 Task: Find connections with filter location Gagny with filter topic #Jobopeningwith filter profile language Spanish with filter current company SpeedHire with filter school Mar Baselios College of Engineering and Technology (Autonomous) | Thiruvananthapuram | Kerala with filter industry Community Services with filter service category SupportTechnical Writing with filter keywords title CNA
Action: Mouse moved to (584, 91)
Screenshot: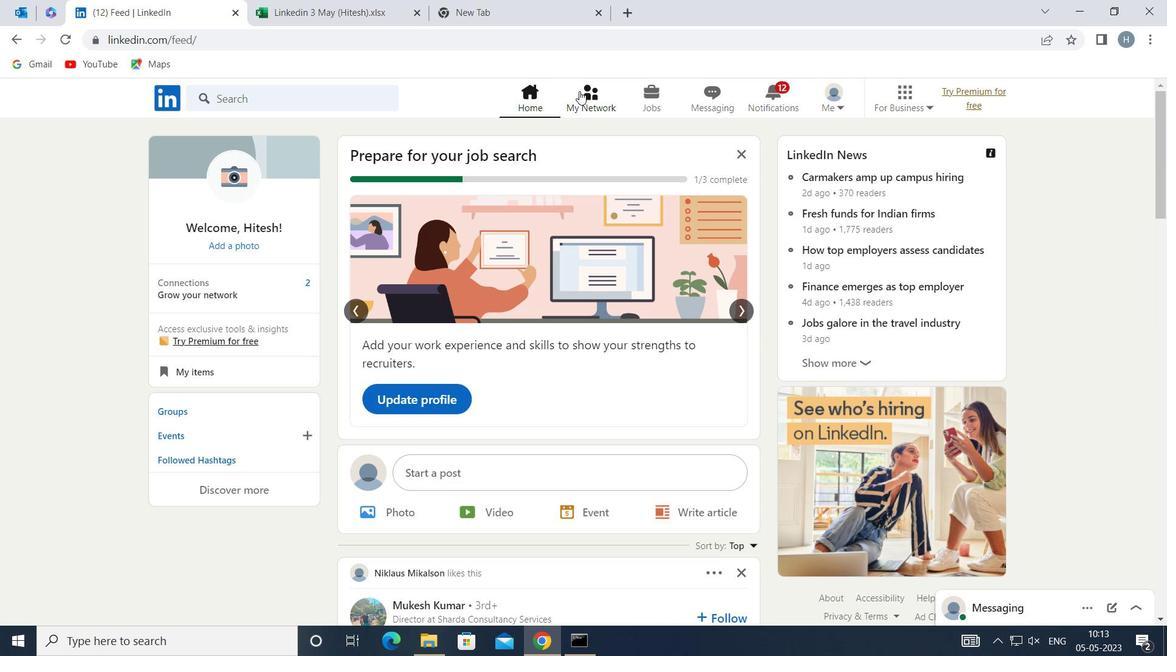 
Action: Mouse pressed left at (584, 91)
Screenshot: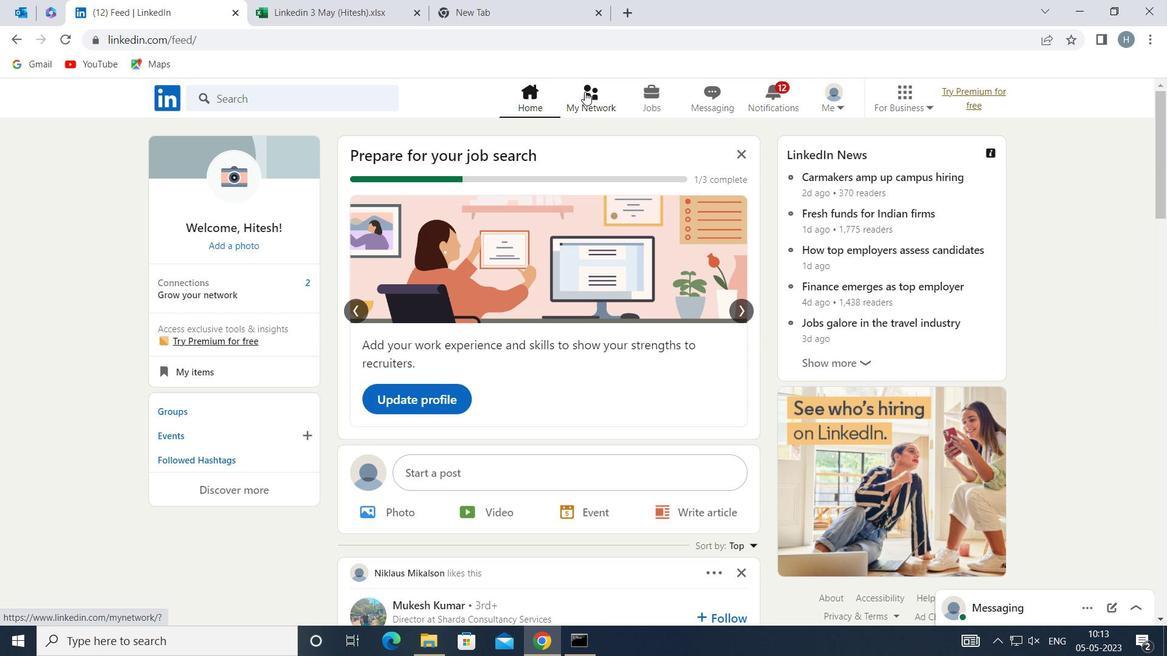 
Action: Mouse moved to (337, 186)
Screenshot: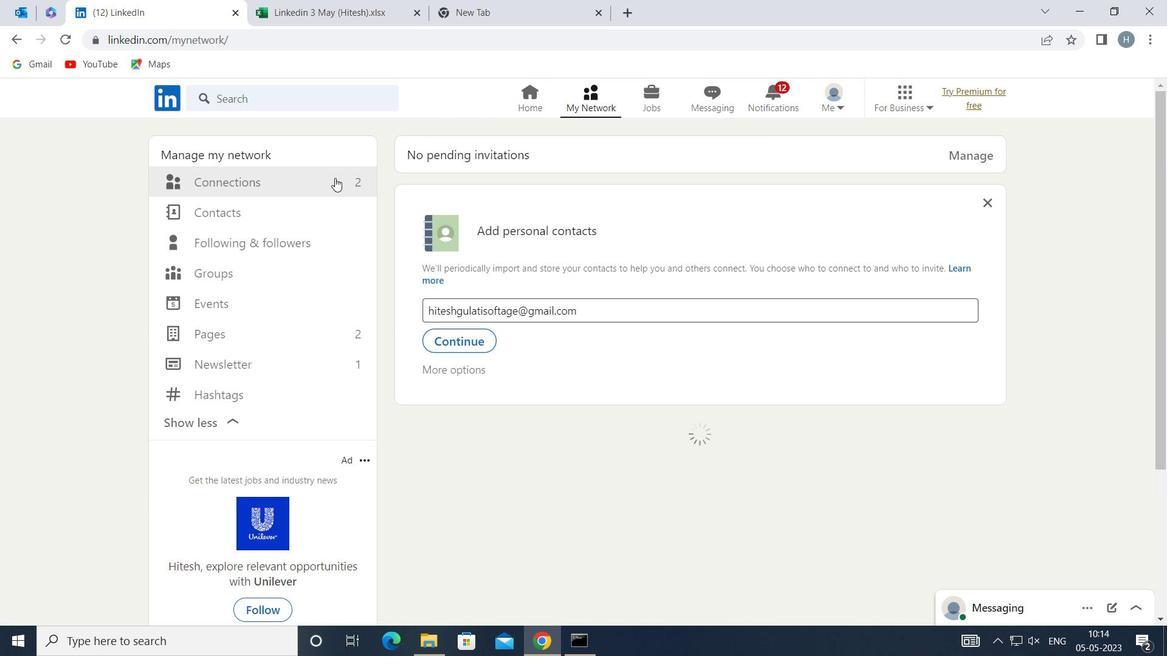 
Action: Mouse pressed left at (337, 186)
Screenshot: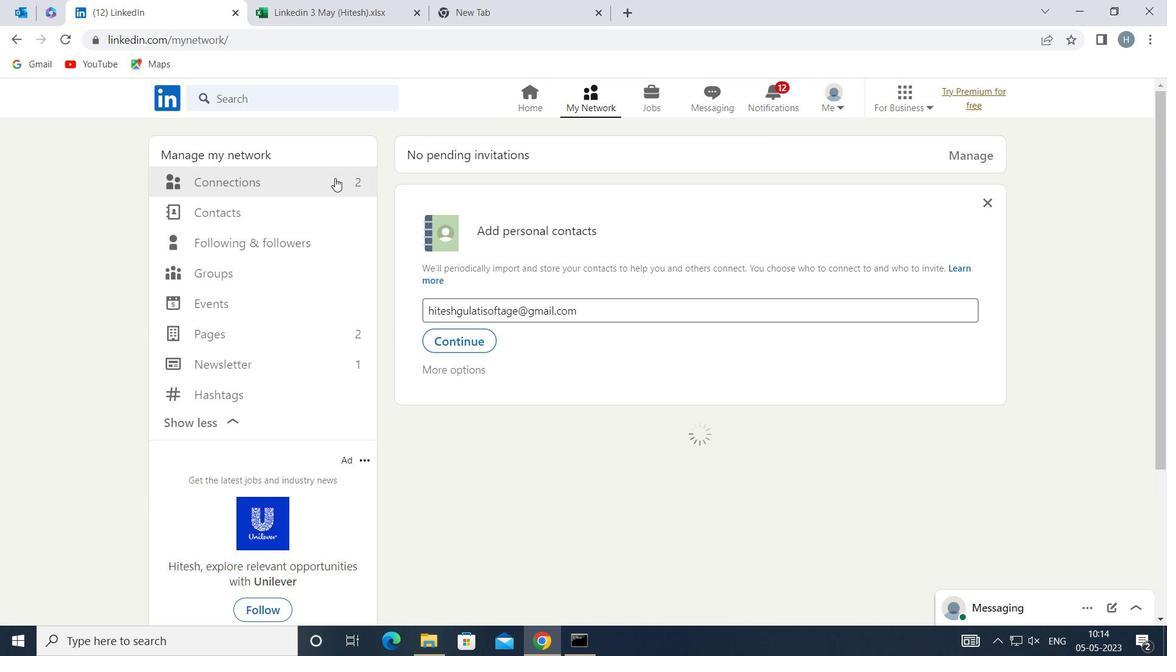 
Action: Mouse moved to (705, 182)
Screenshot: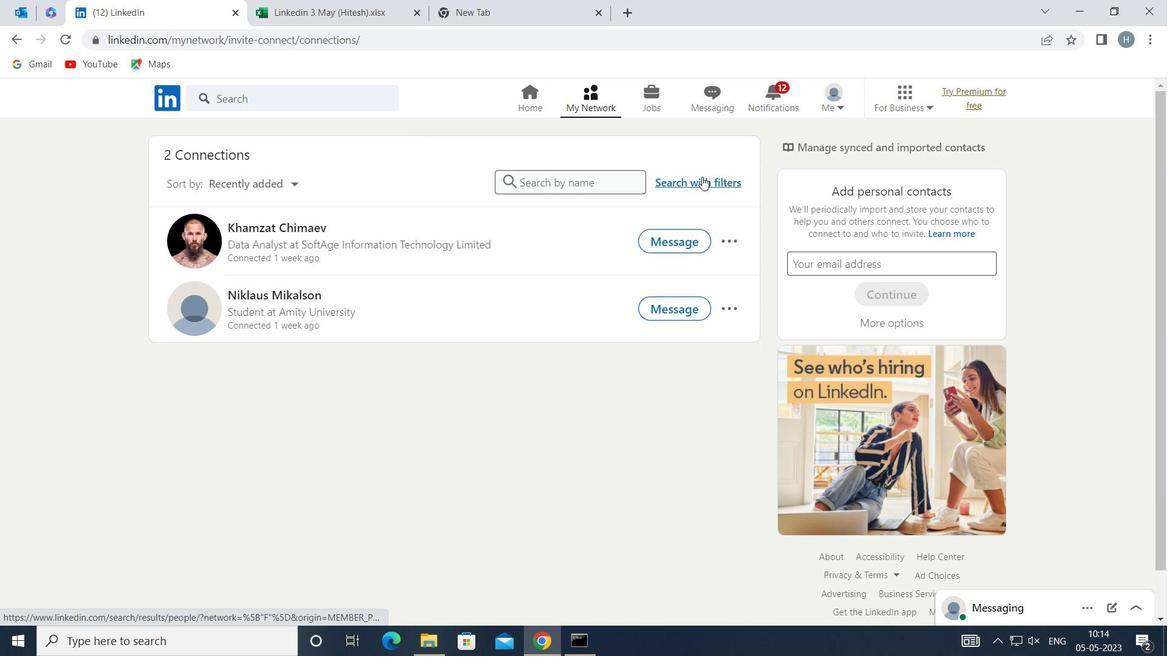 
Action: Mouse pressed left at (705, 182)
Screenshot: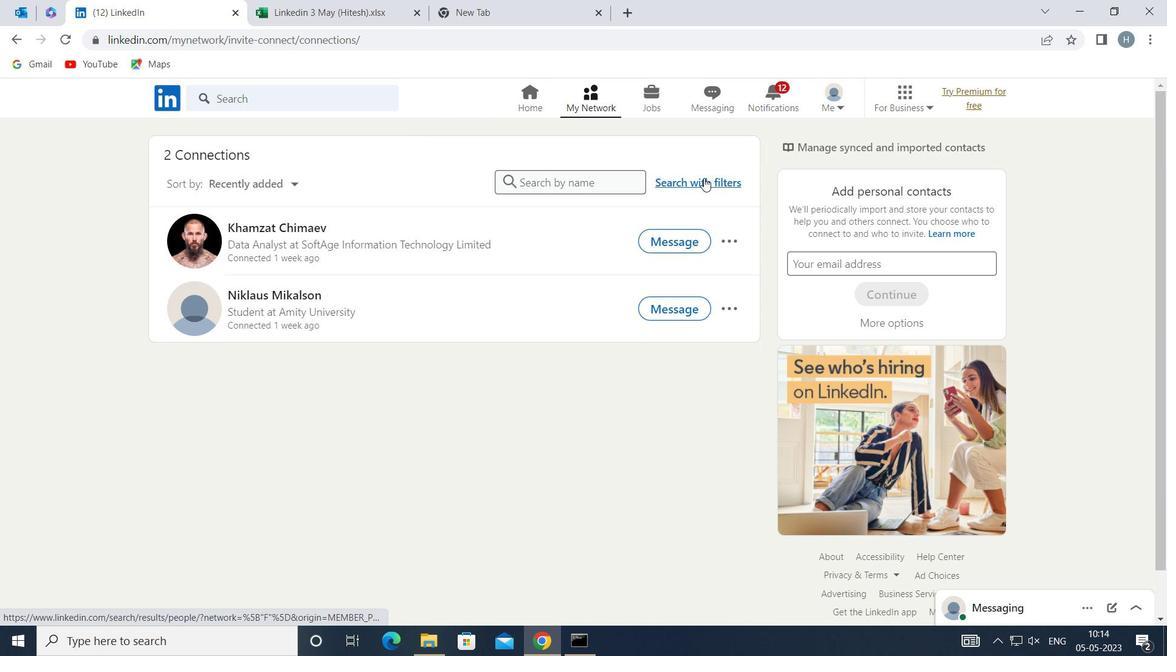 
Action: Mouse moved to (640, 139)
Screenshot: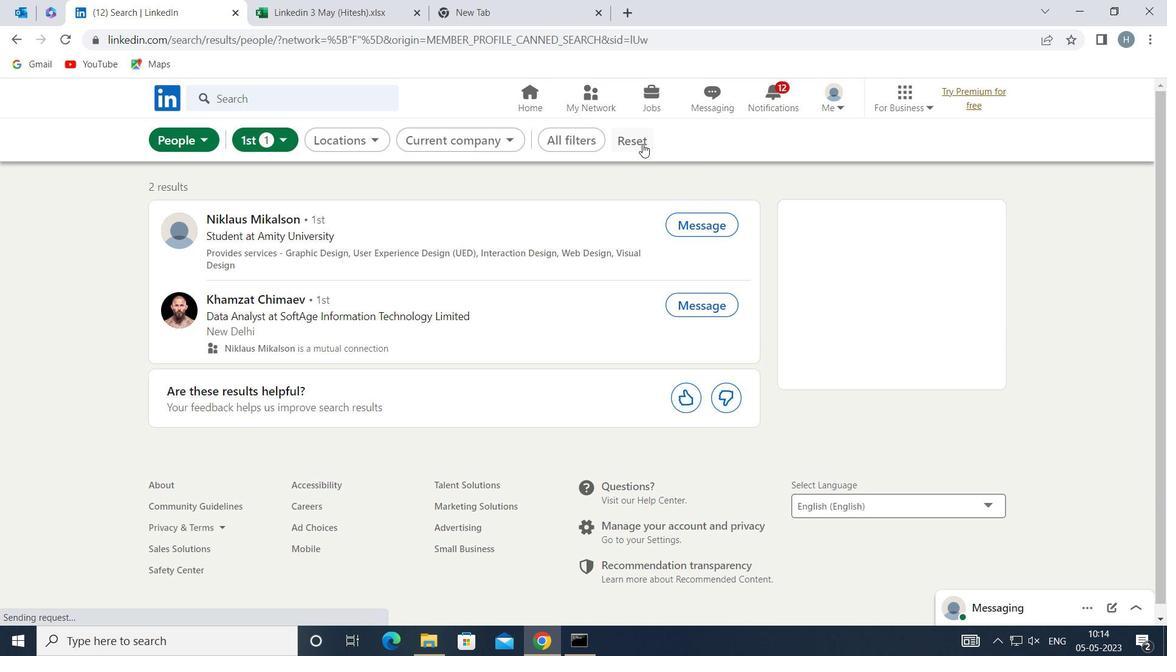 
Action: Mouse pressed left at (640, 139)
Screenshot: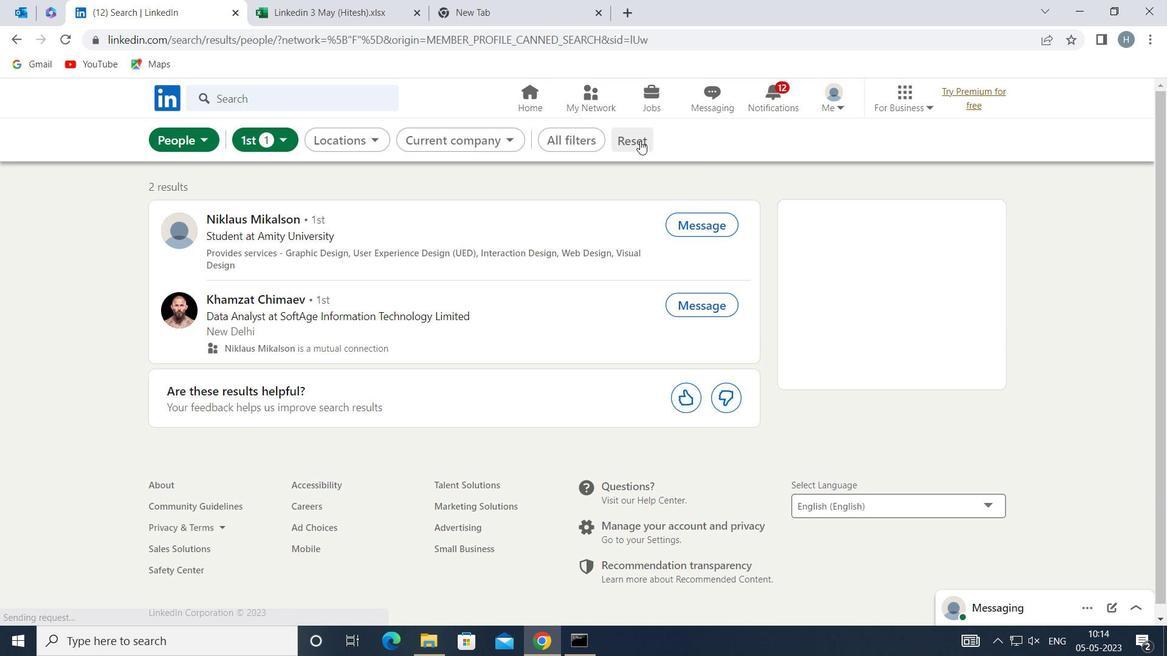 
Action: Mouse moved to (614, 139)
Screenshot: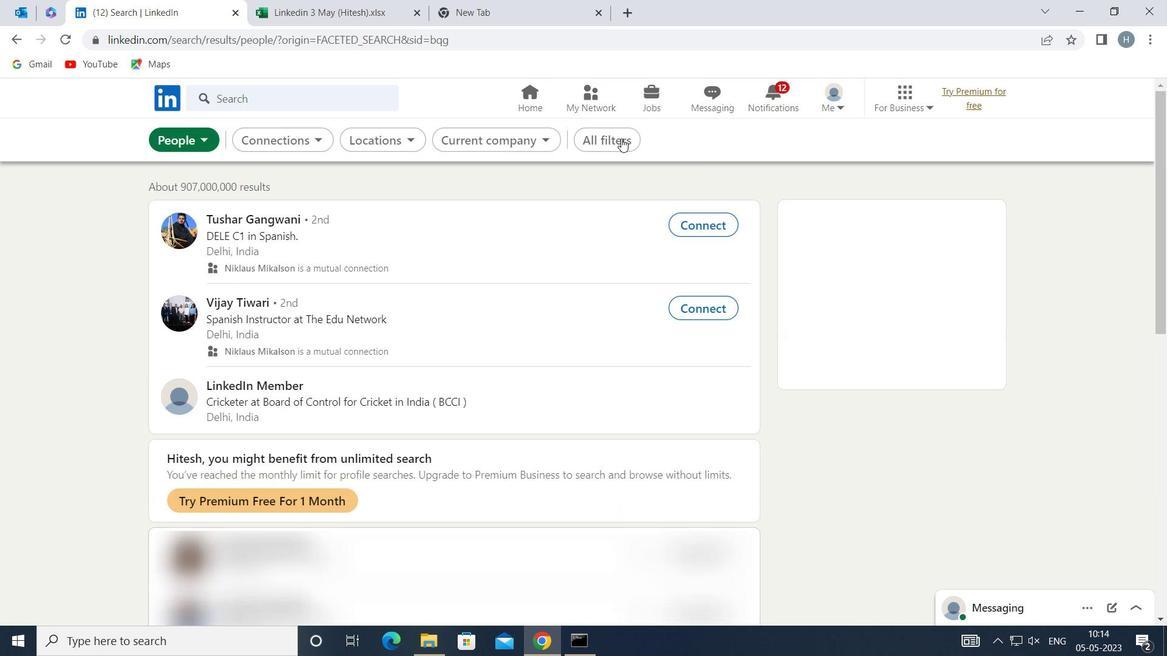 
Action: Mouse pressed left at (614, 139)
Screenshot: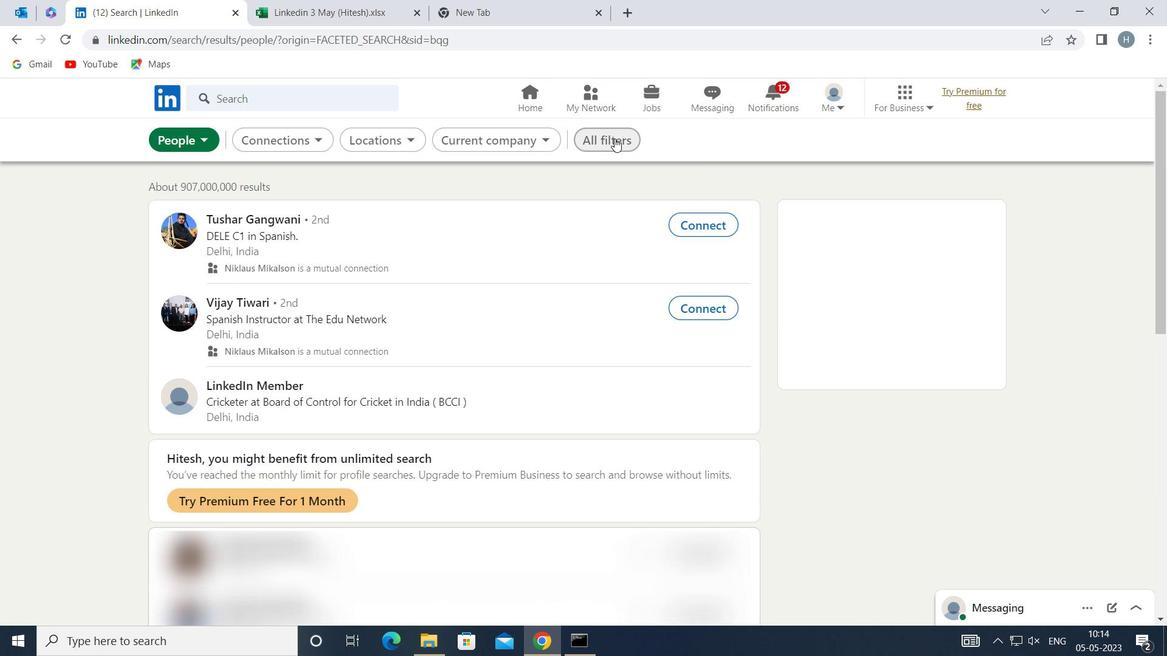 
Action: Mouse moved to (865, 358)
Screenshot: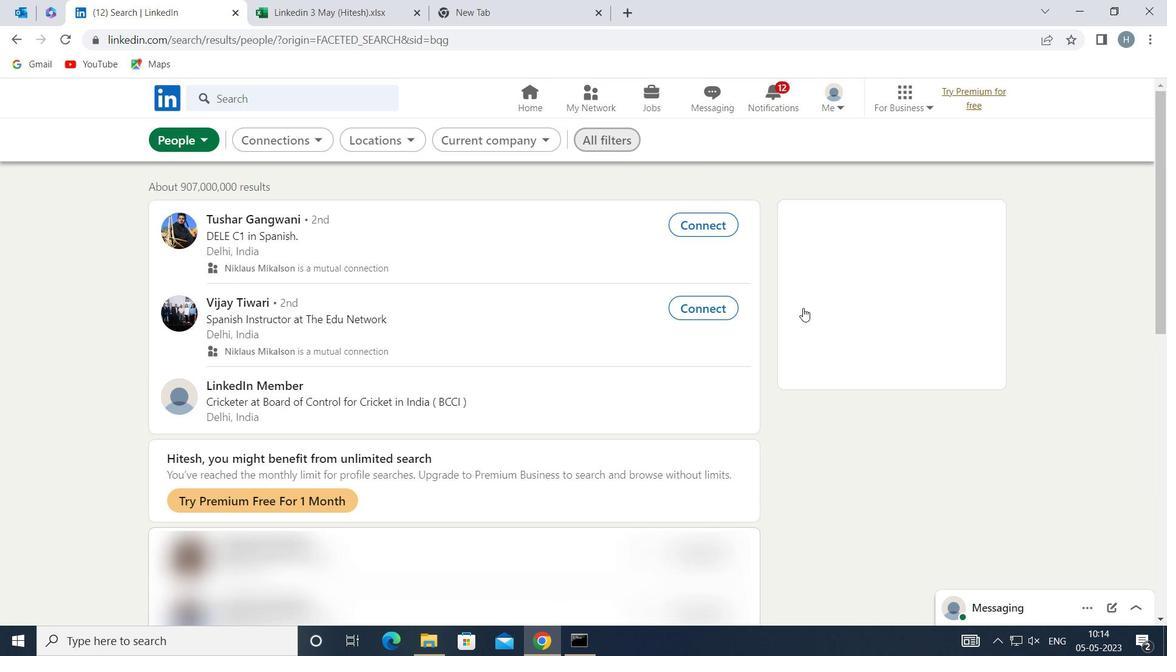 
Action: Mouse scrolled (865, 358) with delta (0, 0)
Screenshot: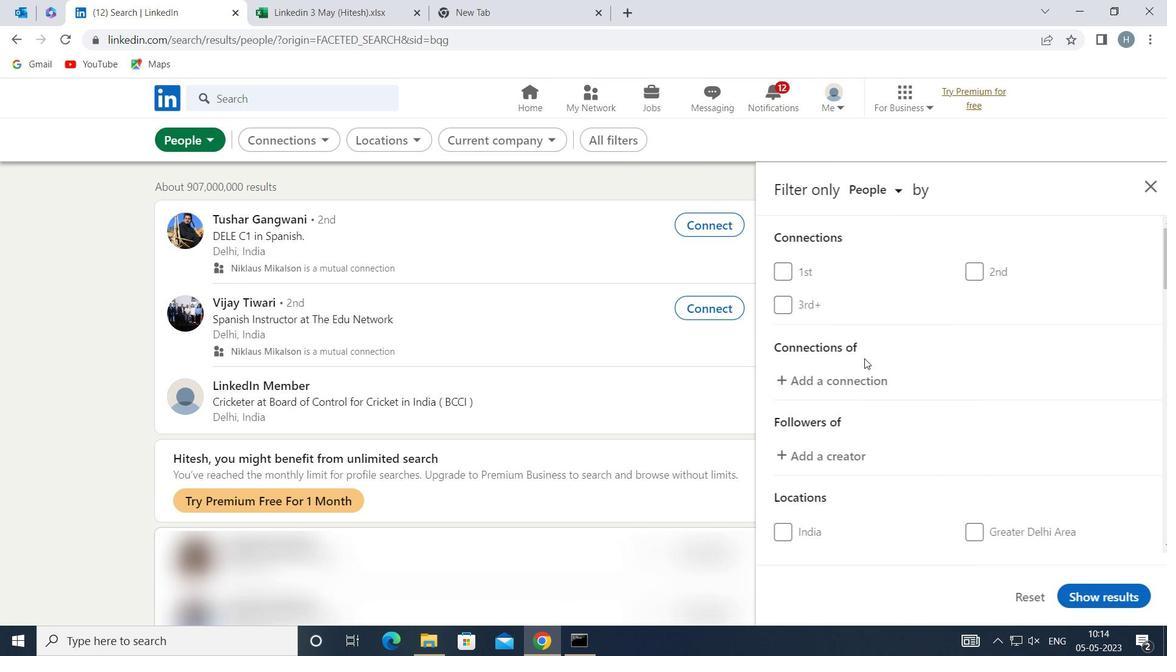 
Action: Mouse scrolled (865, 358) with delta (0, 0)
Screenshot: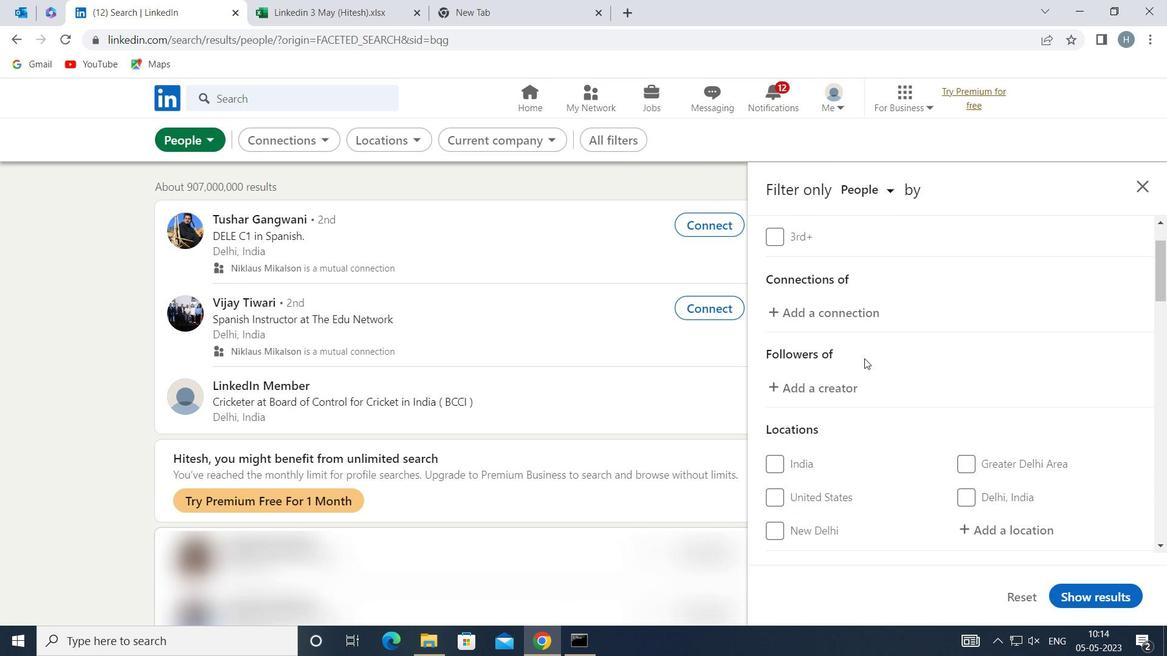 
Action: Mouse moved to (865, 360)
Screenshot: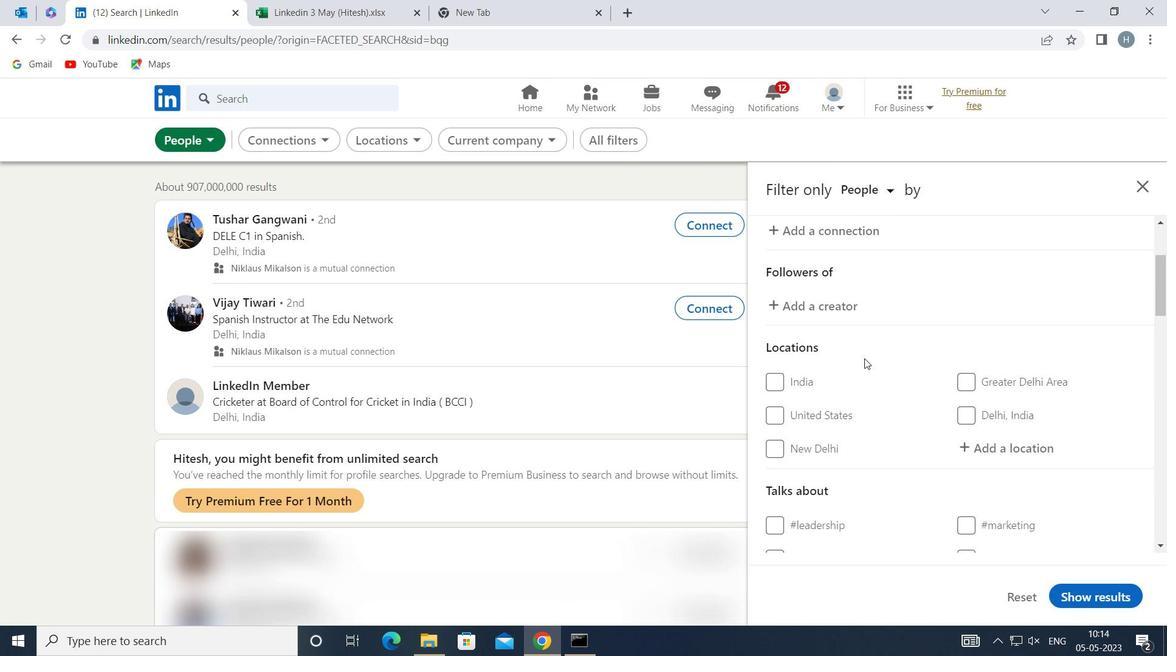 
Action: Mouse scrolled (865, 359) with delta (0, 0)
Screenshot: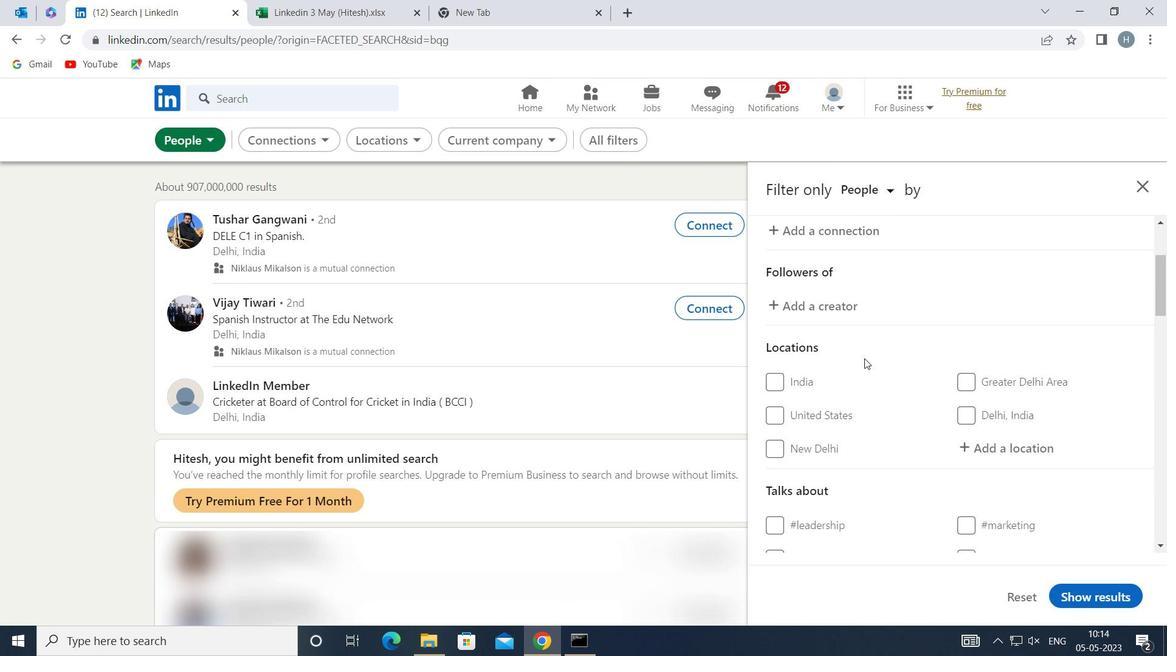 
Action: Mouse moved to (1009, 375)
Screenshot: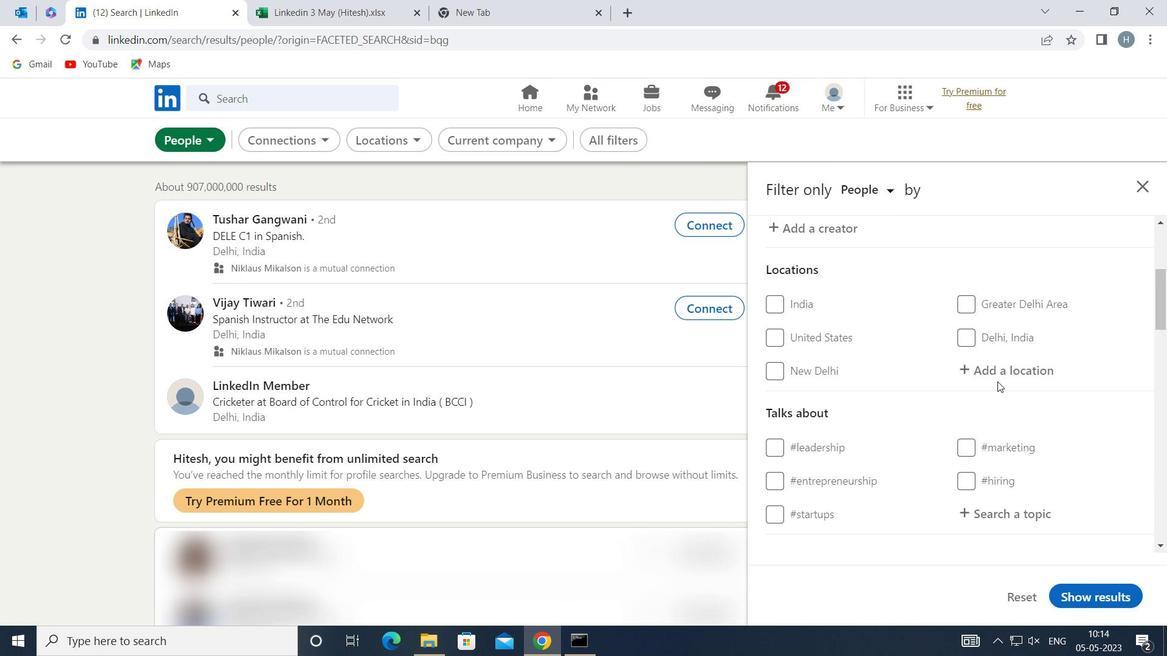
Action: Mouse pressed left at (1009, 375)
Screenshot: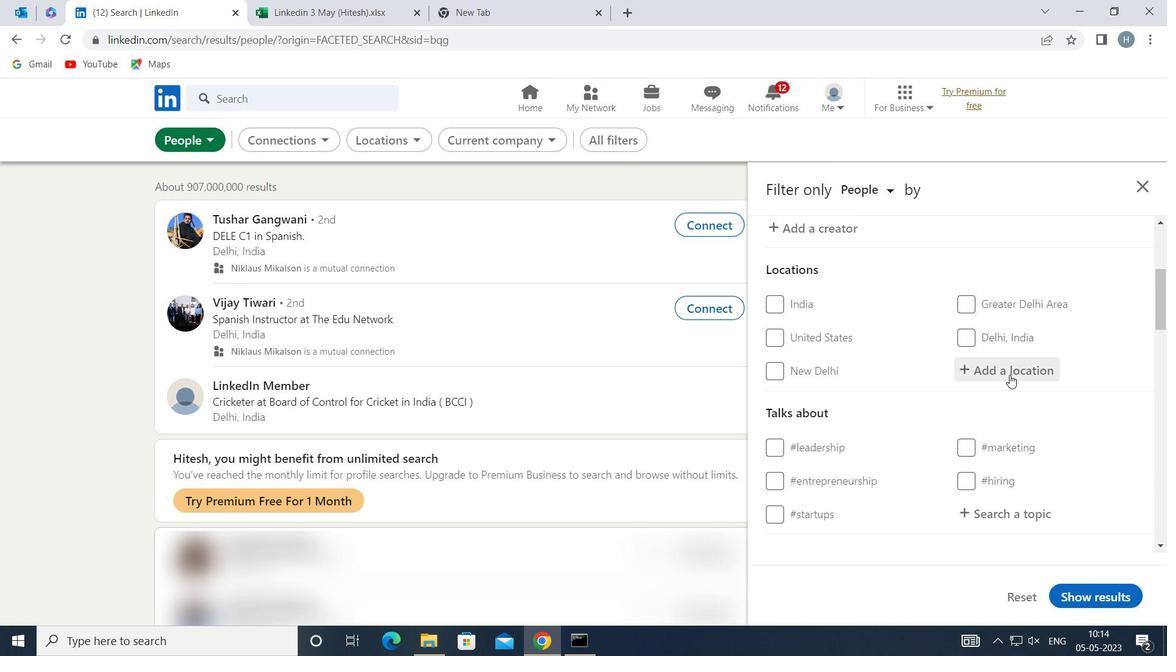 
Action: Key pressed <Key.shift>GAGNY
Screenshot: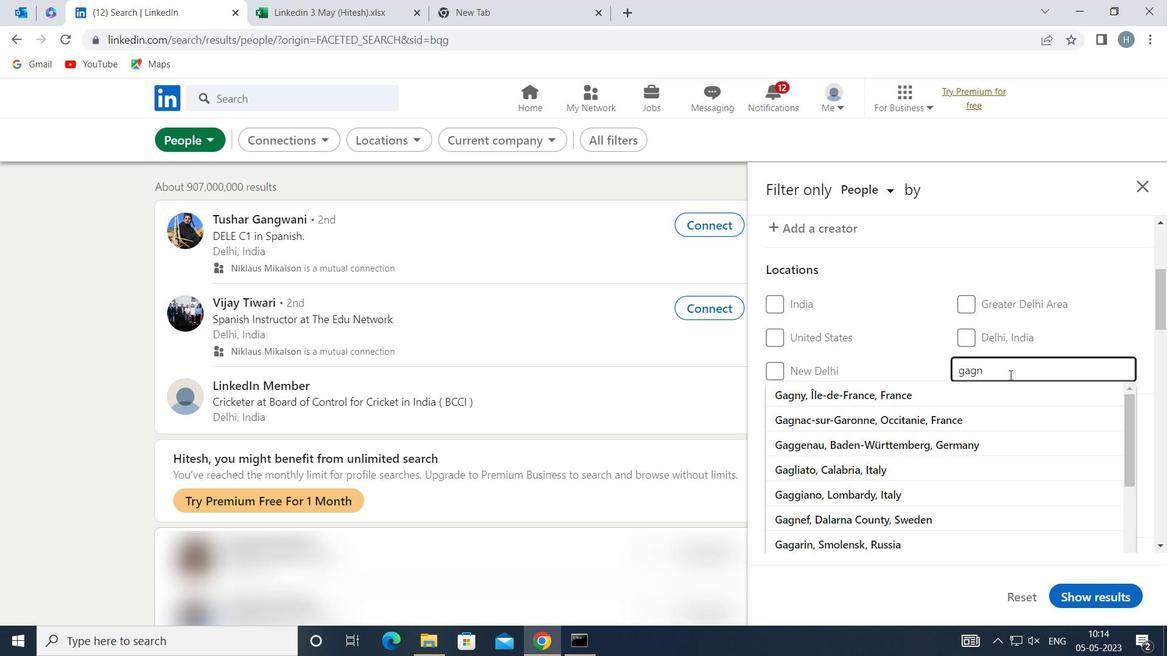 
Action: Mouse moved to (996, 382)
Screenshot: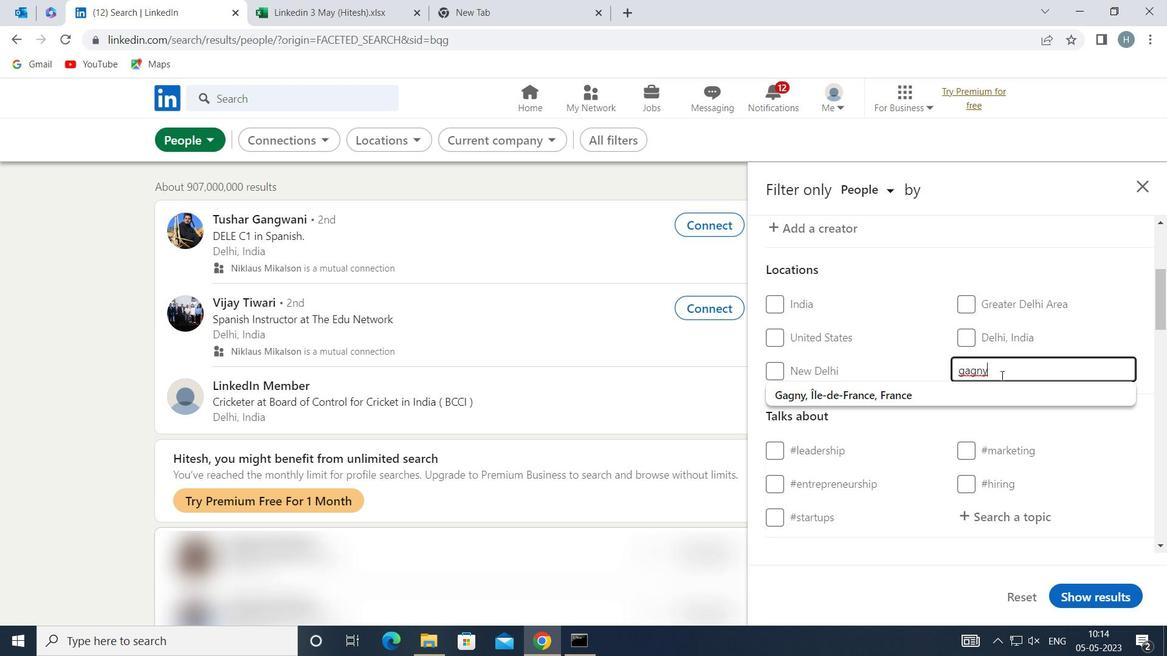 
Action: Mouse pressed left at (996, 382)
Screenshot: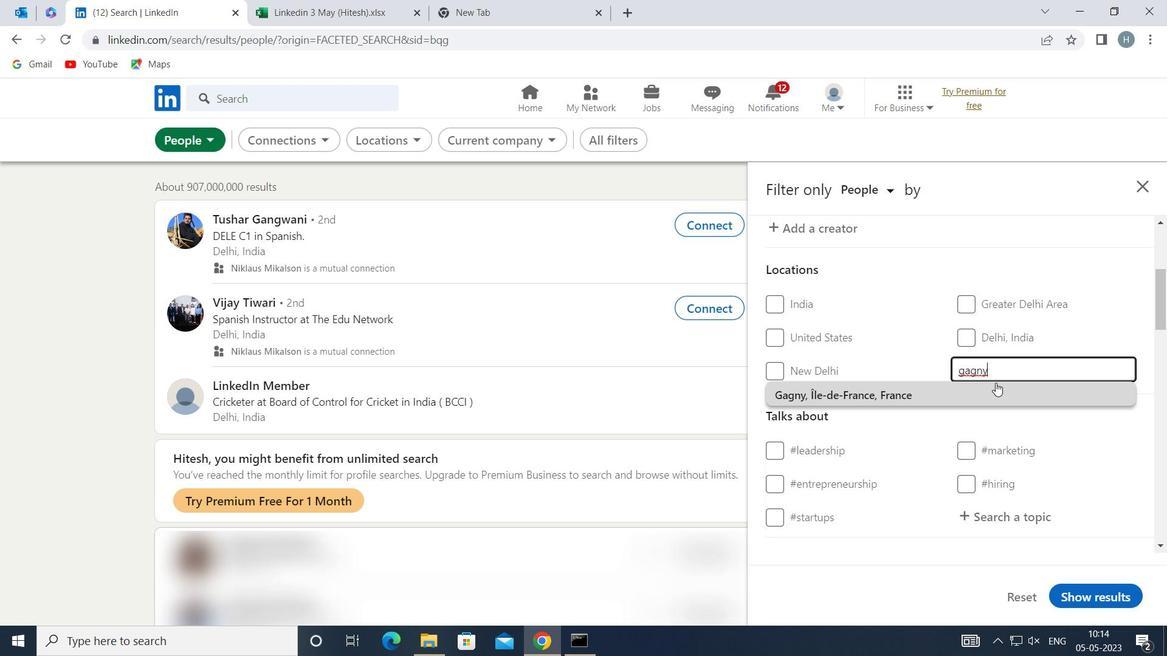 
Action: Mouse moved to (942, 373)
Screenshot: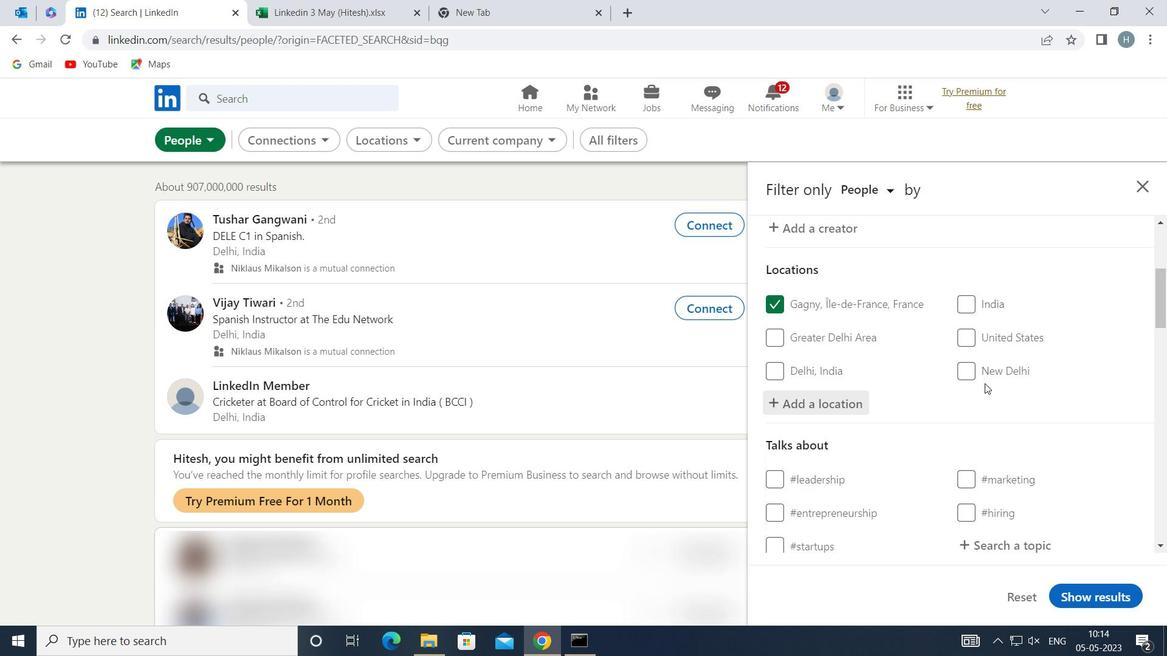 
Action: Mouse scrolled (942, 373) with delta (0, 0)
Screenshot: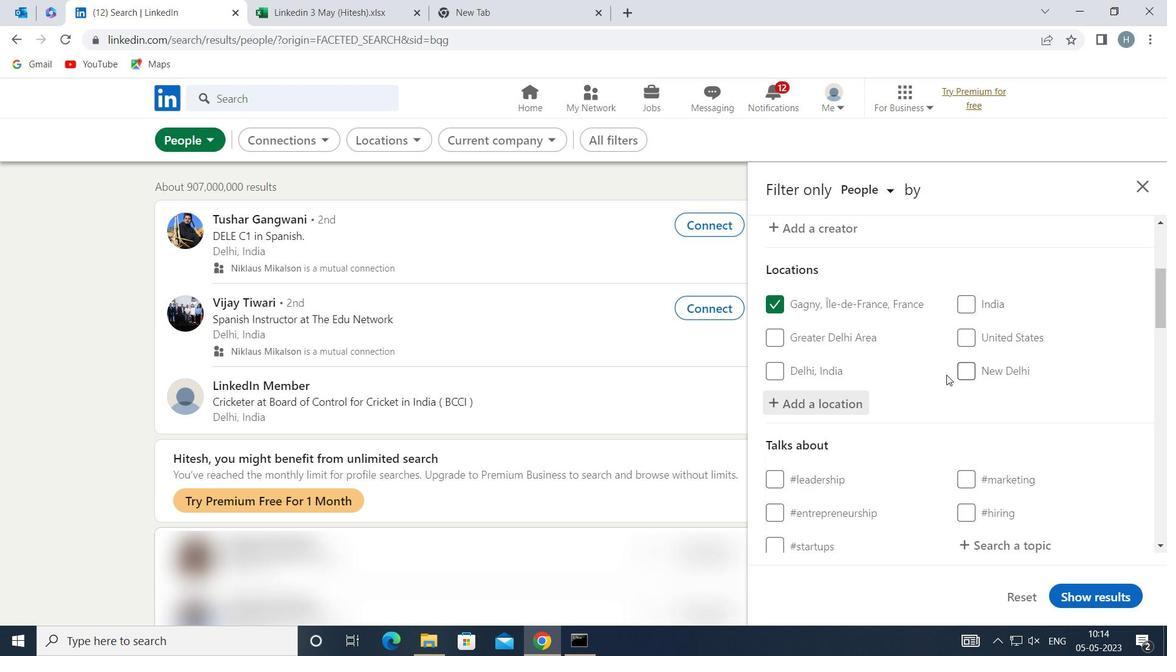 
Action: Mouse scrolled (942, 373) with delta (0, 0)
Screenshot: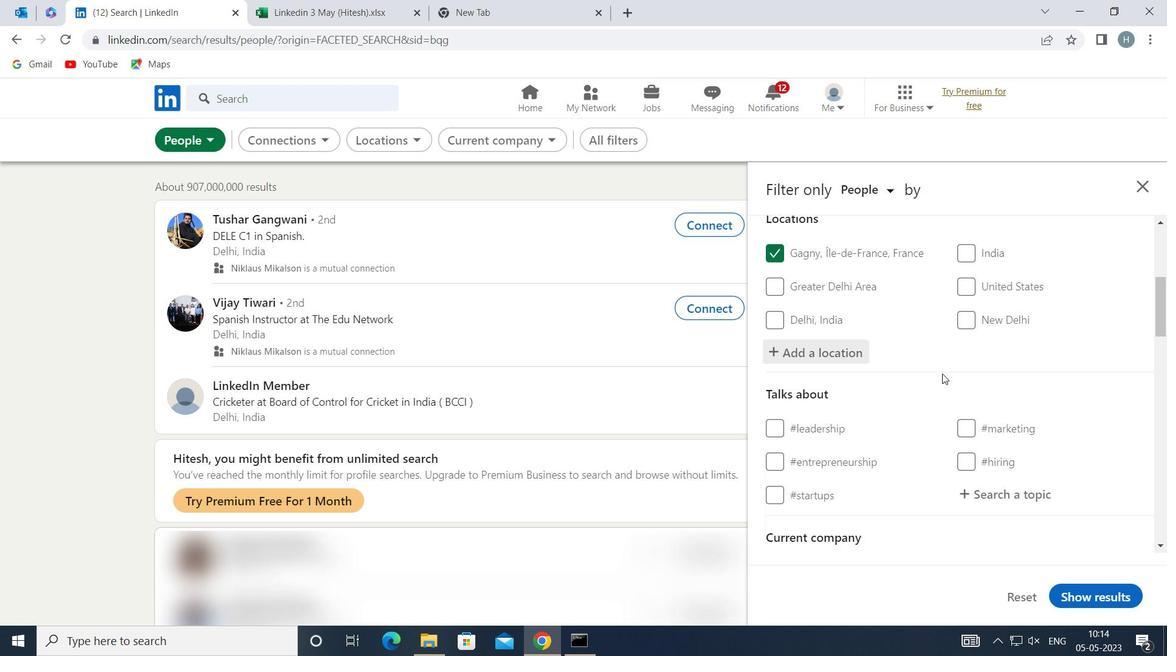 
Action: Mouse moved to (1007, 387)
Screenshot: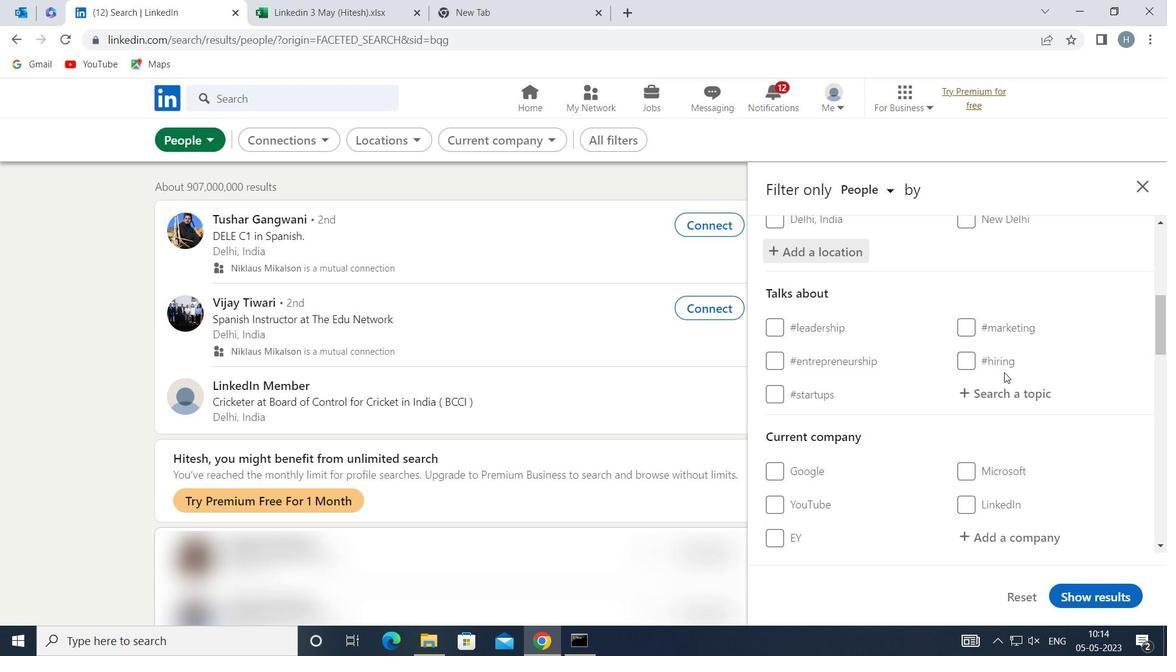
Action: Mouse pressed left at (1007, 387)
Screenshot: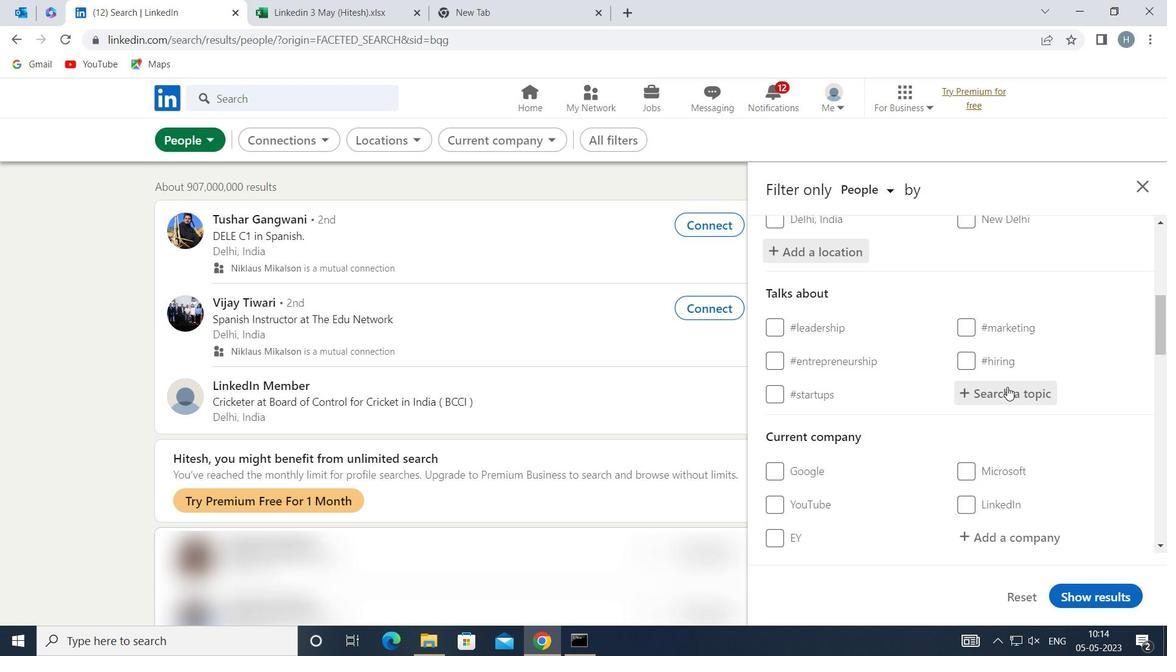 
Action: Key pressed JOBS<Key.backspace>OPENING
Screenshot: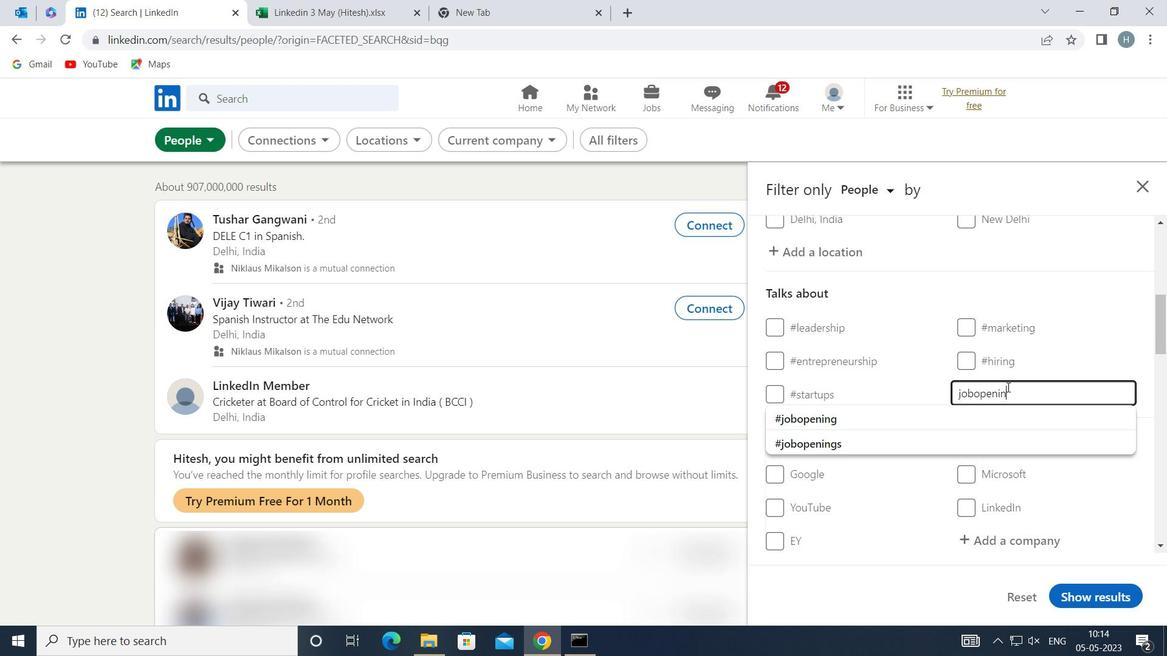 
Action: Mouse moved to (961, 410)
Screenshot: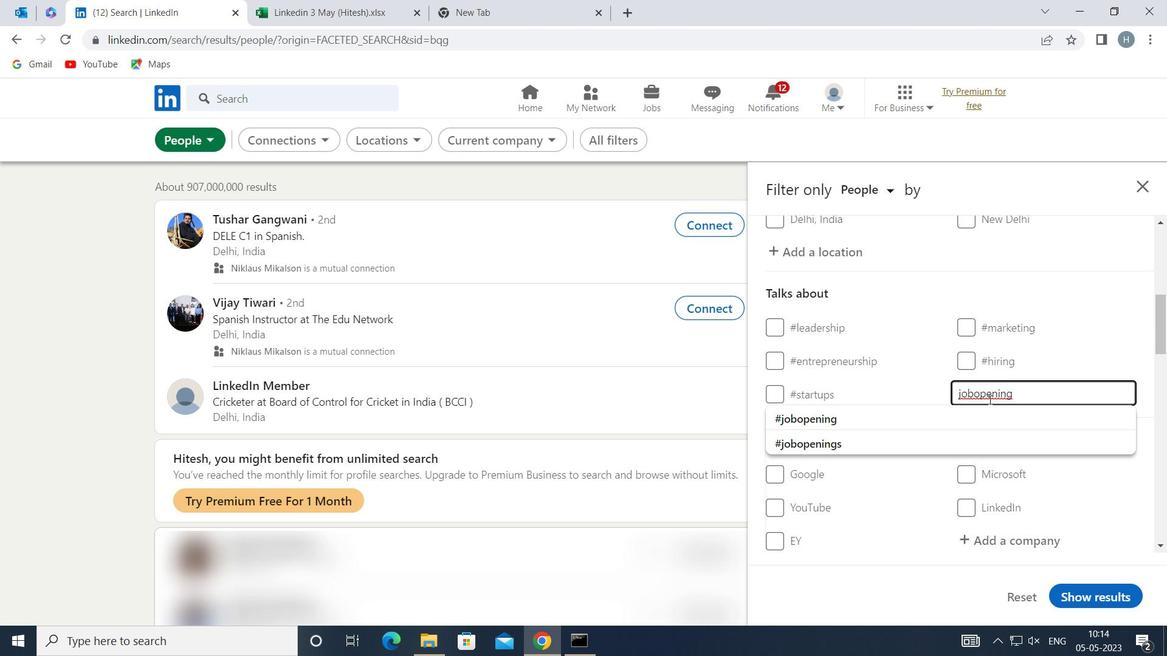 
Action: Mouse pressed left at (961, 410)
Screenshot: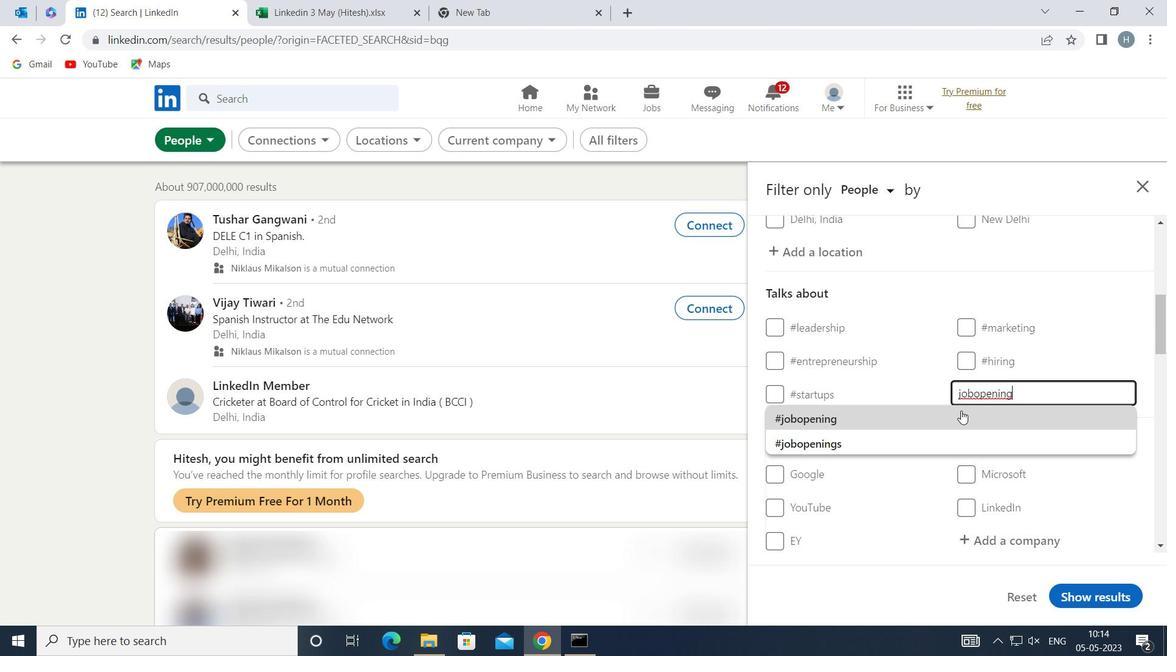 
Action: Mouse moved to (948, 393)
Screenshot: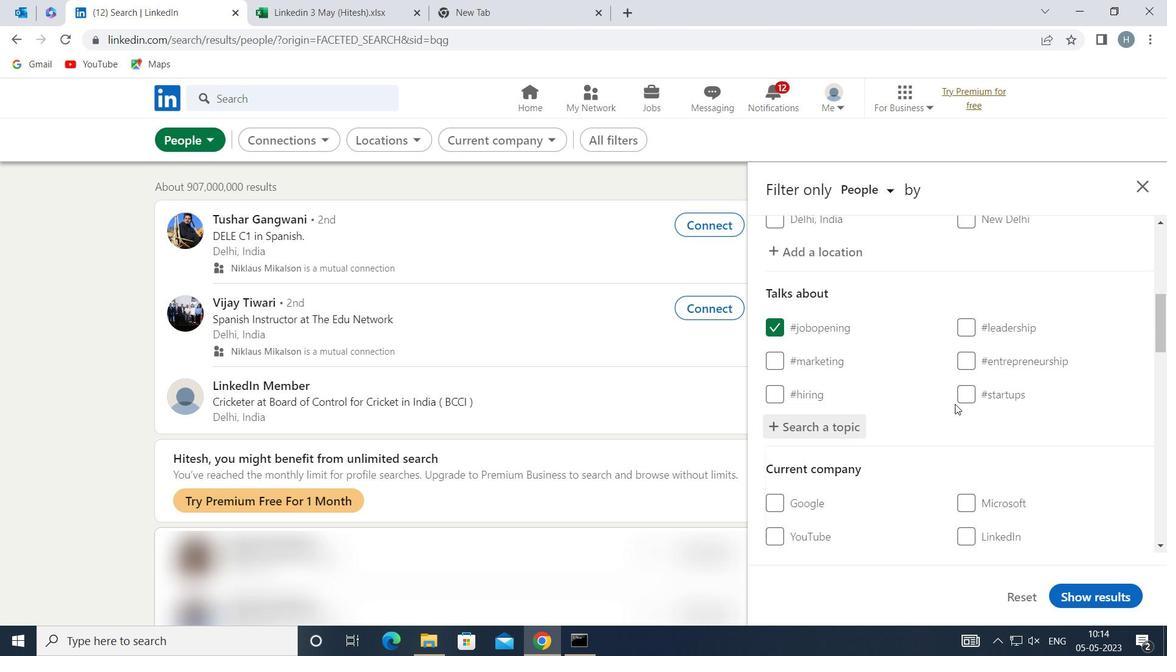 
Action: Mouse scrolled (948, 392) with delta (0, 0)
Screenshot: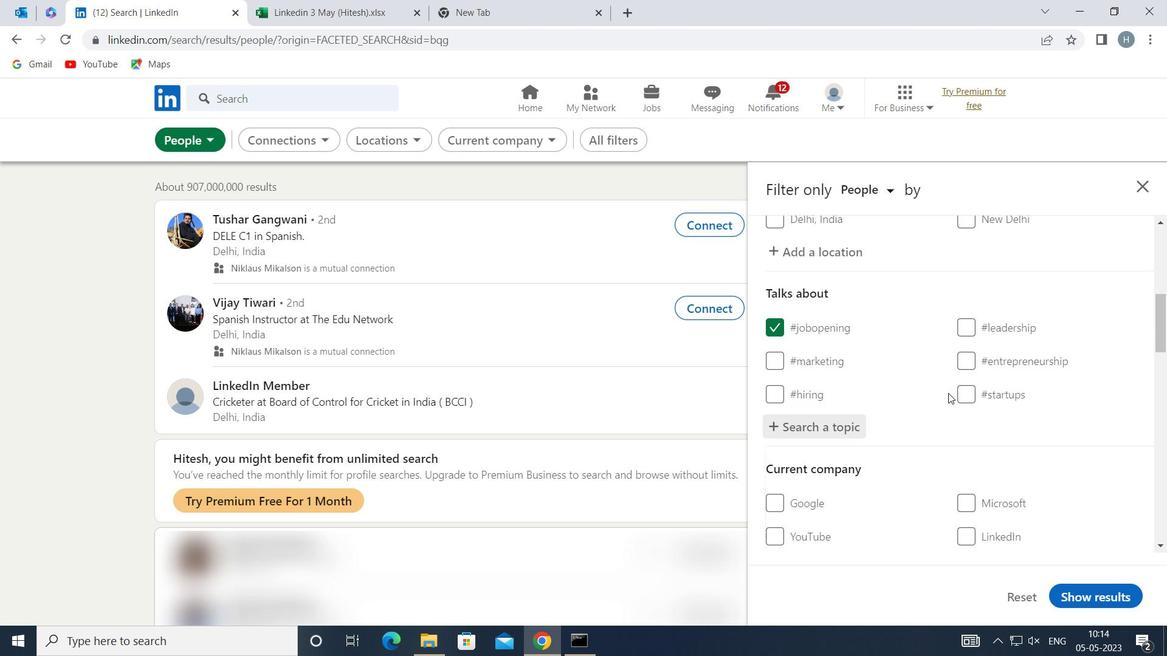 
Action: Mouse scrolled (948, 392) with delta (0, 0)
Screenshot: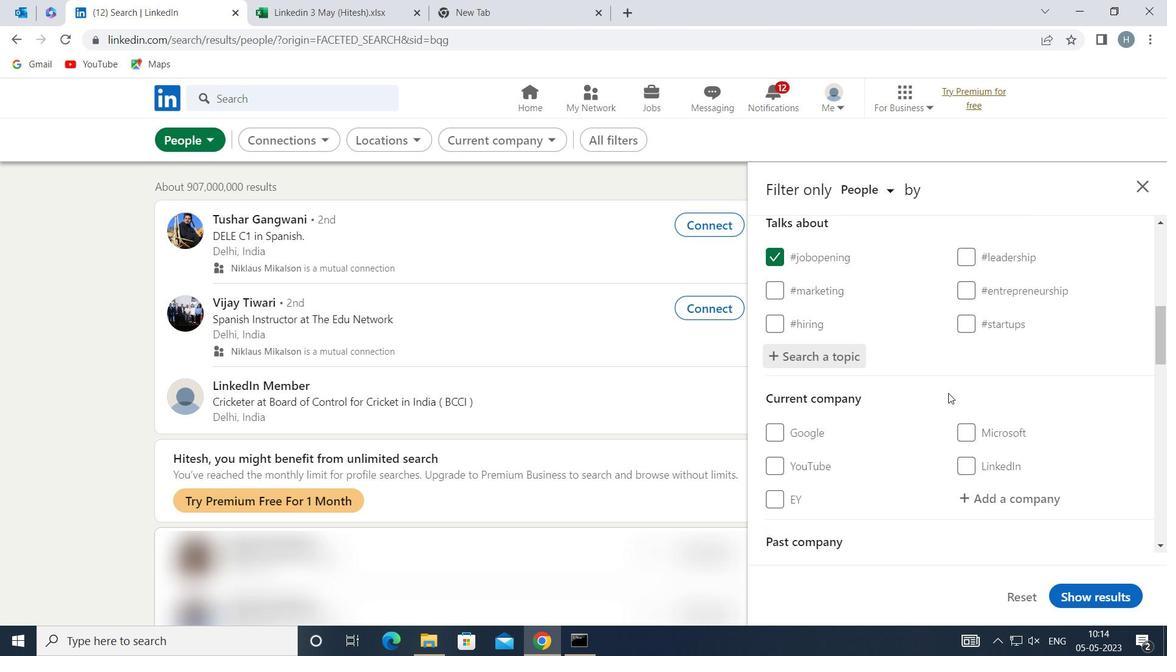
Action: Mouse scrolled (948, 392) with delta (0, 0)
Screenshot: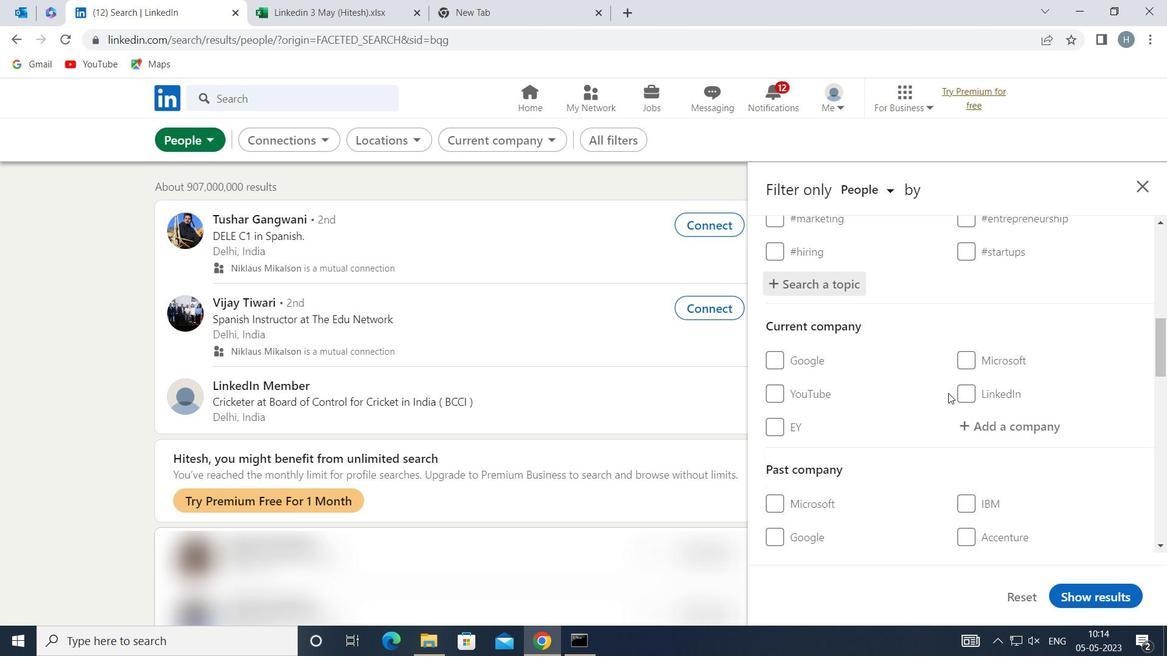 
Action: Mouse moved to (948, 391)
Screenshot: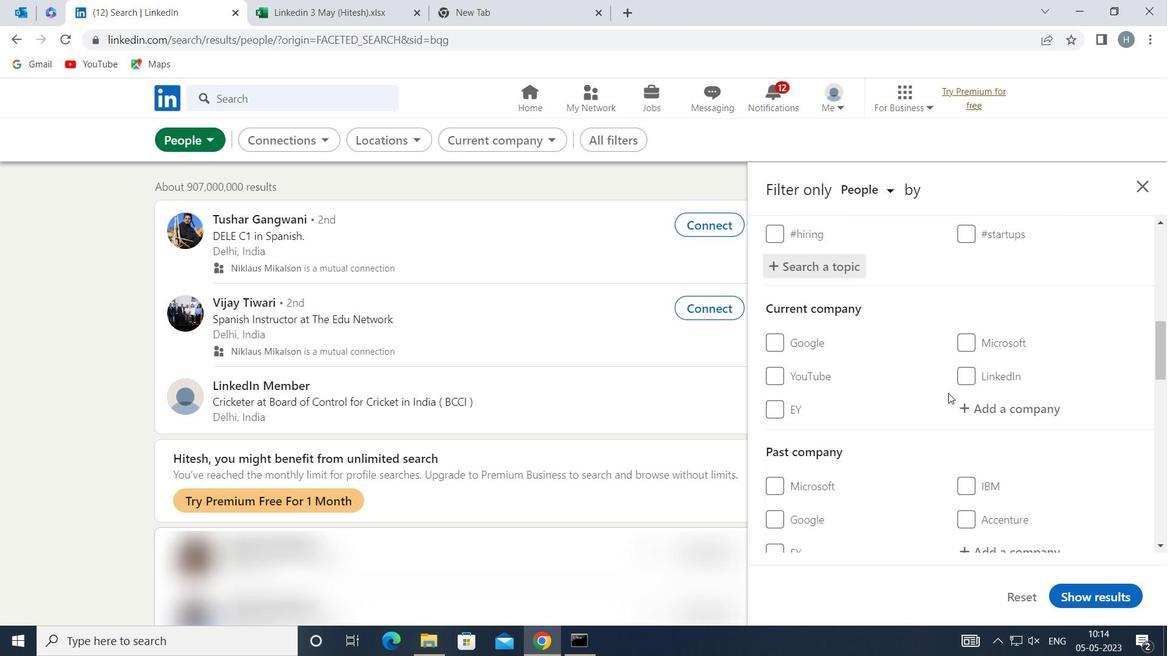 
Action: Mouse scrolled (948, 390) with delta (0, 0)
Screenshot: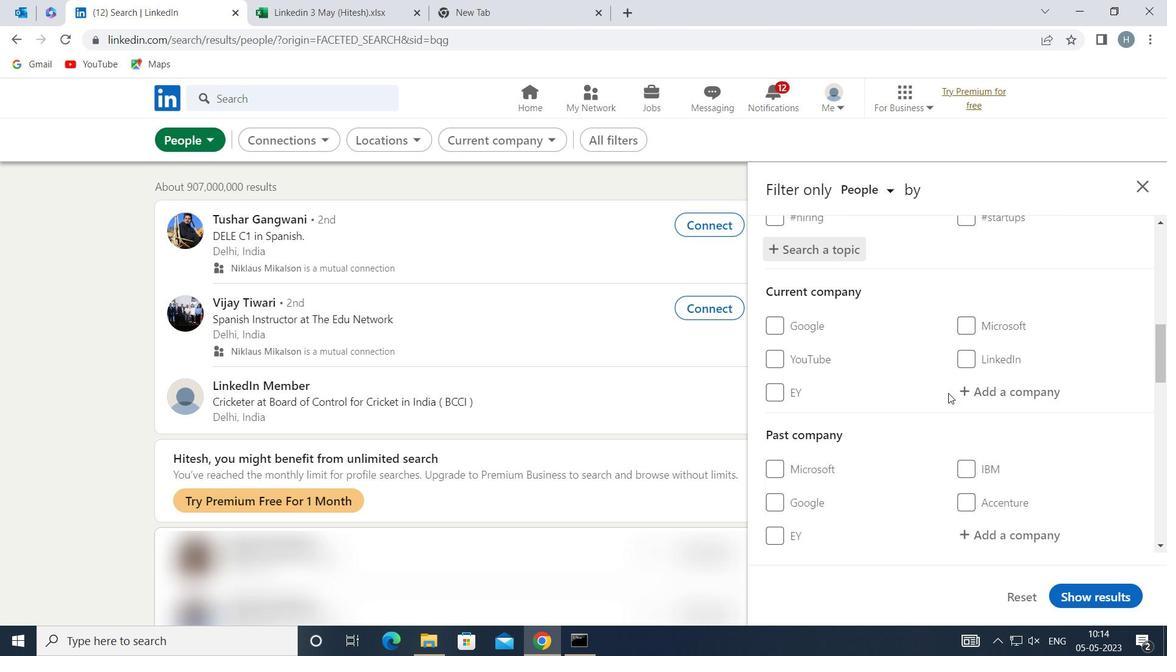 
Action: Mouse scrolled (948, 390) with delta (0, 0)
Screenshot: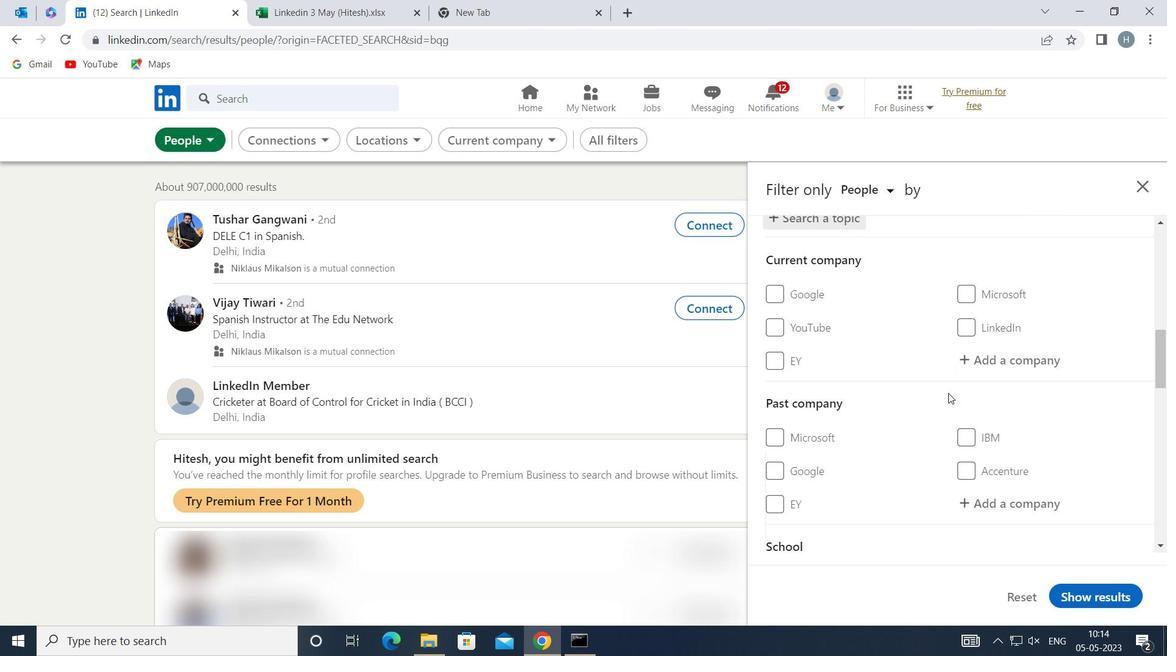 
Action: Mouse scrolled (948, 390) with delta (0, 0)
Screenshot: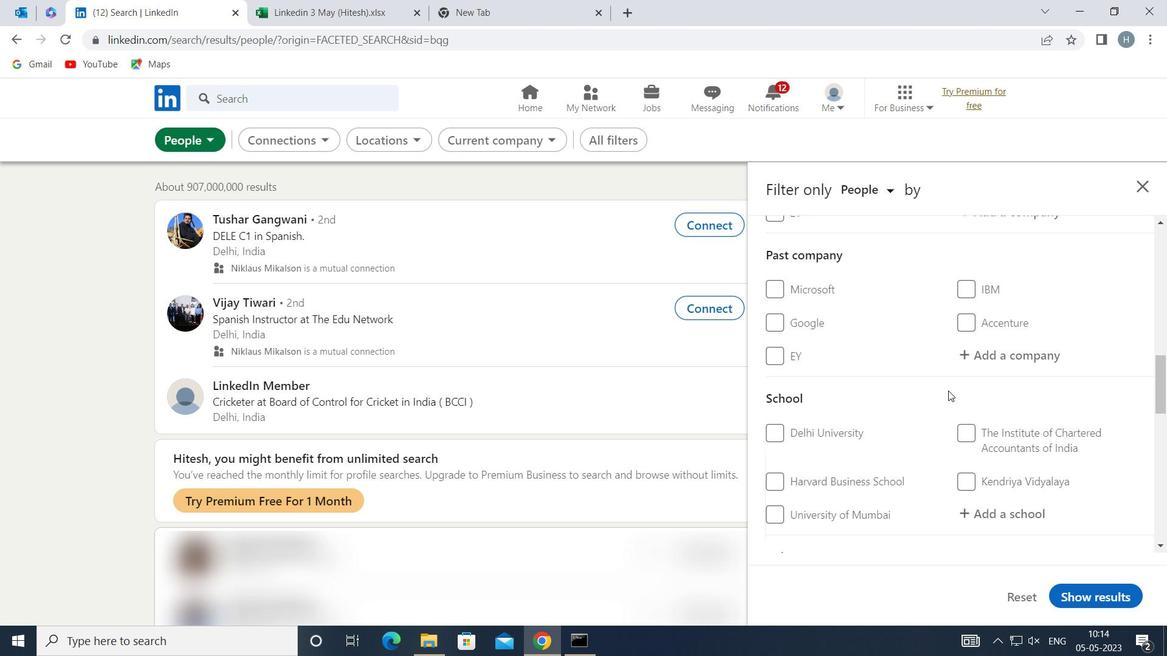 
Action: Mouse scrolled (948, 390) with delta (0, 0)
Screenshot: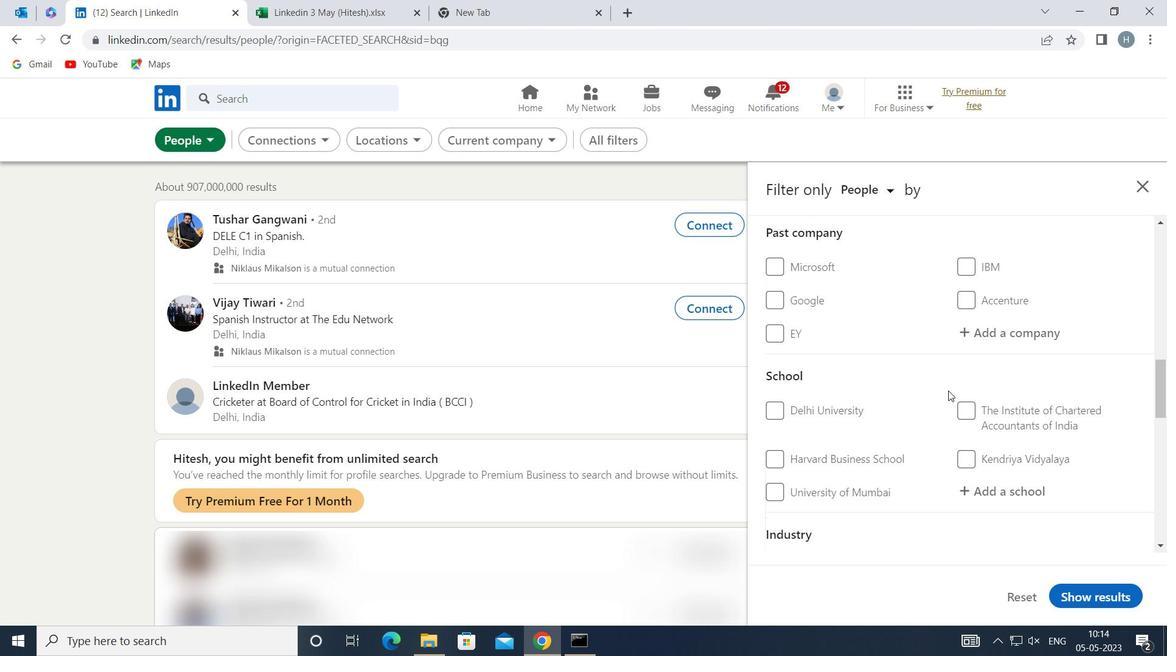 
Action: Mouse scrolled (948, 390) with delta (0, 0)
Screenshot: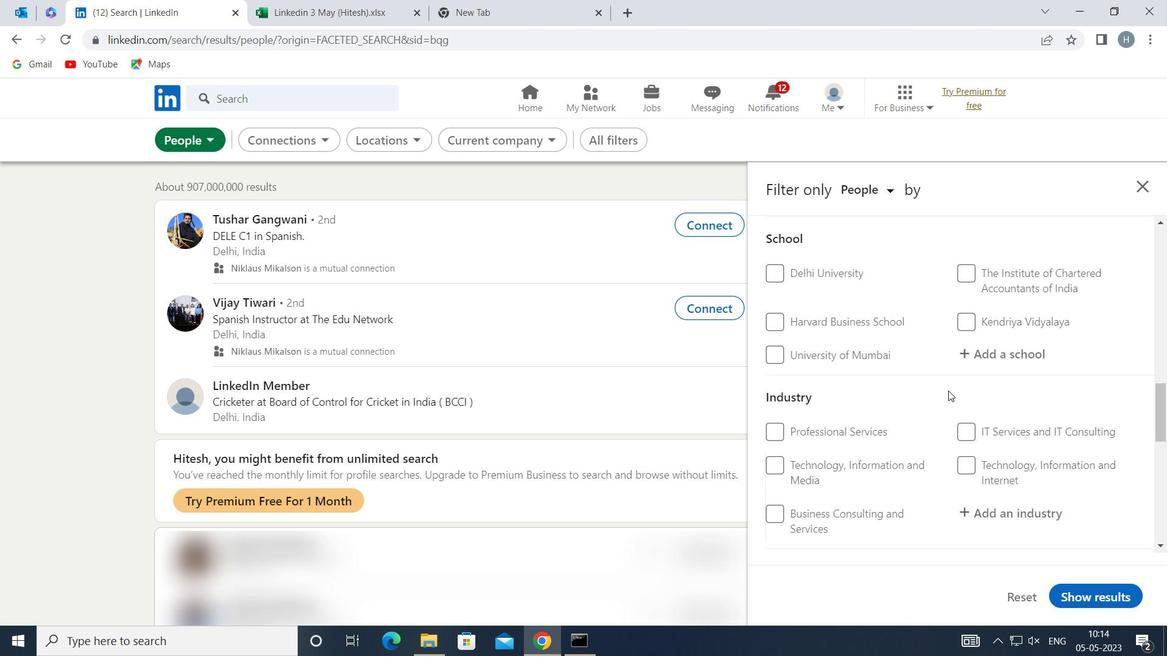 
Action: Mouse scrolled (948, 390) with delta (0, 0)
Screenshot: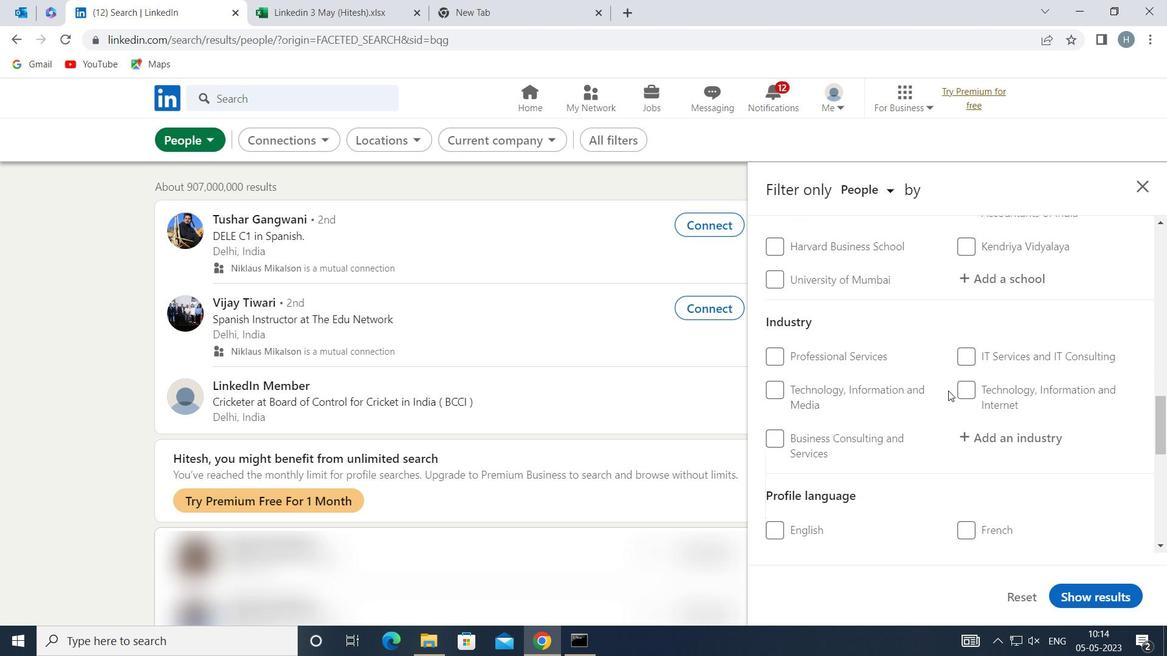 
Action: Mouse moved to (795, 477)
Screenshot: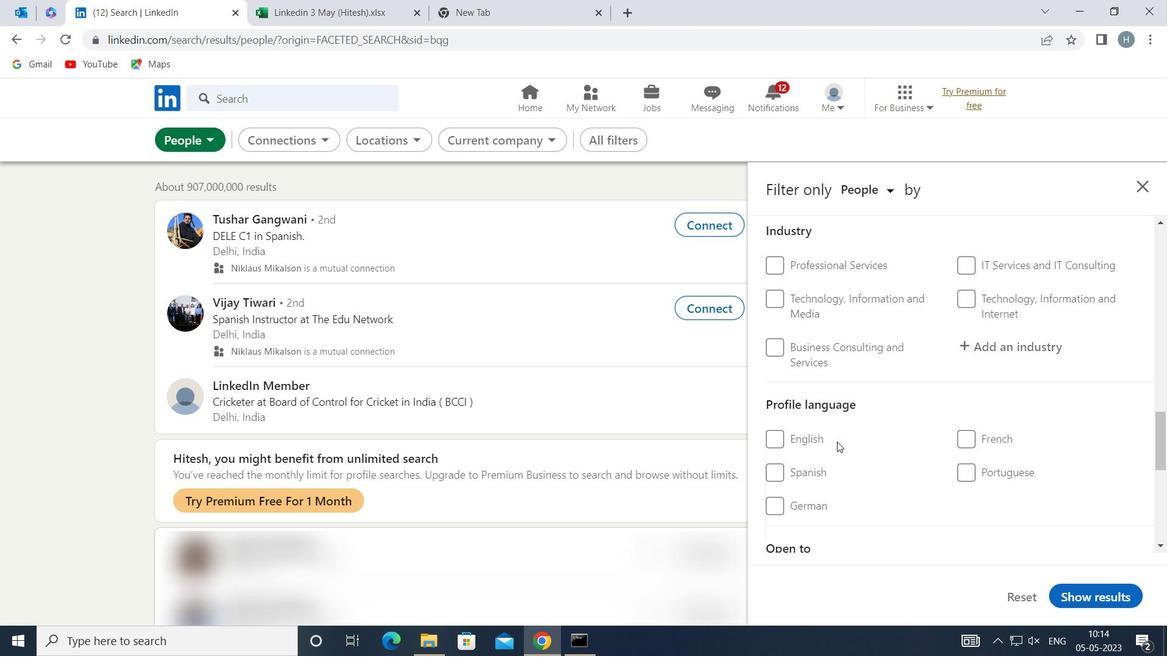 
Action: Mouse pressed left at (795, 477)
Screenshot: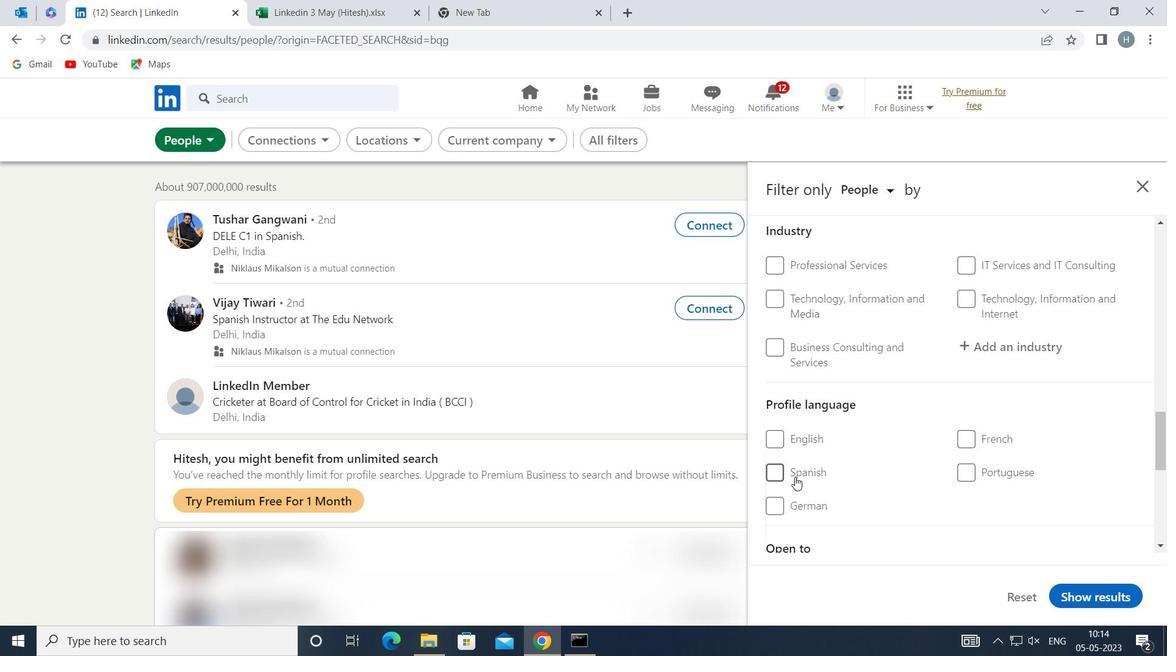 
Action: Mouse moved to (873, 460)
Screenshot: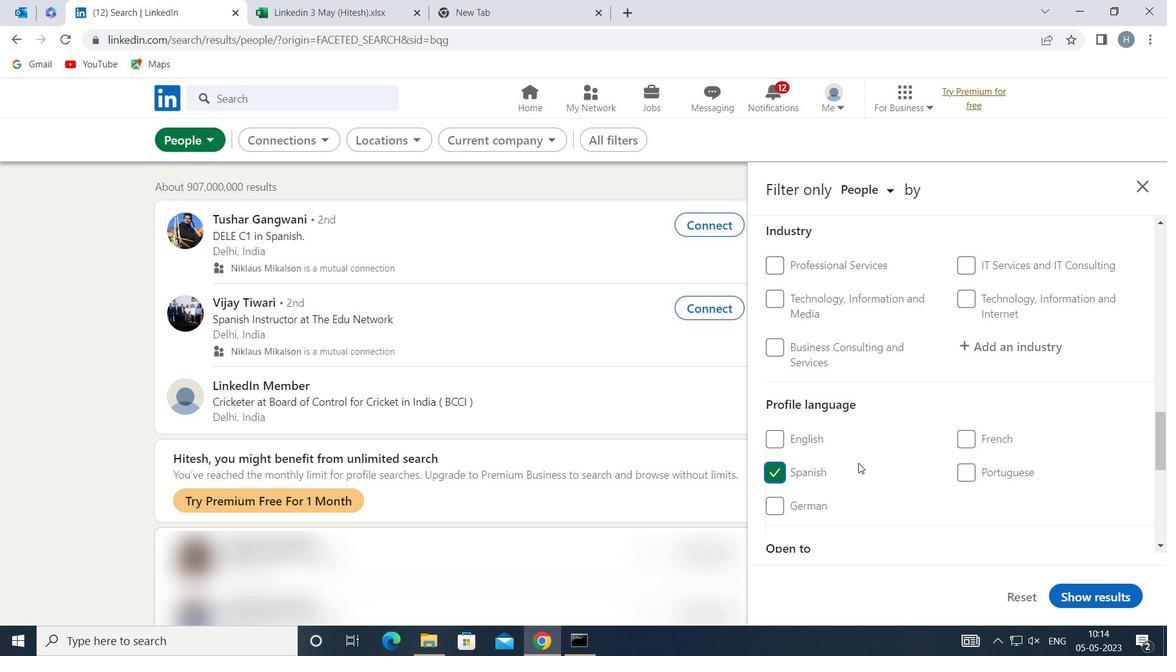 
Action: Mouse scrolled (873, 460) with delta (0, 0)
Screenshot: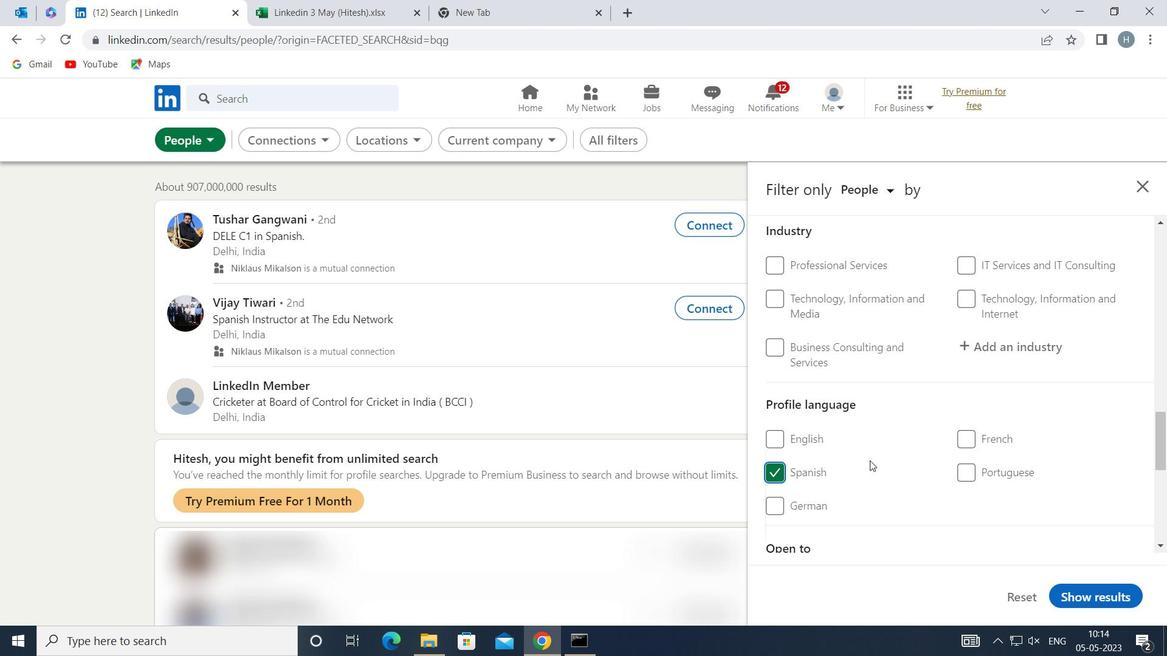 
Action: Mouse moved to (874, 459)
Screenshot: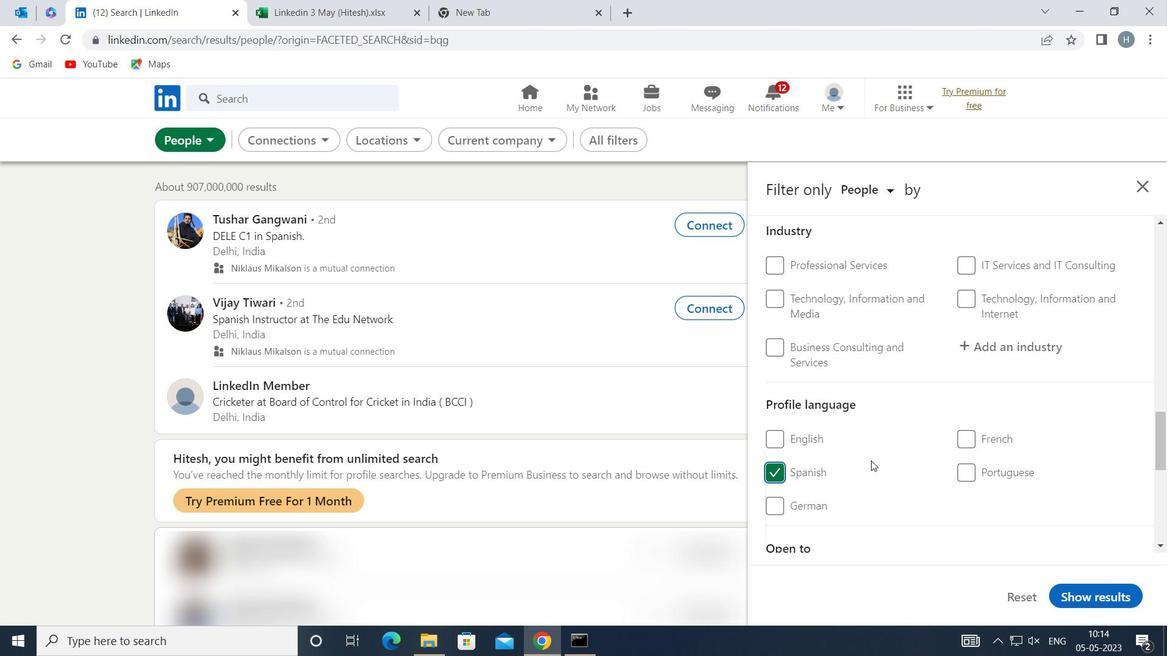 
Action: Mouse scrolled (874, 460) with delta (0, 0)
Screenshot: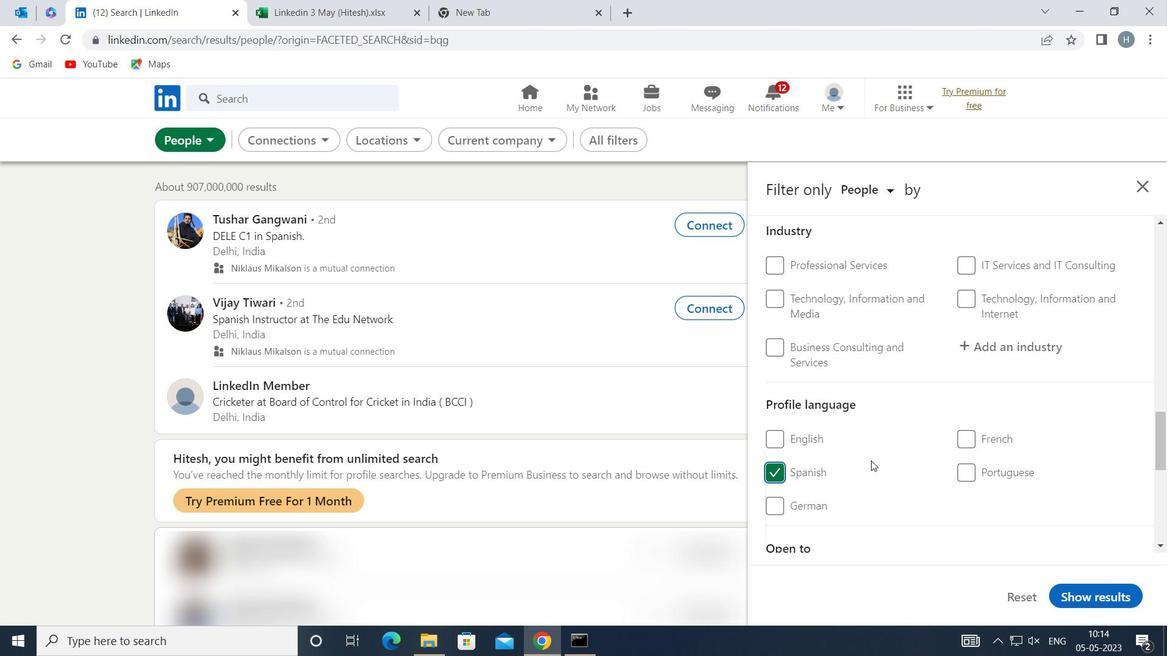 
Action: Mouse scrolled (874, 460) with delta (0, 0)
Screenshot: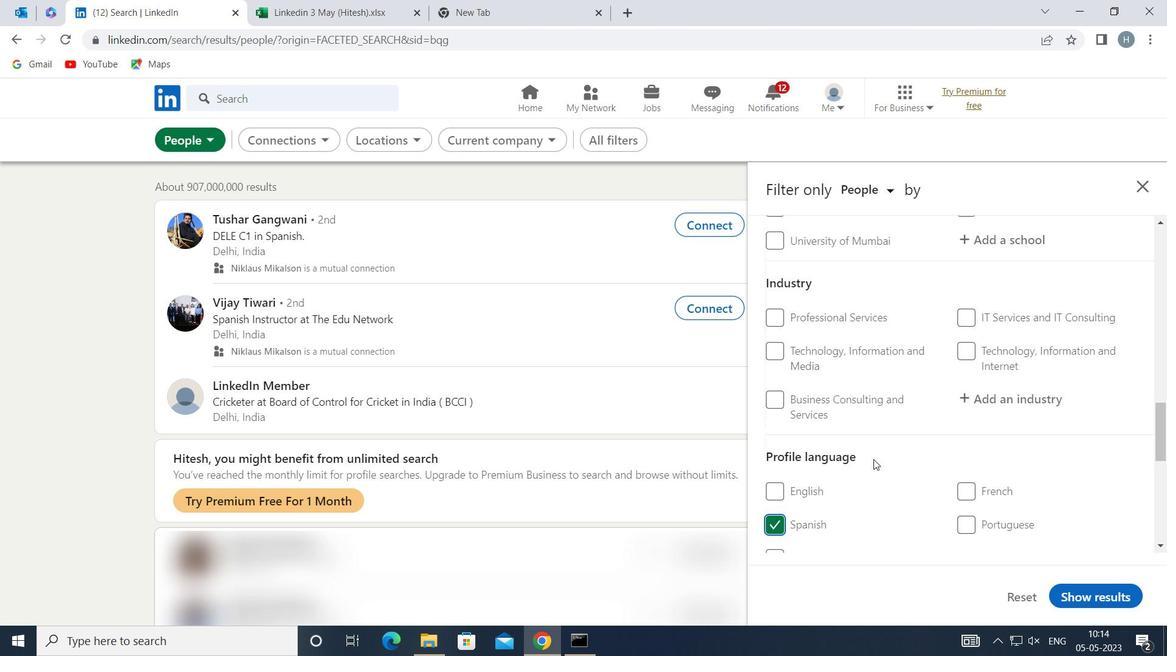 
Action: Mouse scrolled (874, 460) with delta (0, 0)
Screenshot: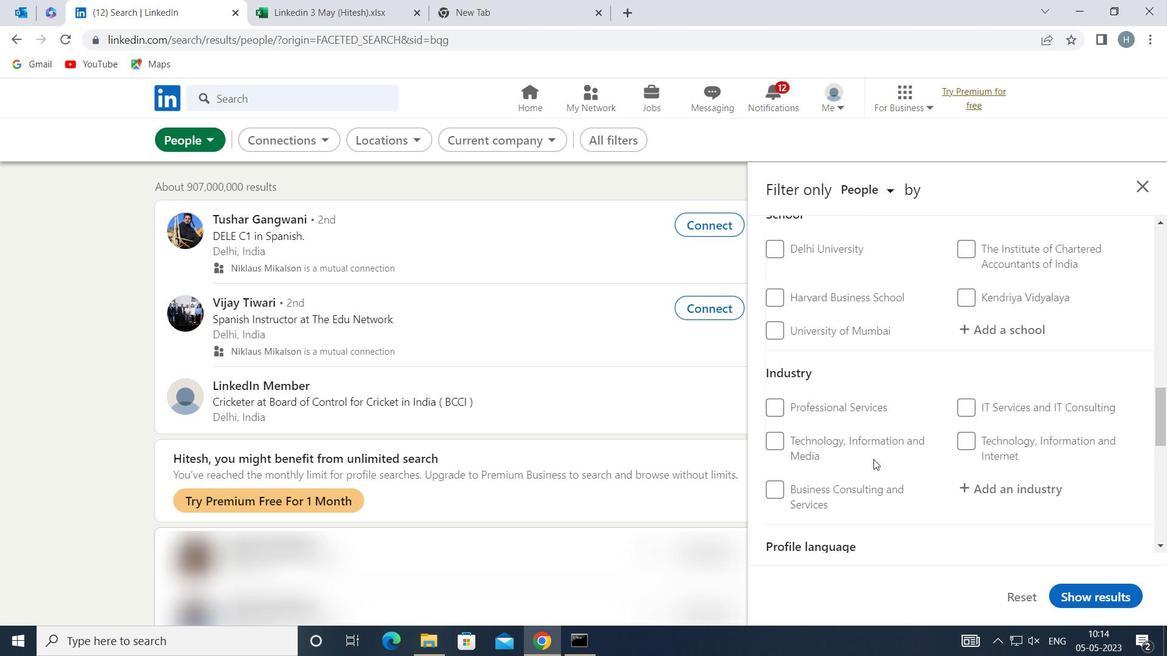 
Action: Mouse scrolled (874, 460) with delta (0, 0)
Screenshot: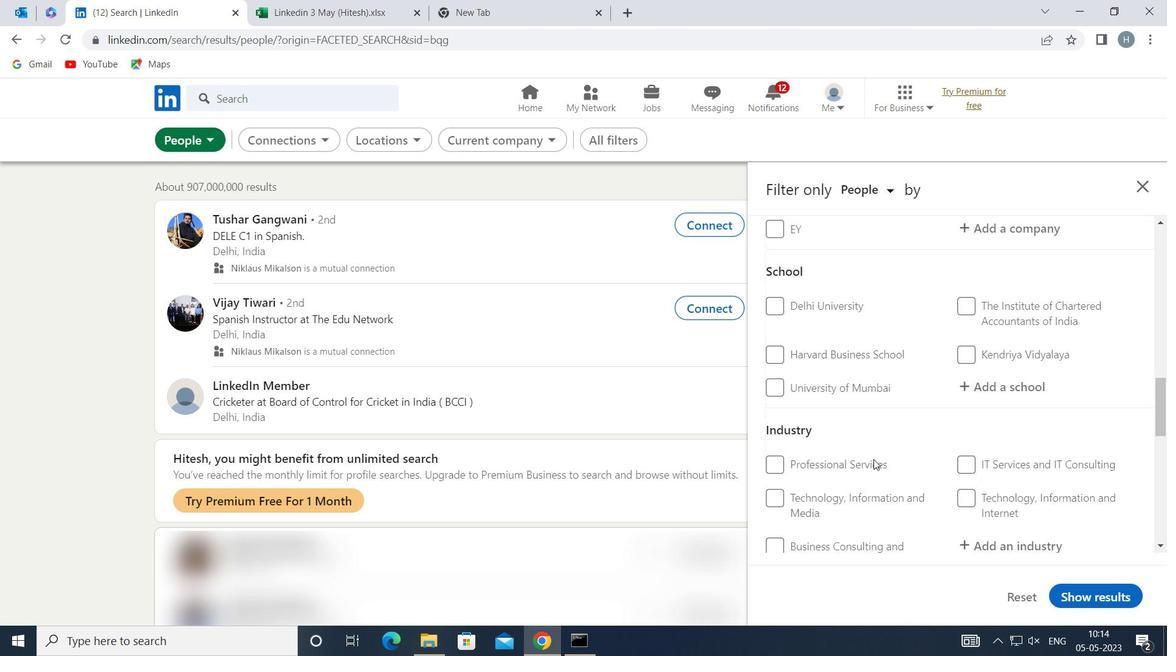 
Action: Mouse scrolled (874, 460) with delta (0, 0)
Screenshot: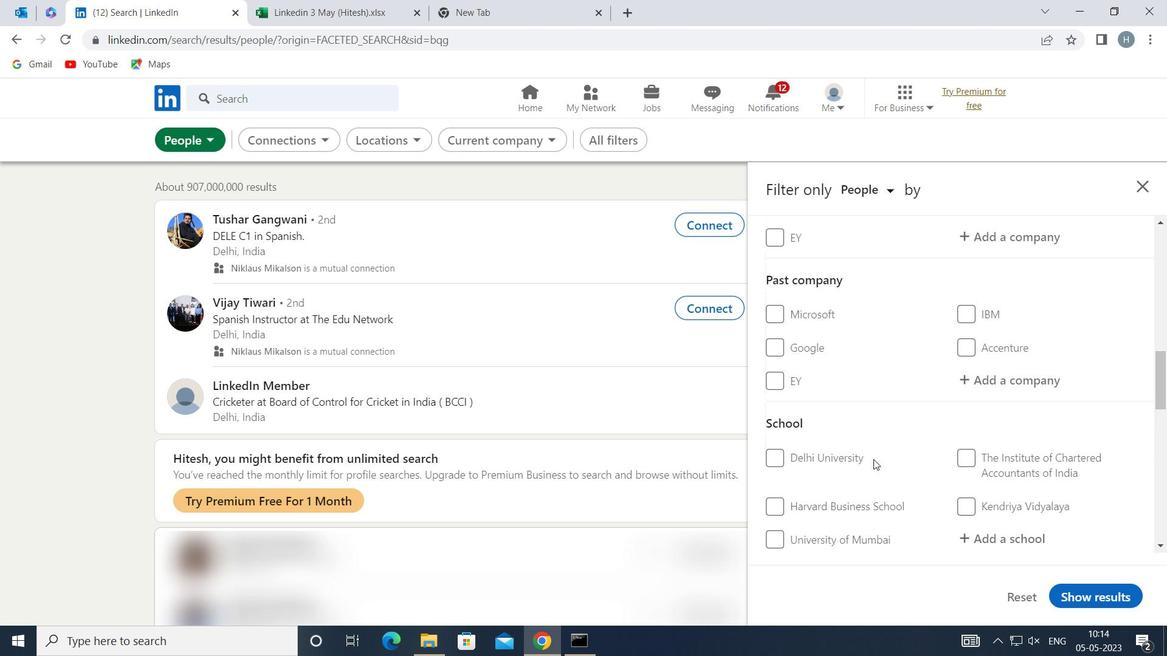 
Action: Mouse scrolled (874, 460) with delta (0, 0)
Screenshot: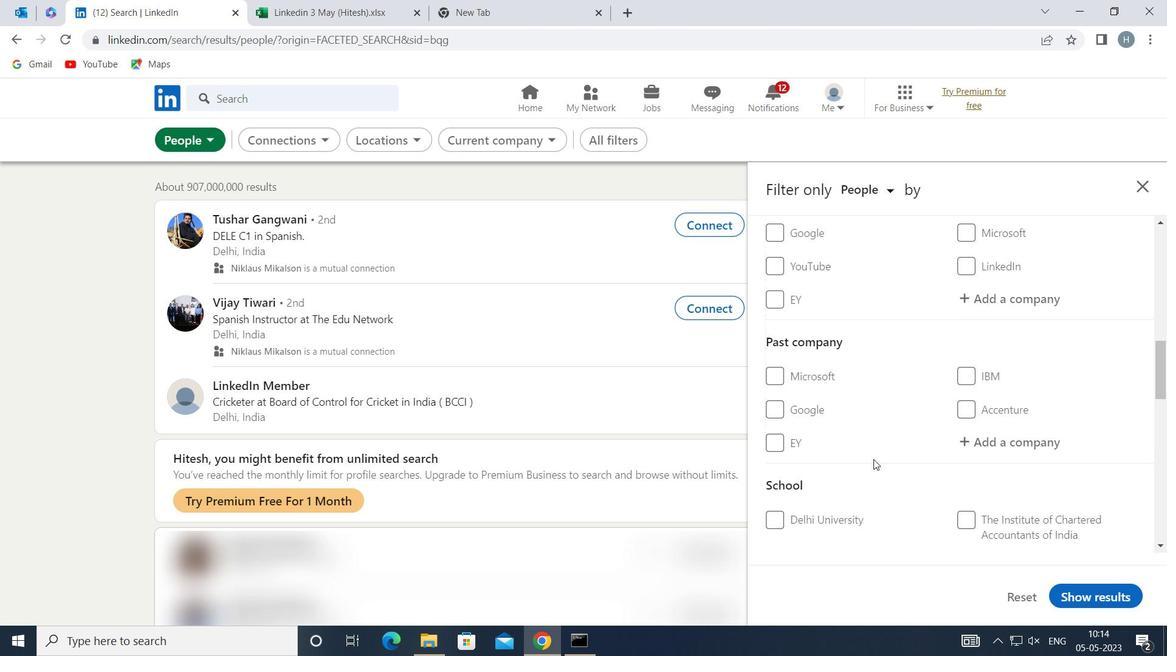 
Action: Mouse moved to (992, 415)
Screenshot: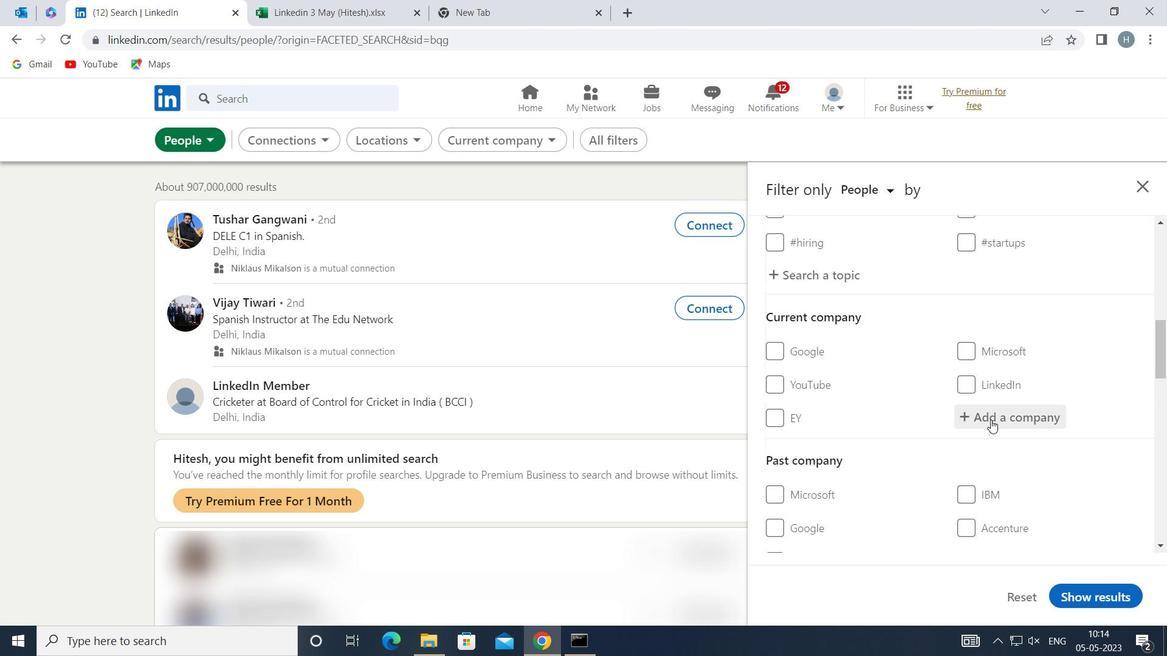 
Action: Mouse pressed left at (992, 415)
Screenshot: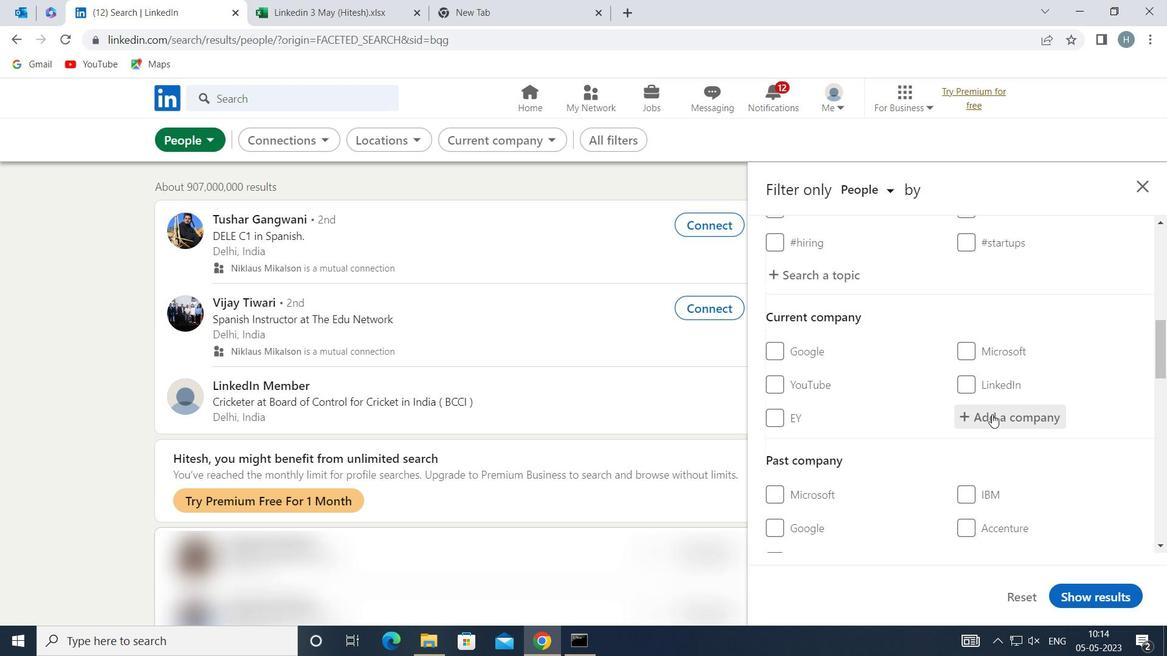 
Action: Key pressed <Key.shift>SPEED<Key.shift>HIRE
Screenshot: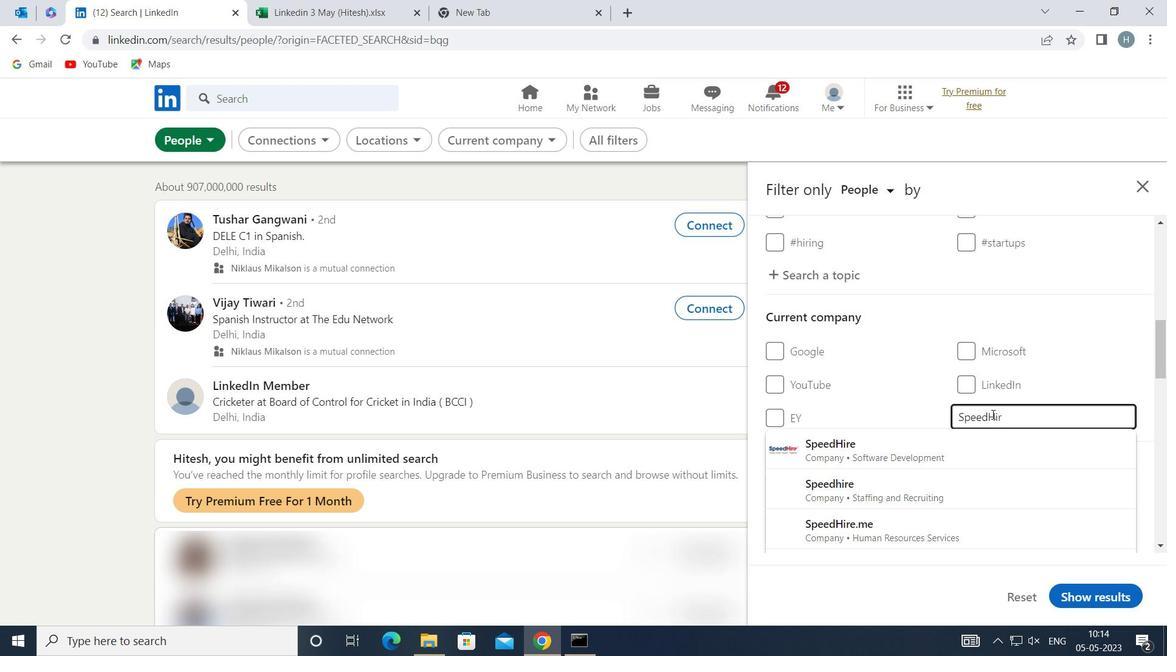 
Action: Mouse moved to (923, 441)
Screenshot: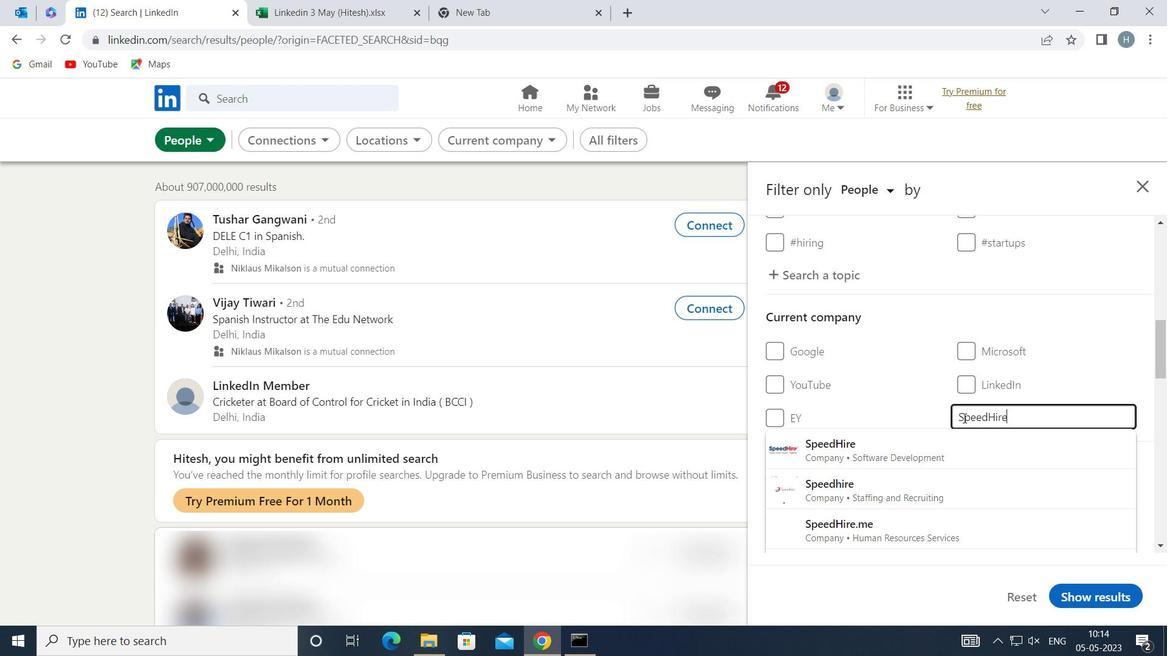 
Action: Mouse pressed left at (923, 441)
Screenshot: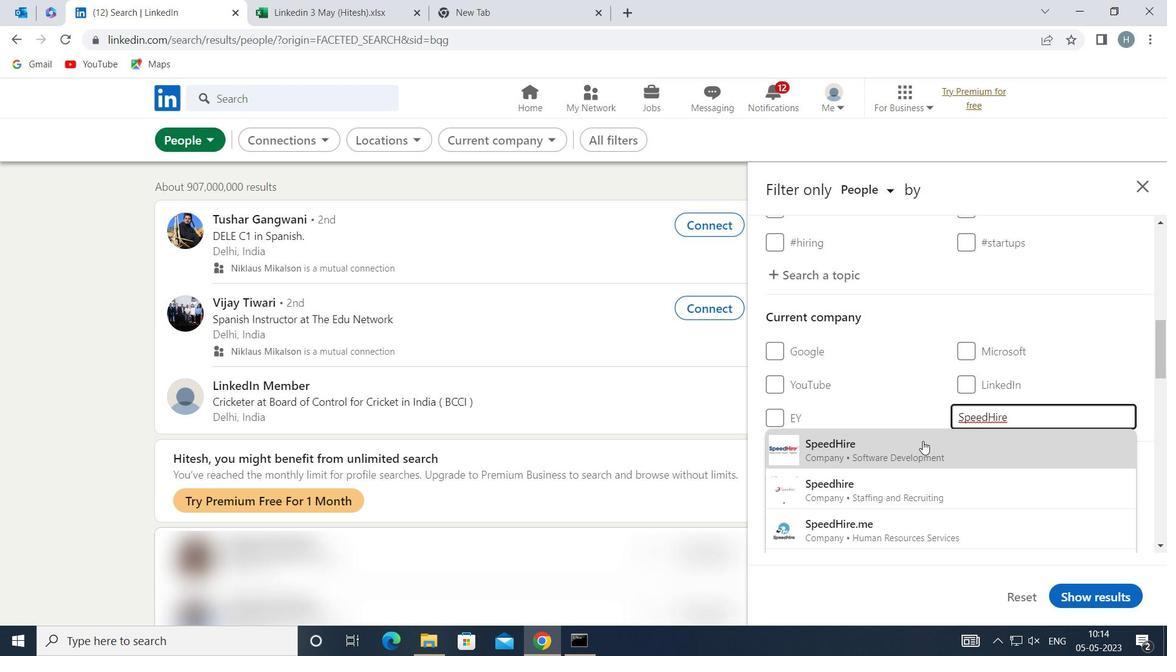 
Action: Mouse moved to (903, 422)
Screenshot: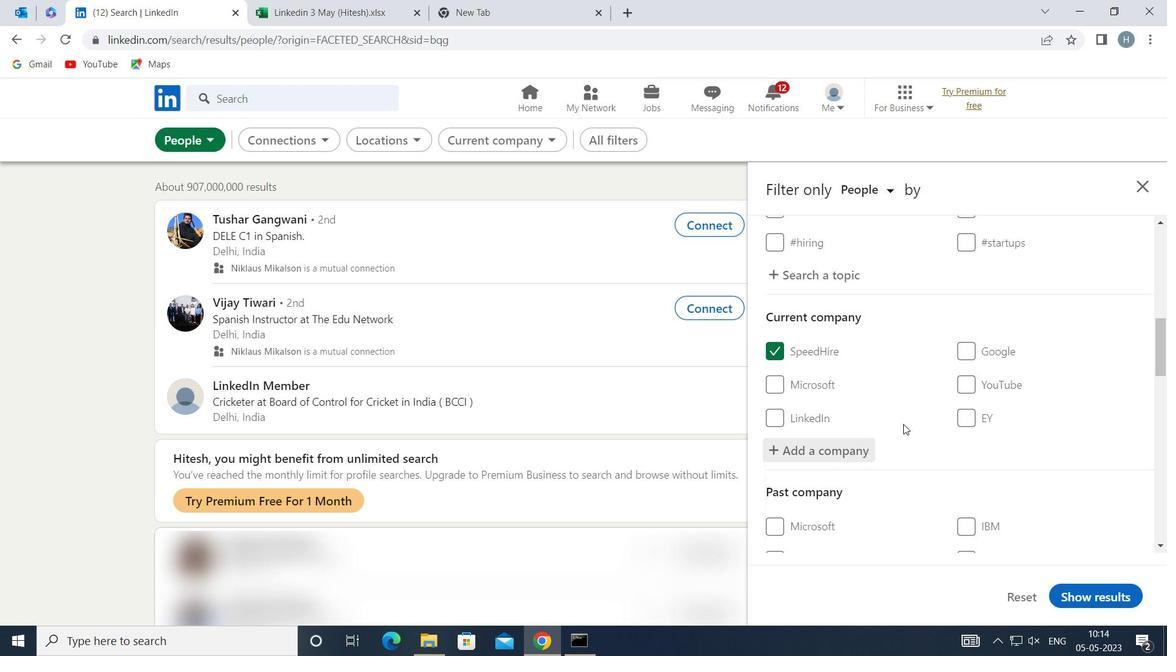 
Action: Mouse scrolled (903, 421) with delta (0, 0)
Screenshot: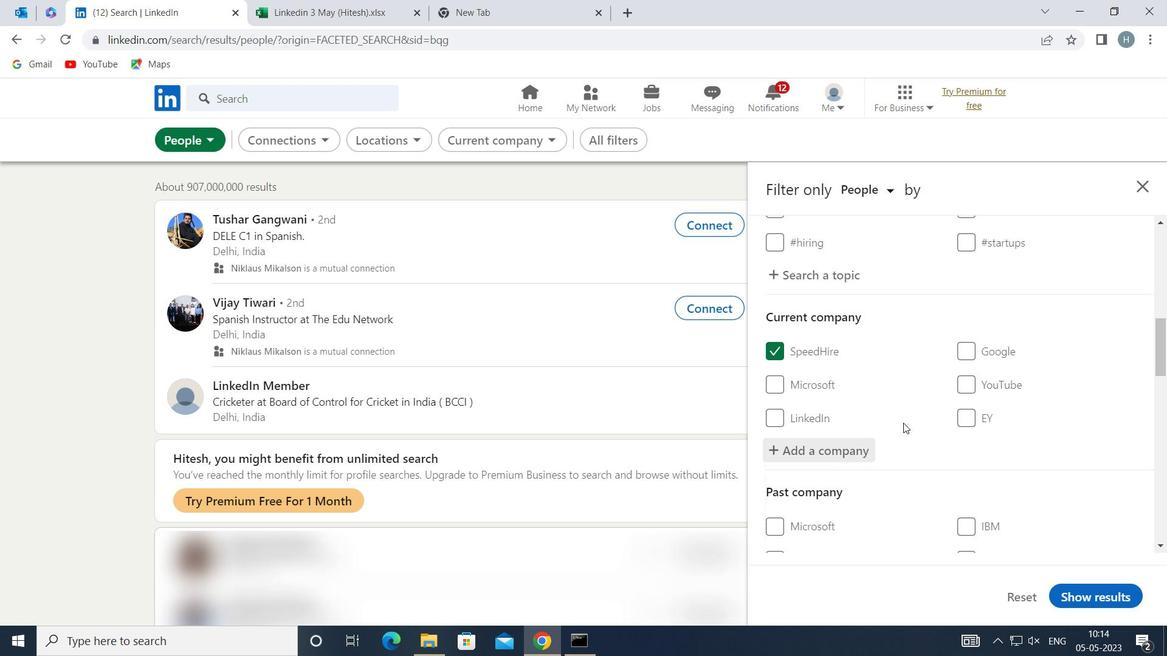 
Action: Mouse moved to (903, 421)
Screenshot: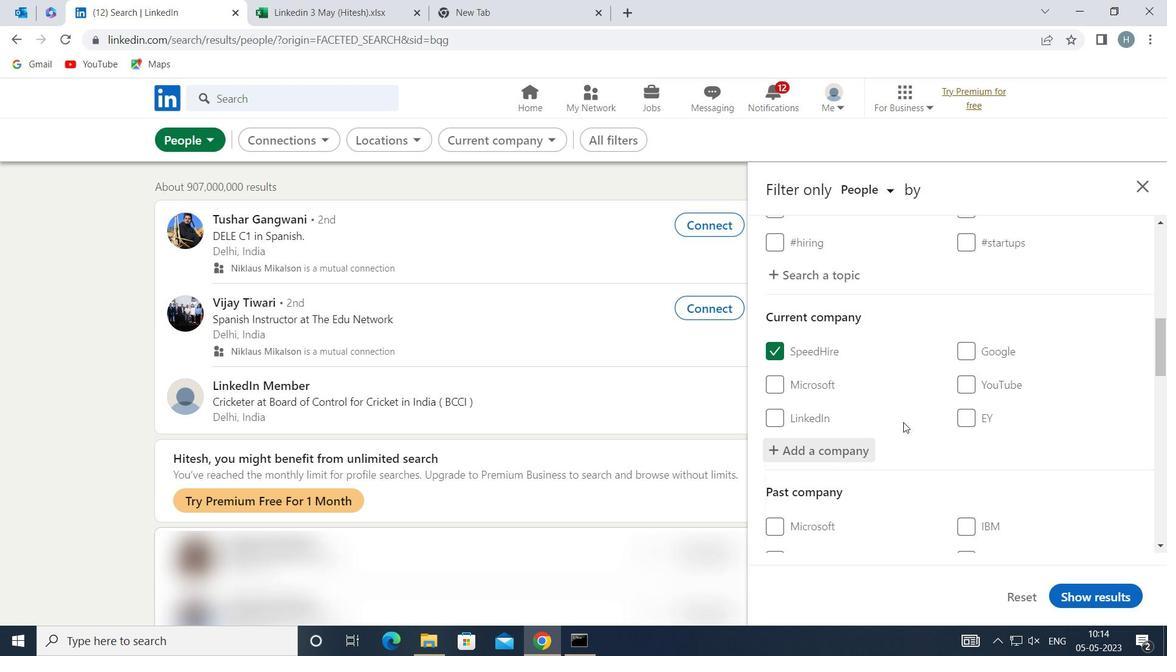 
Action: Mouse scrolled (903, 420) with delta (0, 0)
Screenshot: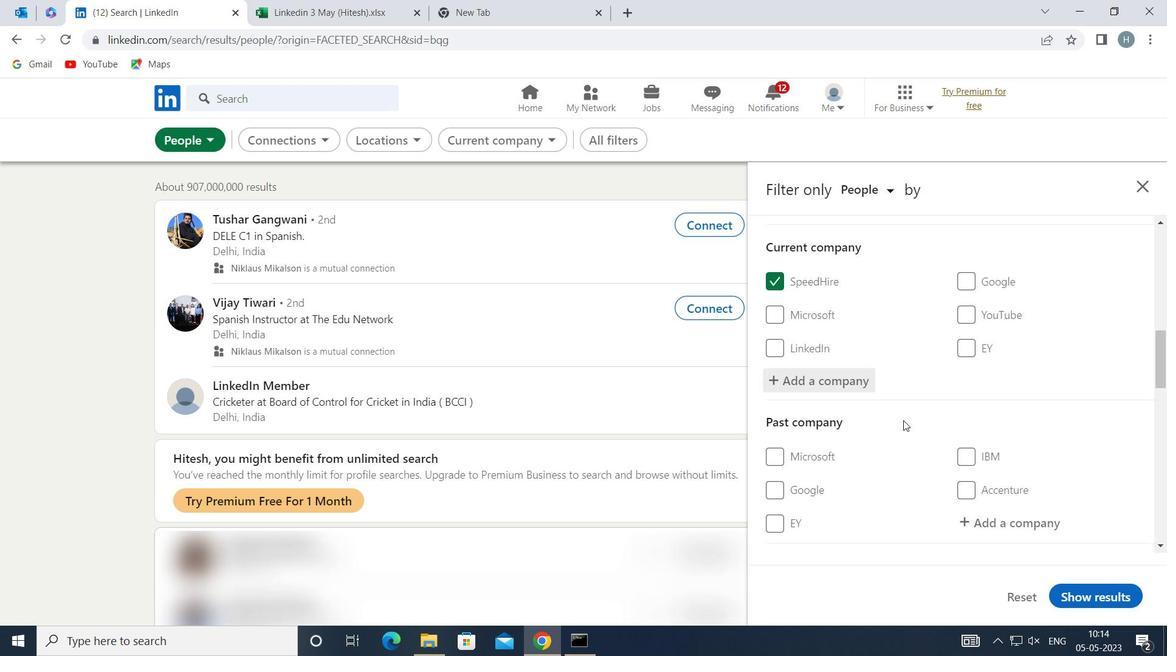 
Action: Mouse scrolled (903, 420) with delta (0, 0)
Screenshot: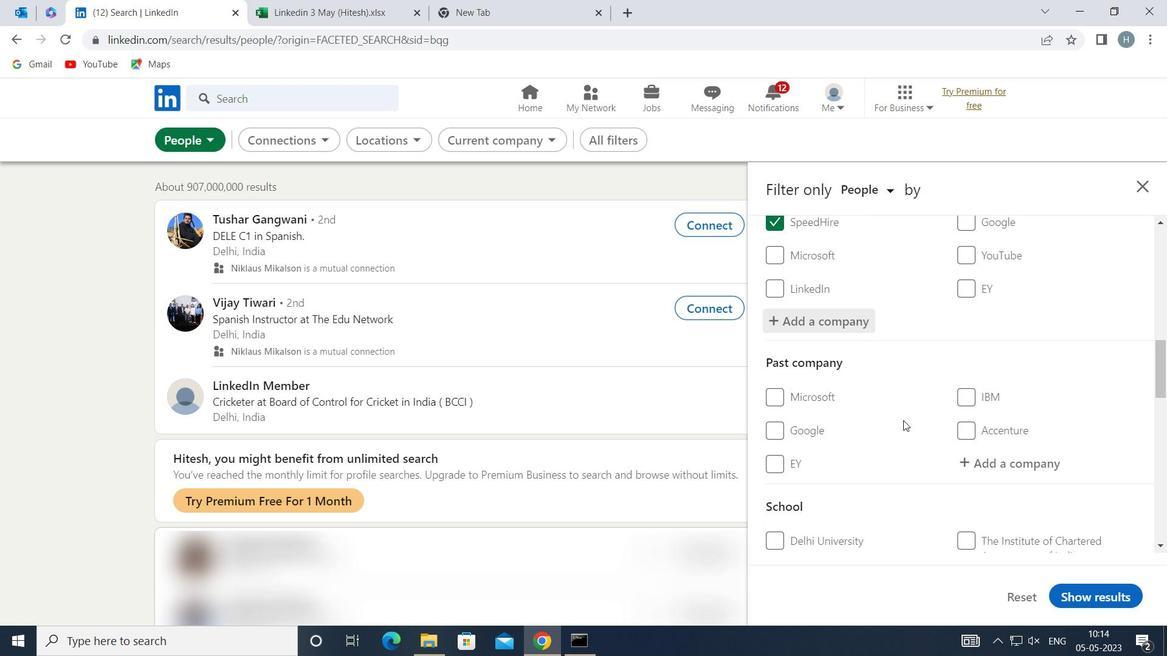 
Action: Mouse scrolled (903, 420) with delta (0, 0)
Screenshot: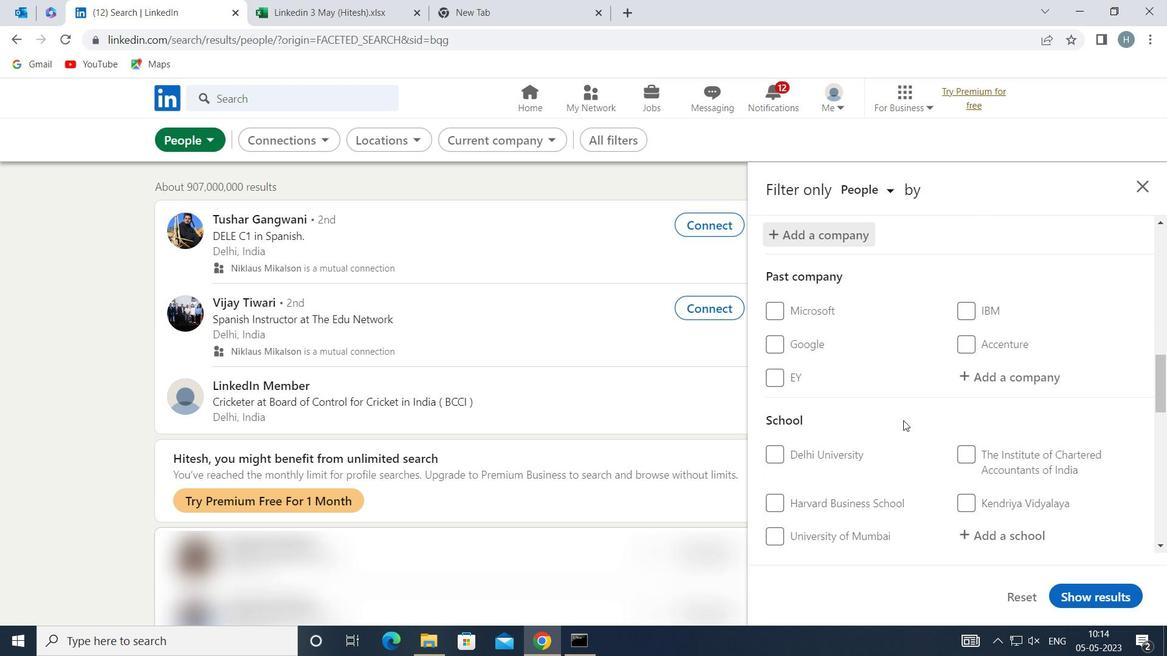 
Action: Mouse moved to (1022, 447)
Screenshot: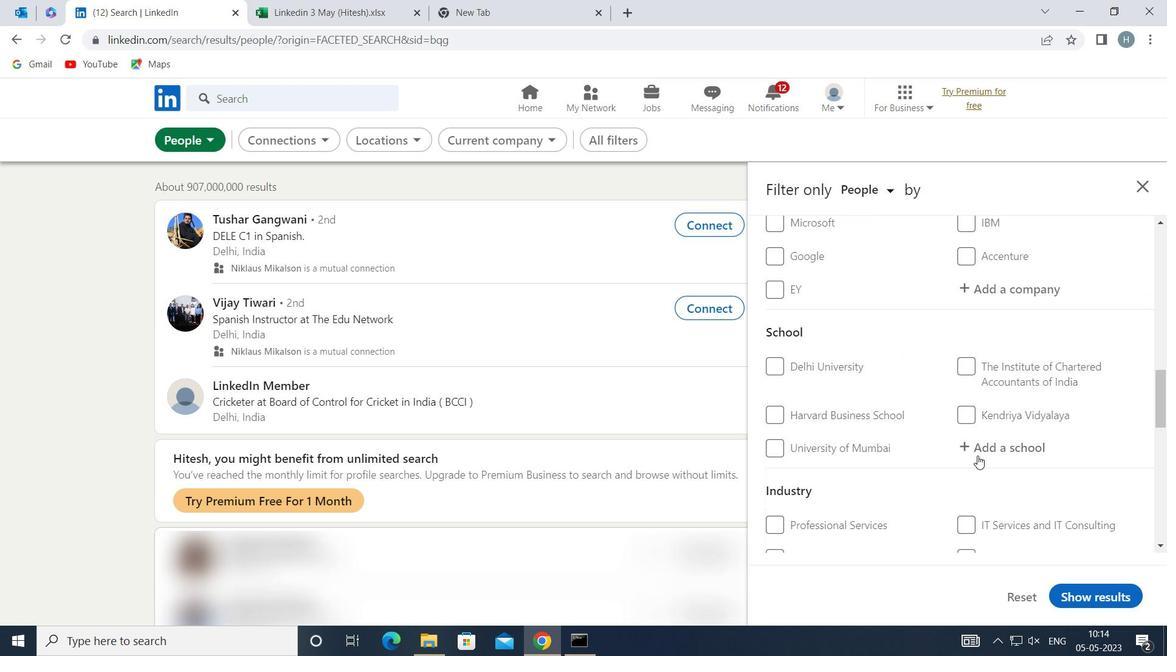 
Action: Mouse pressed left at (1022, 447)
Screenshot: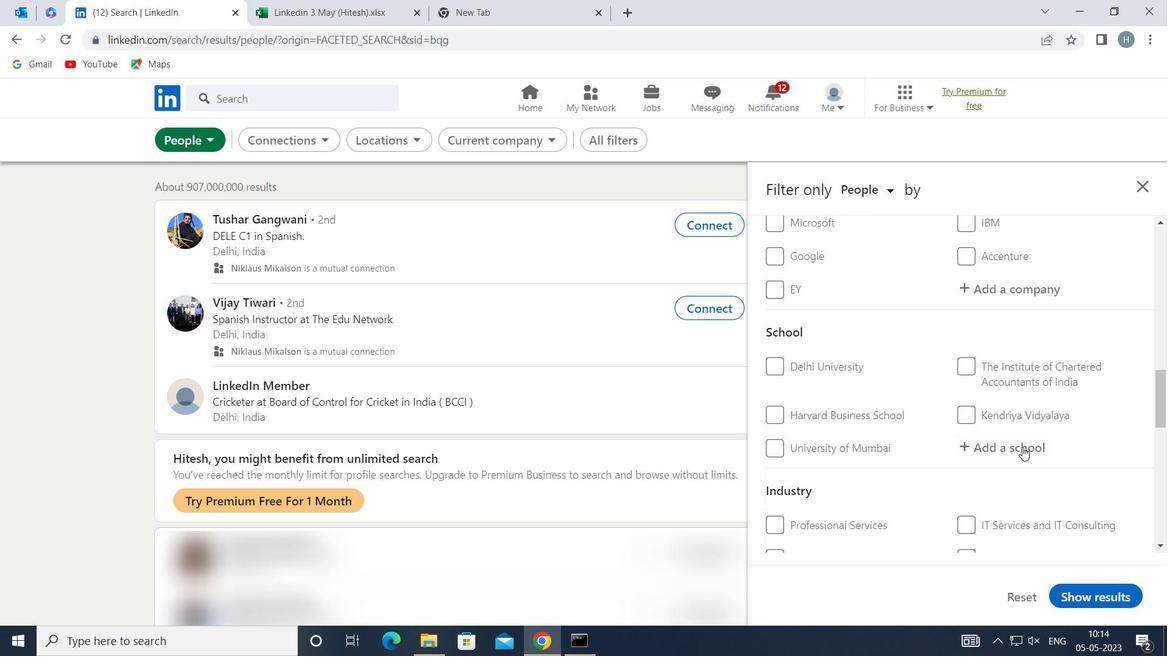 
Action: Key pressed <Key.shift>MAR<Key.space><Key.shift>BASELIOS<Key.space><Key.shift>COLLEGE<Key.space>OF<Key.space><Key.shift>ENGINEERING<Key.space>AND<Key.space>
Screenshot: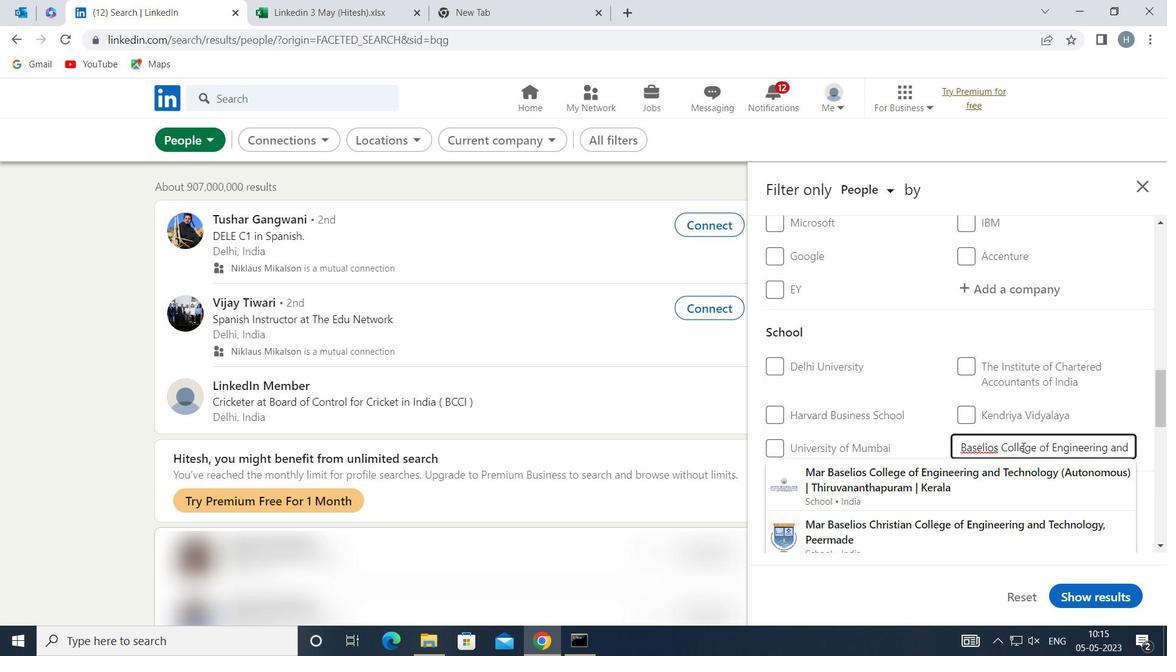 
Action: Mouse moved to (1007, 480)
Screenshot: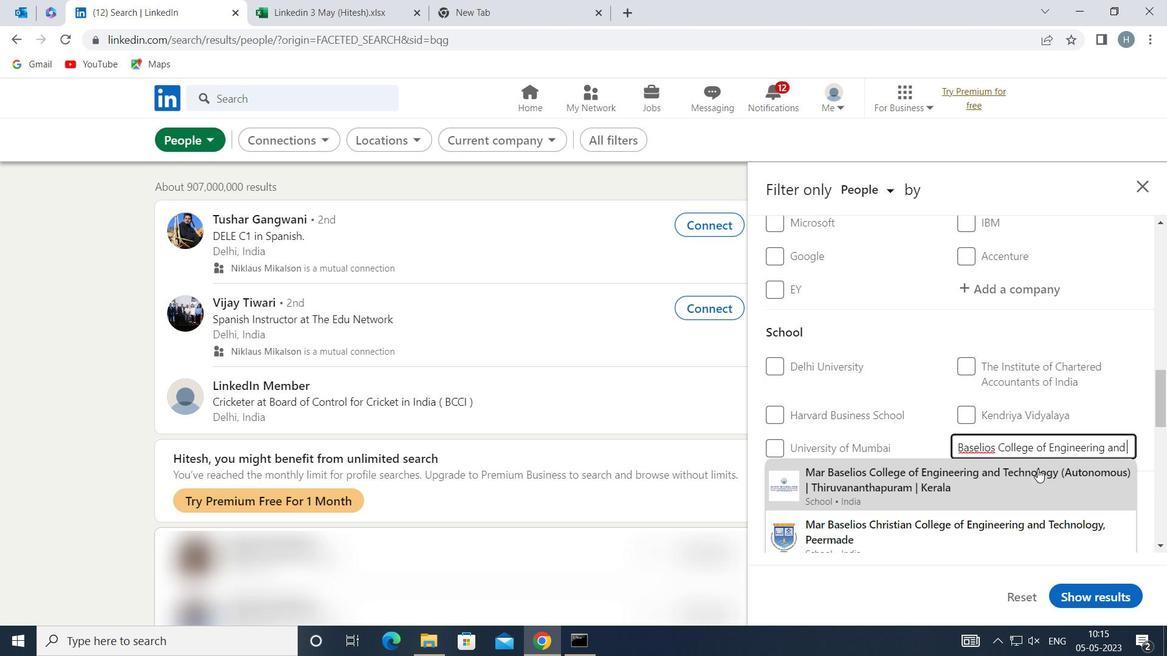 
Action: Mouse pressed left at (1007, 480)
Screenshot: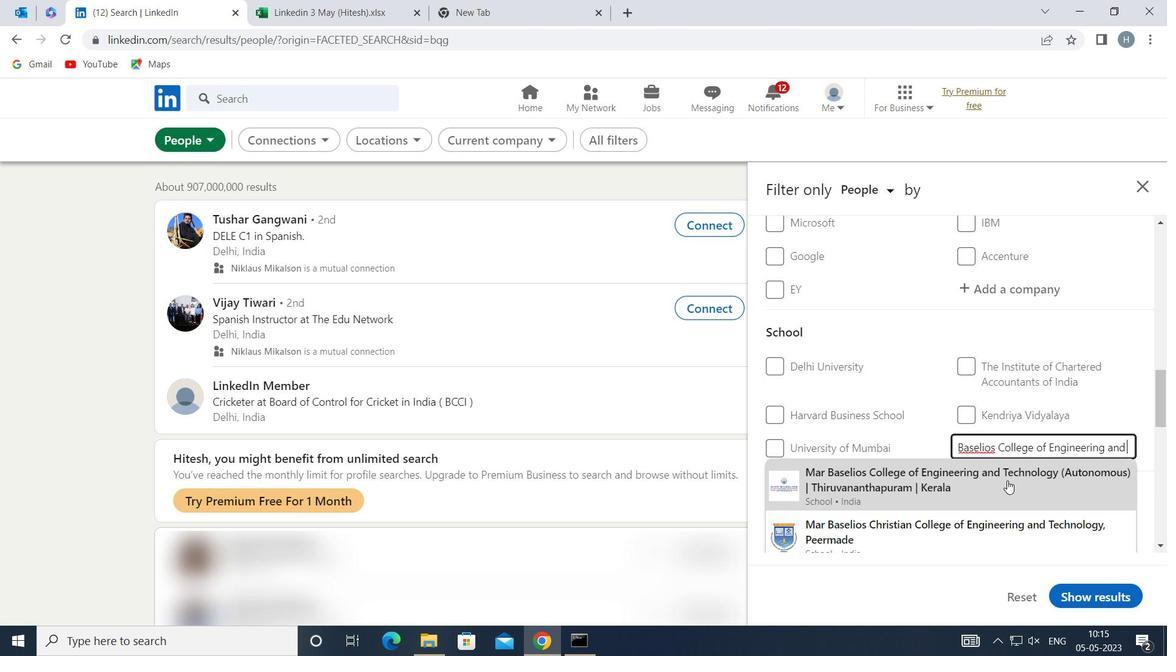 
Action: Mouse moved to (939, 417)
Screenshot: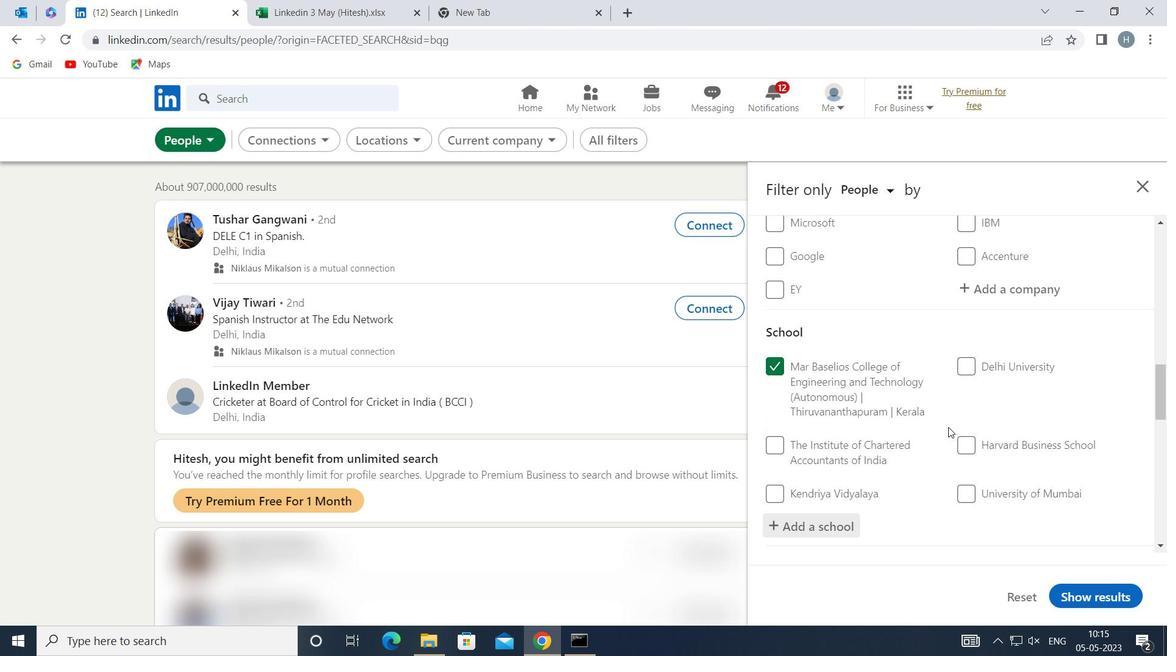 
Action: Mouse scrolled (939, 417) with delta (0, 0)
Screenshot: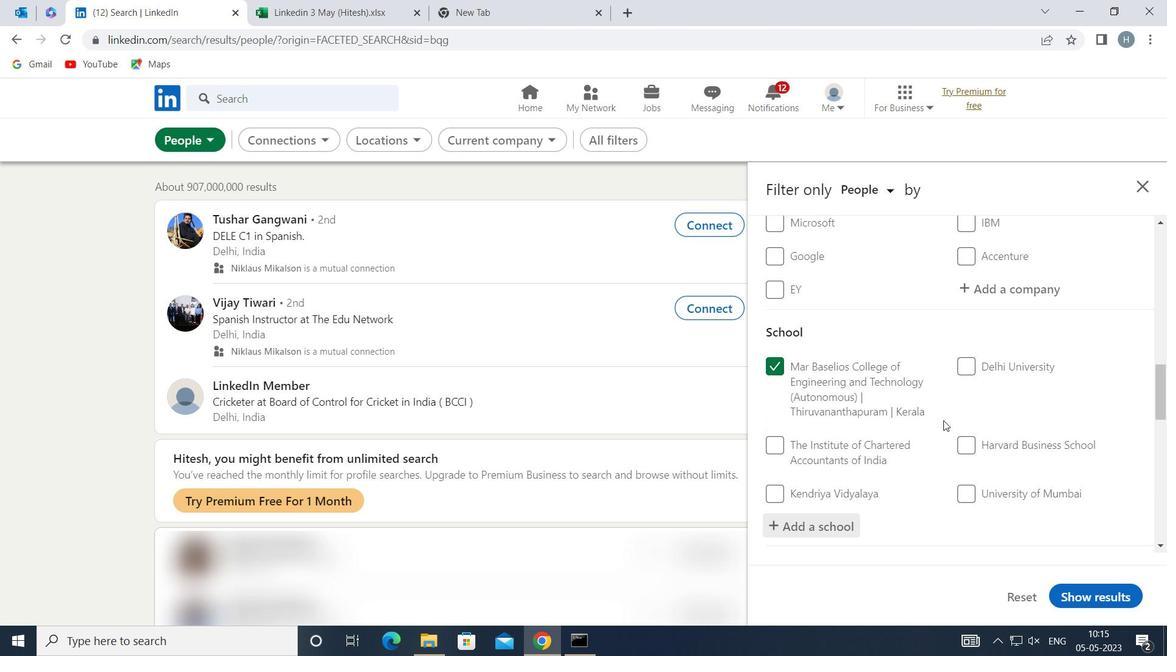 
Action: Mouse scrolled (939, 417) with delta (0, 0)
Screenshot: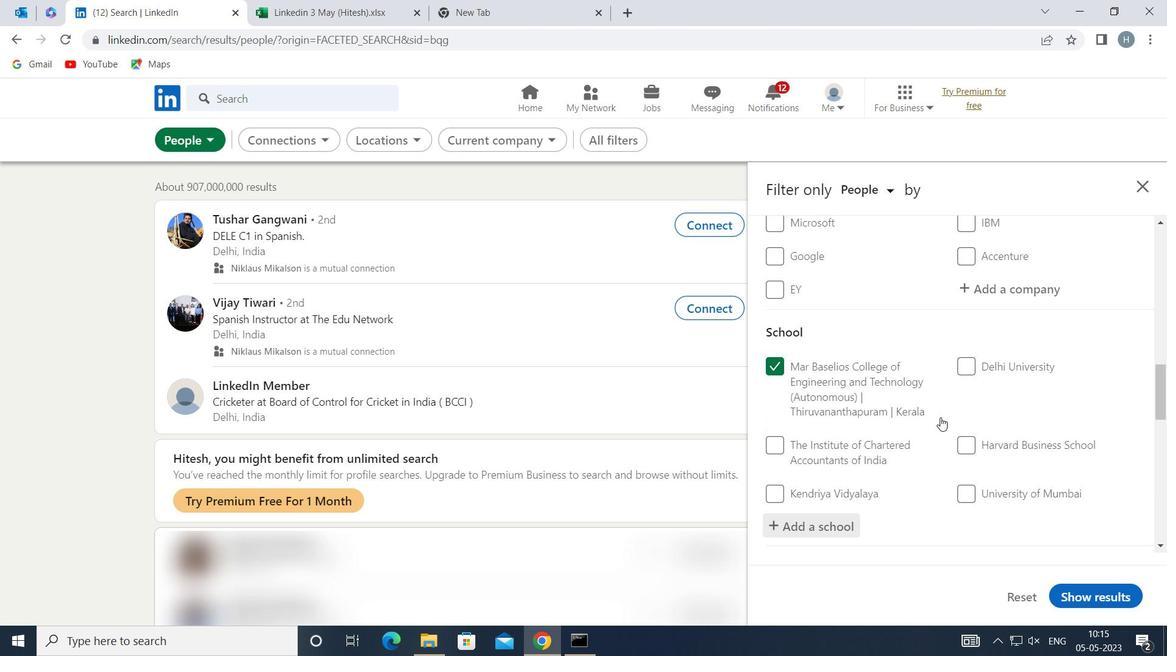 
Action: Mouse scrolled (939, 417) with delta (0, 0)
Screenshot: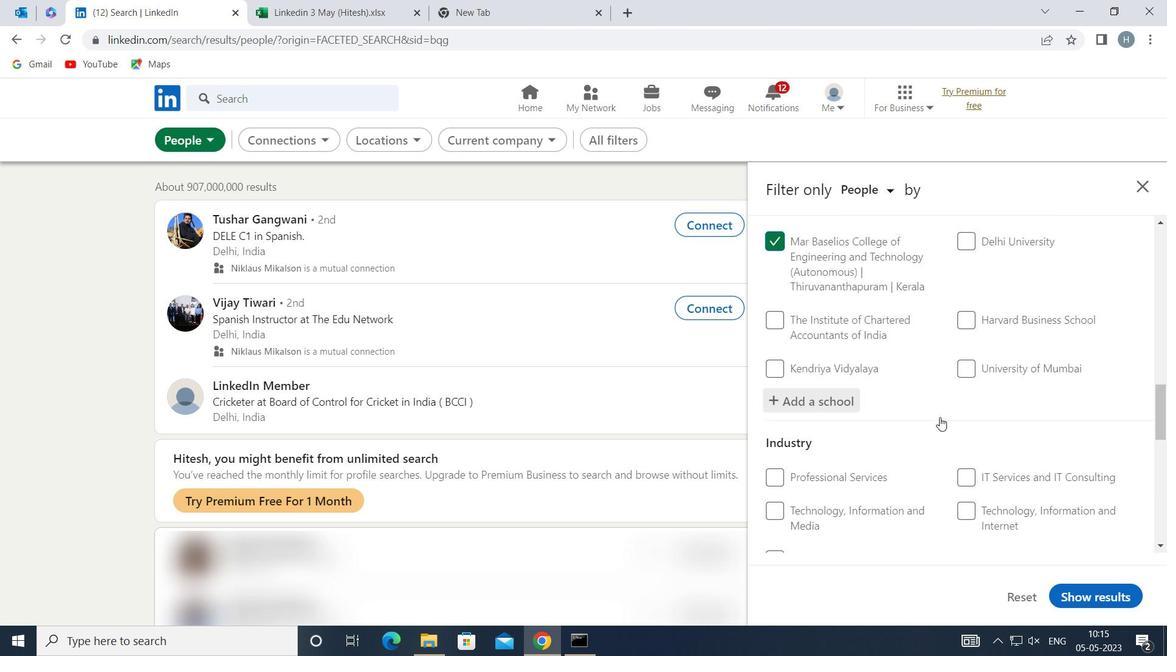 
Action: Mouse scrolled (939, 417) with delta (0, 0)
Screenshot: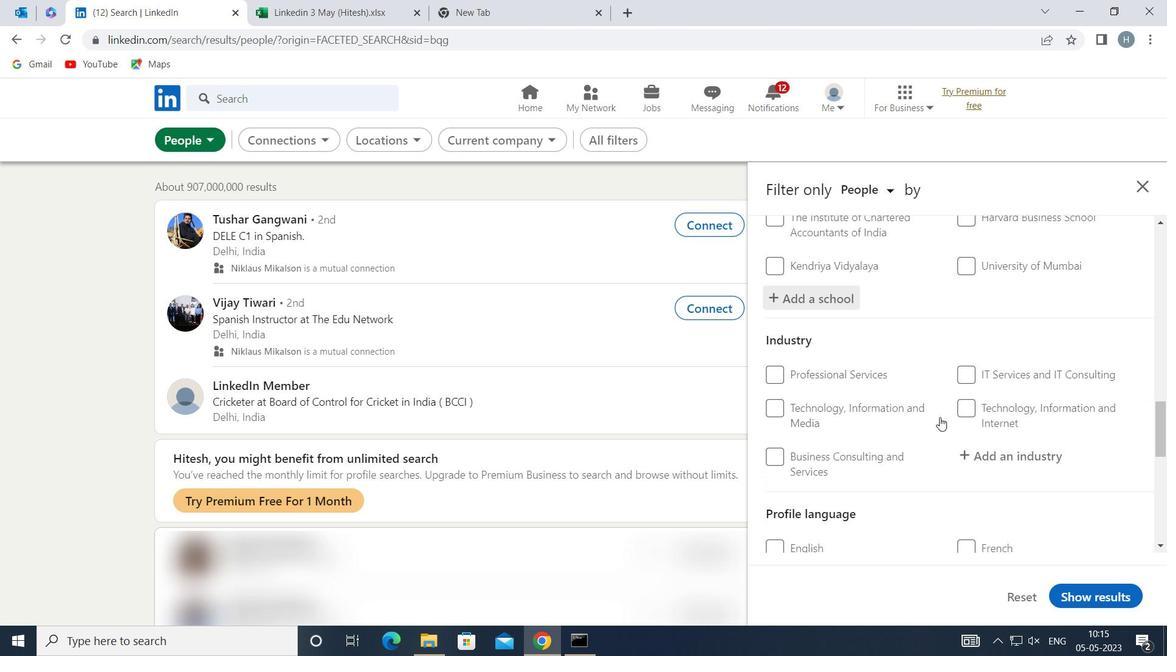
Action: Mouse moved to (1010, 369)
Screenshot: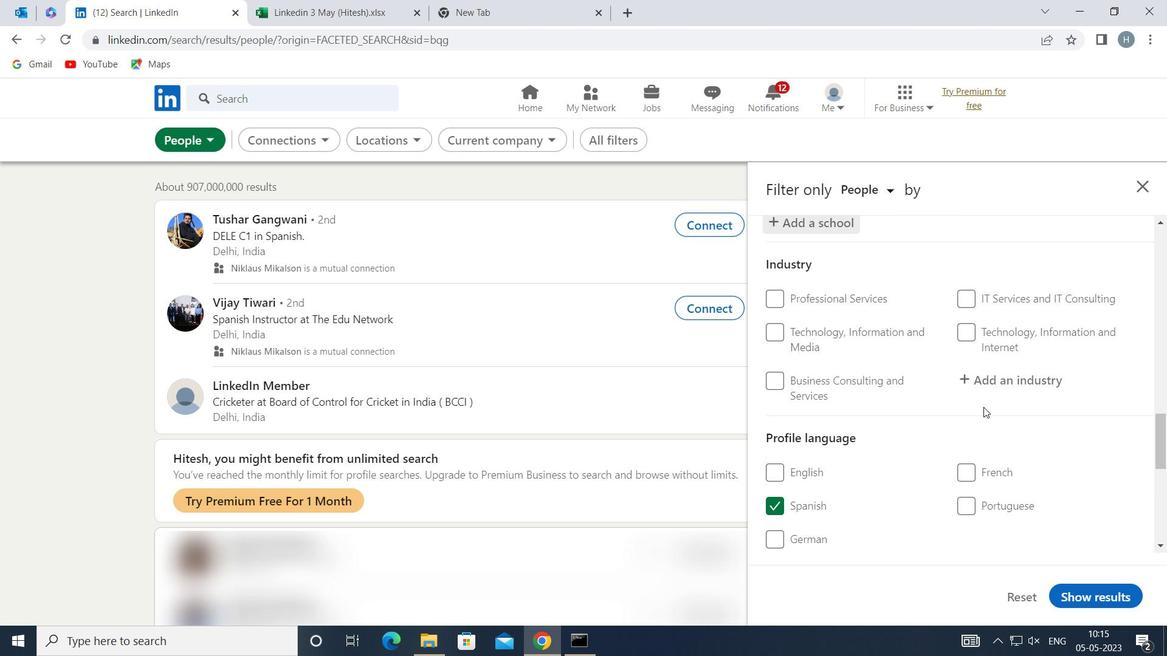 
Action: Mouse pressed left at (1010, 369)
Screenshot: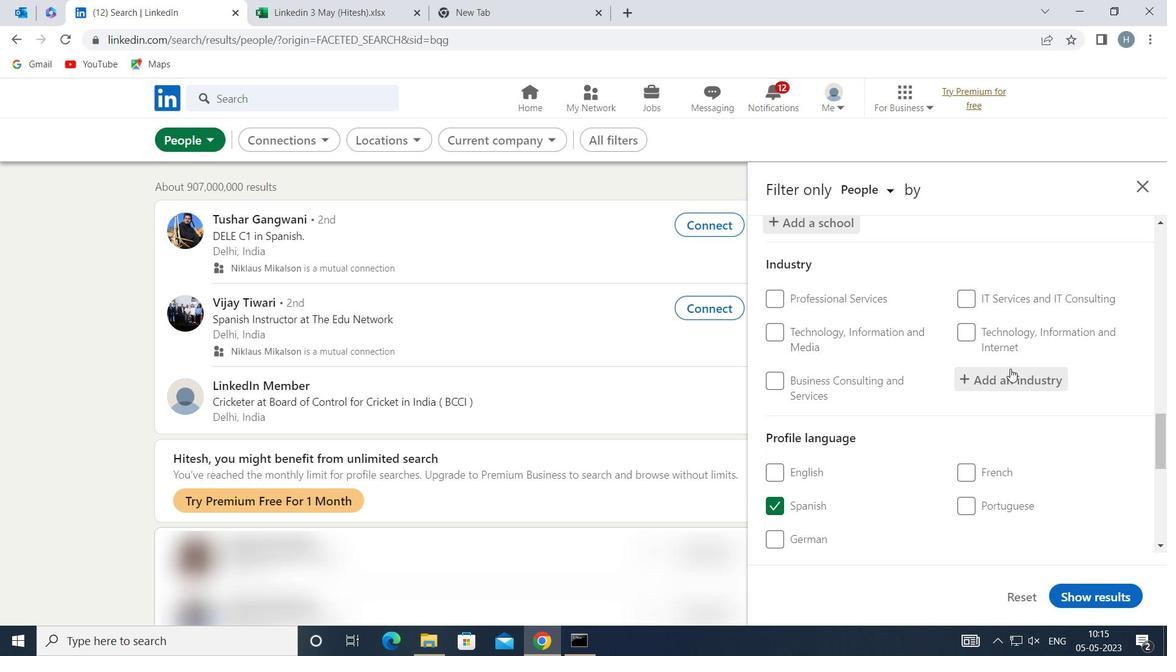
Action: Key pressed <Key.shift>COMMUNITY<Key.space><Key.shift>SERVICE
Screenshot: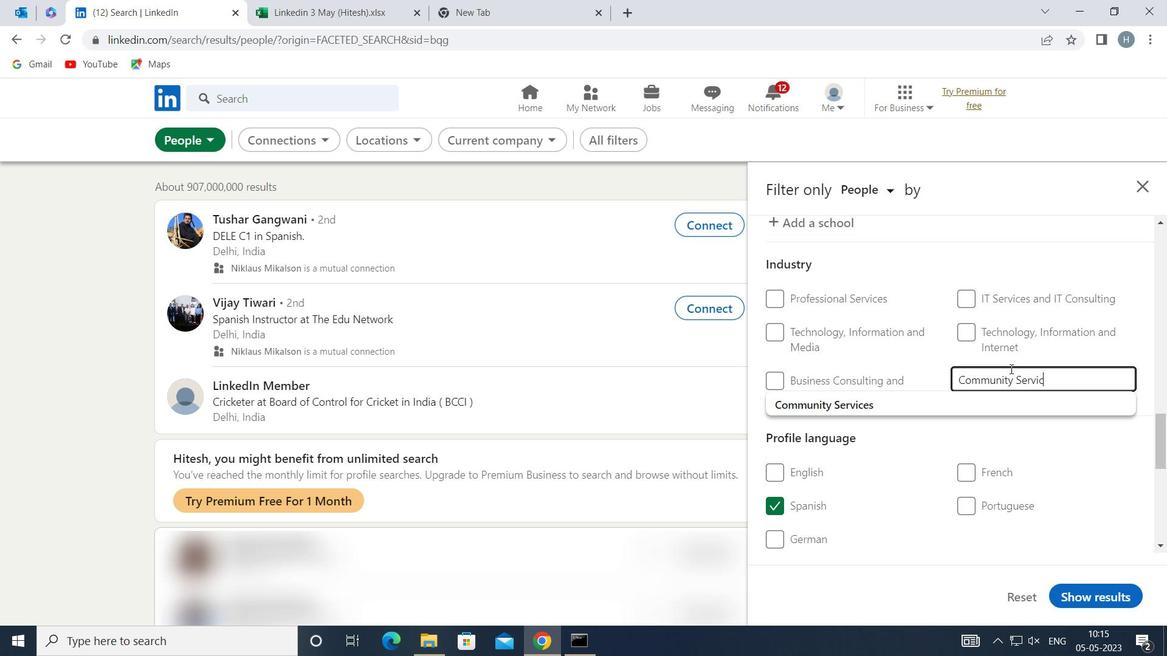 
Action: Mouse moved to (979, 401)
Screenshot: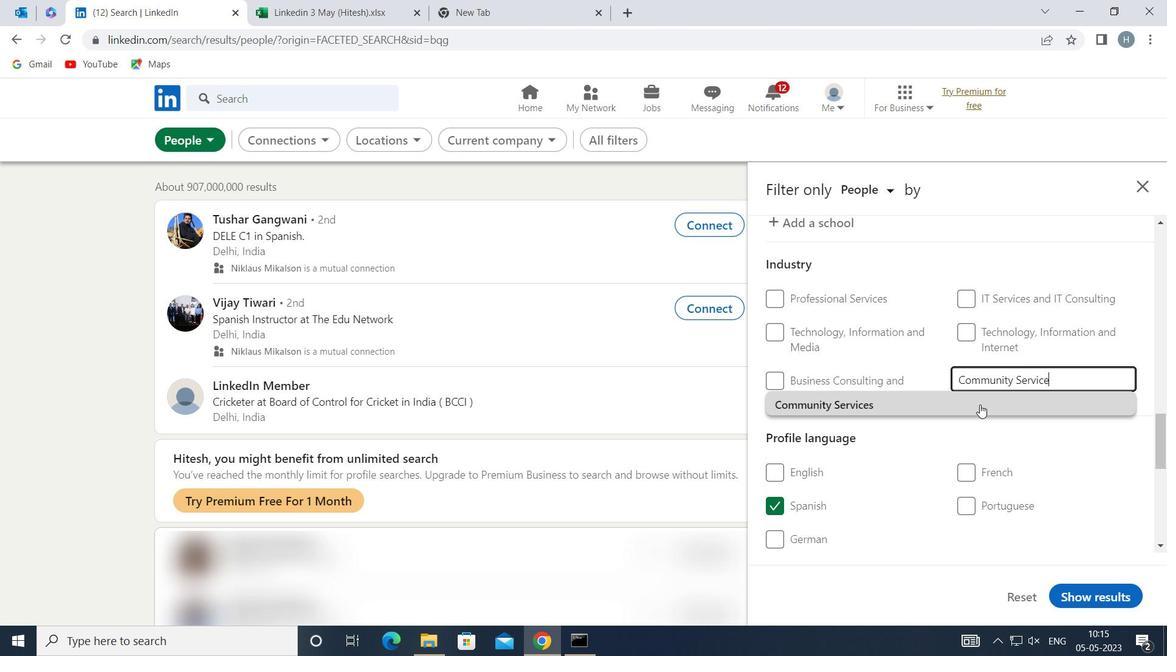 
Action: Mouse pressed left at (979, 401)
Screenshot: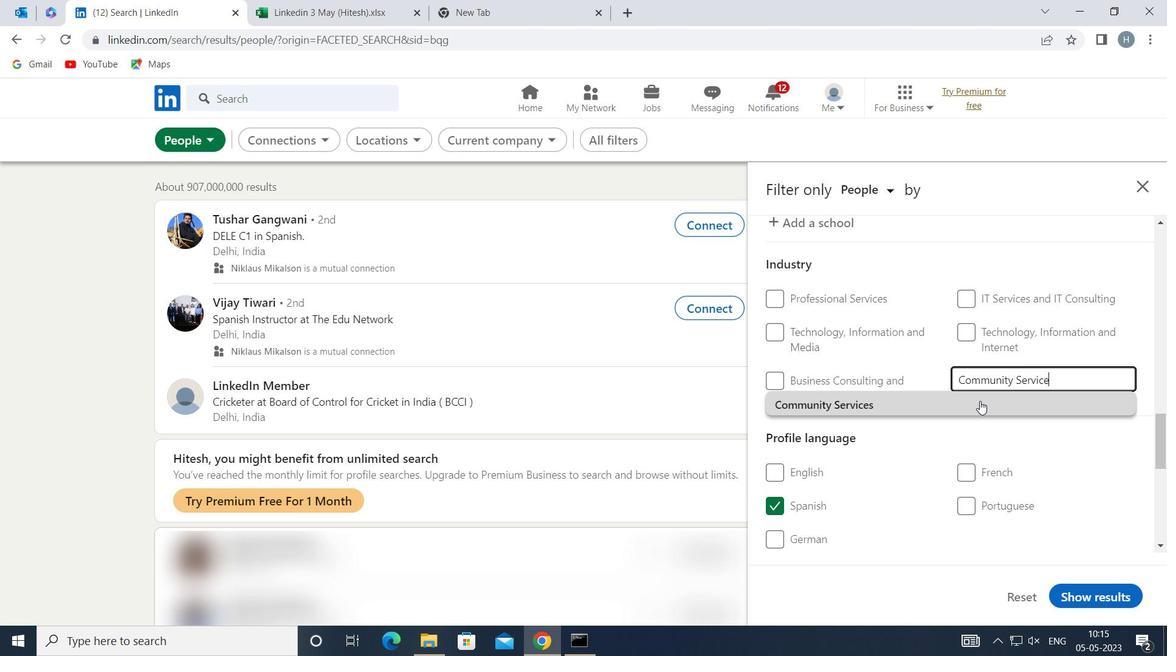 
Action: Mouse moved to (914, 413)
Screenshot: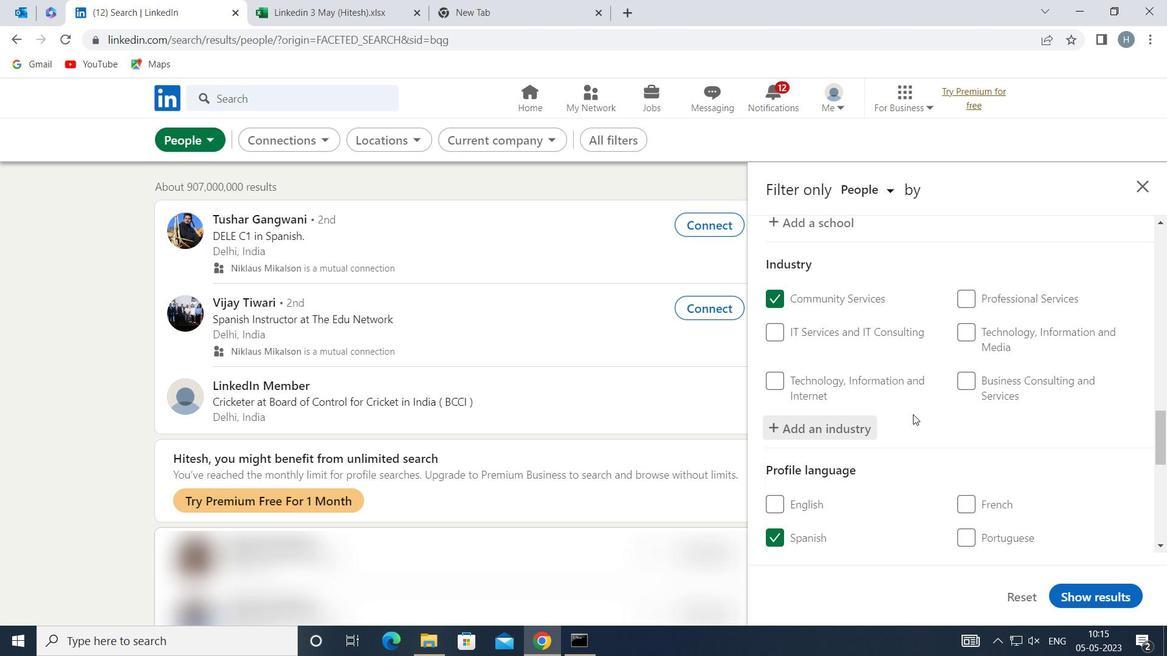 
Action: Mouse scrolled (914, 412) with delta (0, 0)
Screenshot: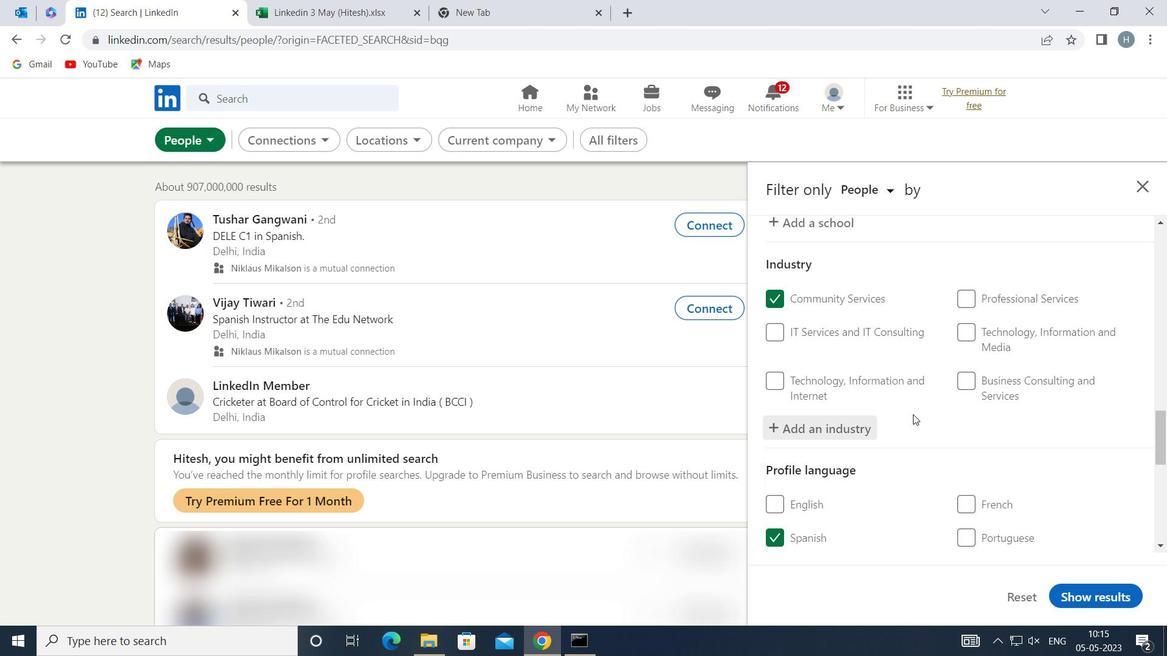 
Action: Mouse moved to (915, 413)
Screenshot: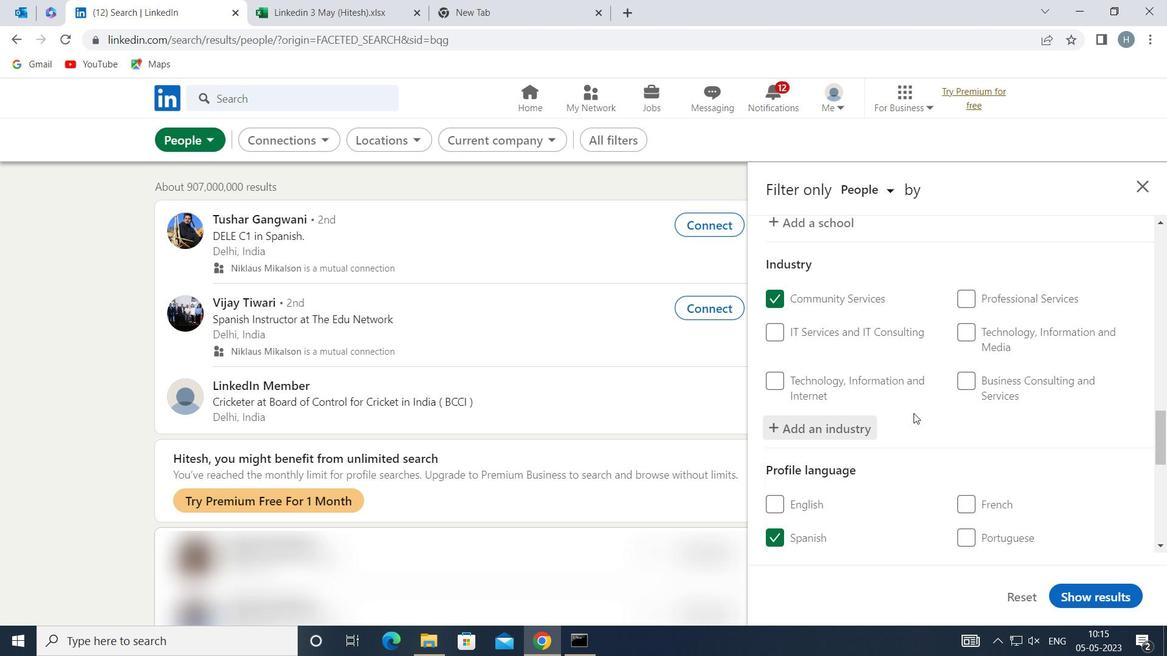 
Action: Mouse scrolled (915, 412) with delta (0, 0)
Screenshot: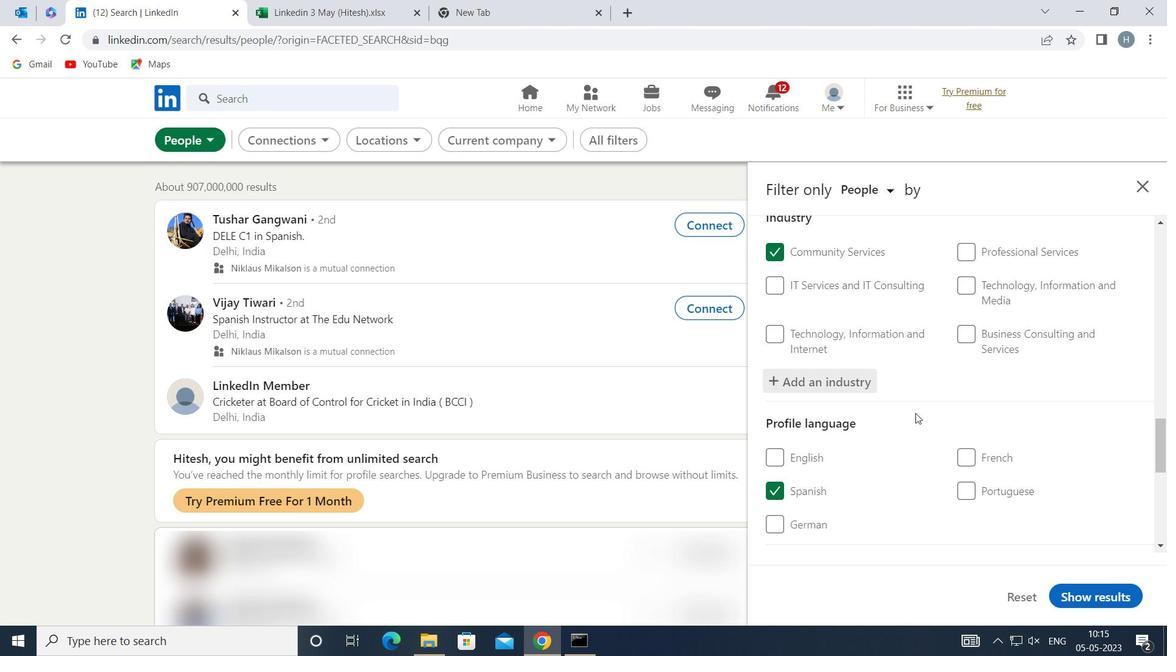 
Action: Mouse scrolled (915, 412) with delta (0, 0)
Screenshot: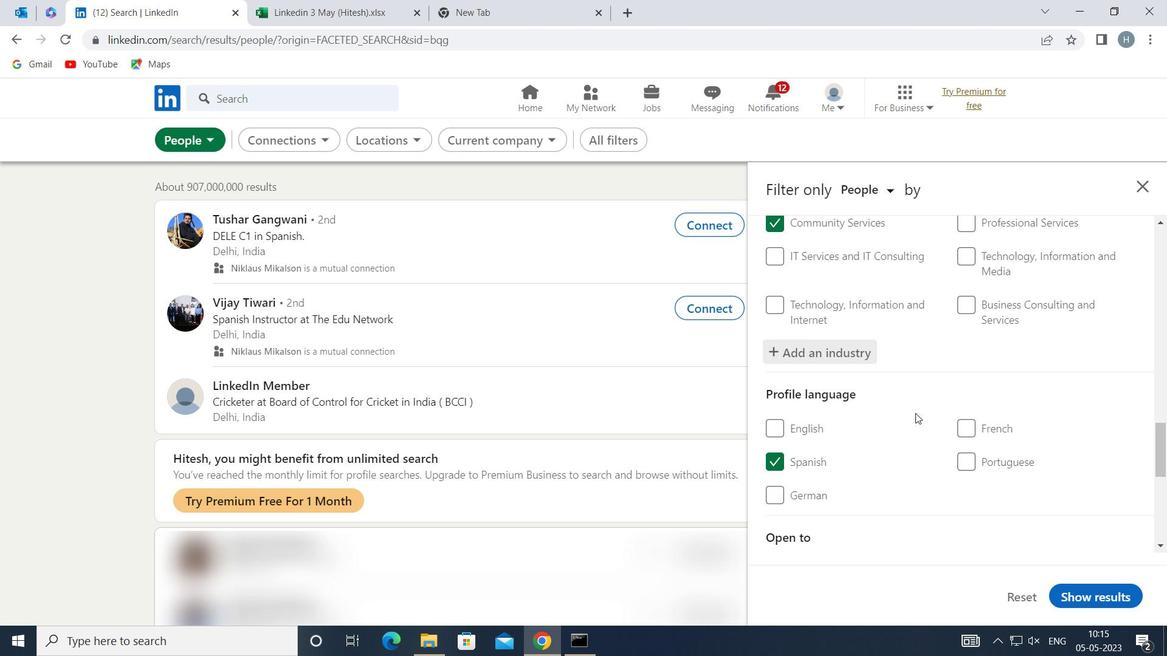 
Action: Mouse scrolled (915, 412) with delta (0, 0)
Screenshot: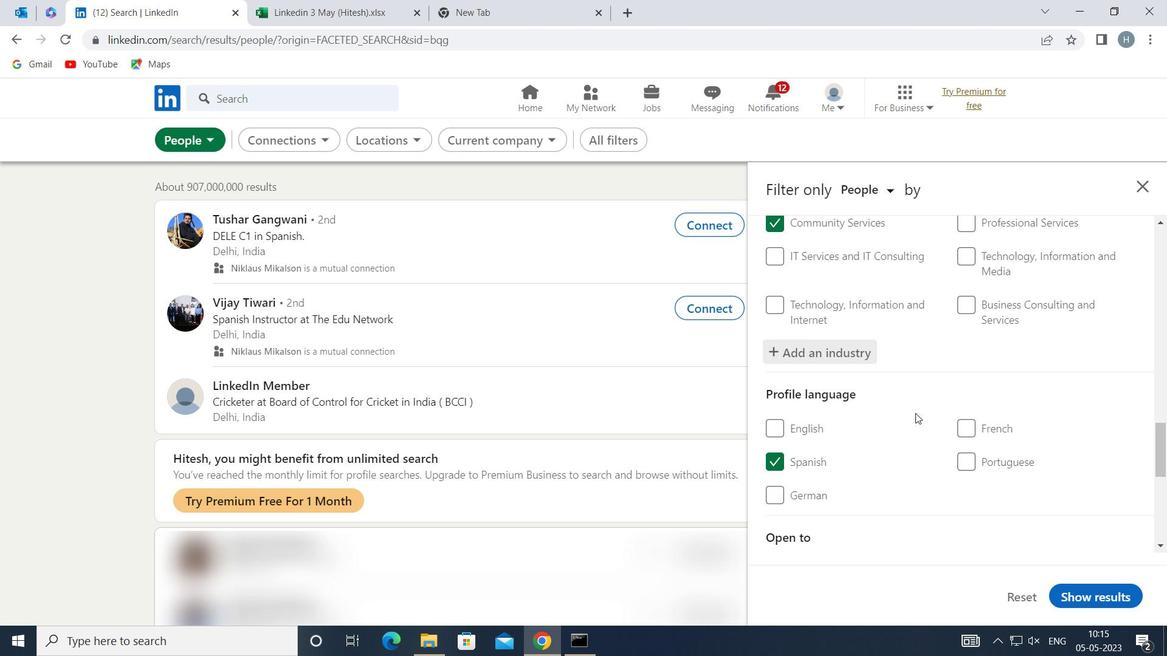 
Action: Mouse moved to (924, 410)
Screenshot: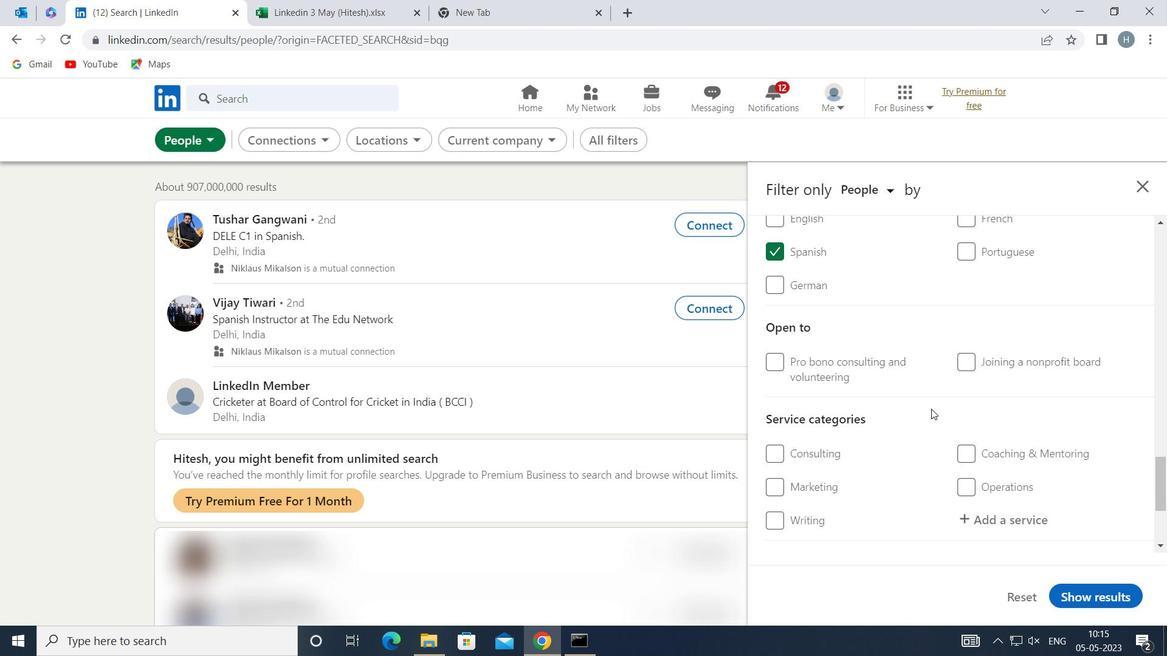 
Action: Mouse scrolled (924, 410) with delta (0, 0)
Screenshot: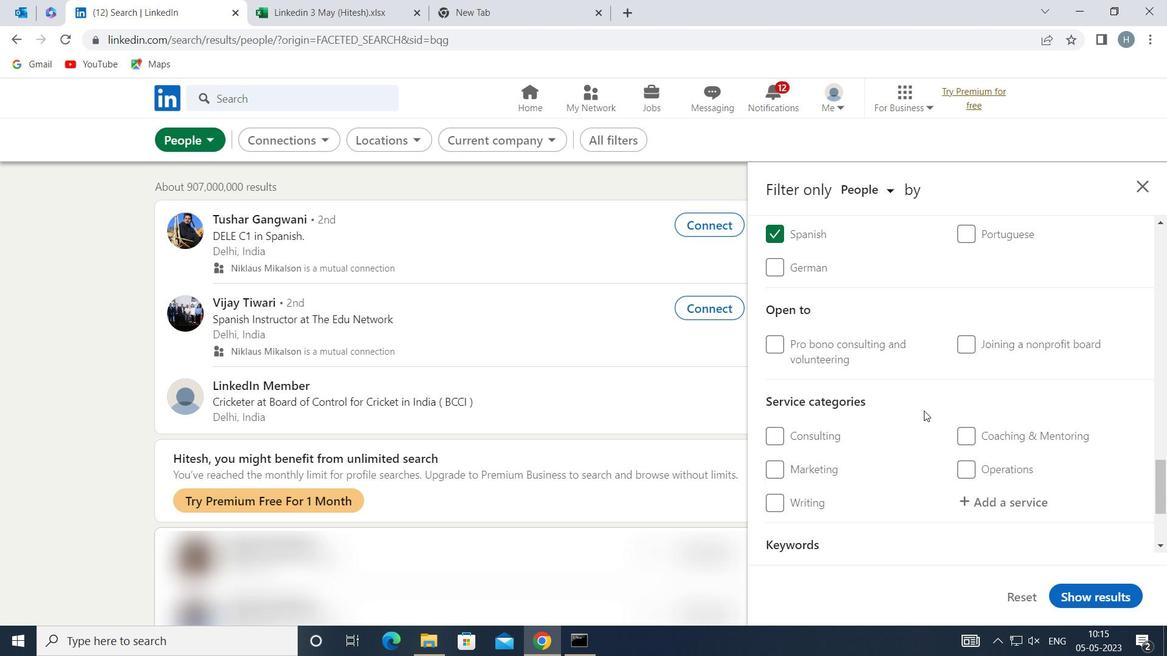 
Action: Mouse moved to (1006, 420)
Screenshot: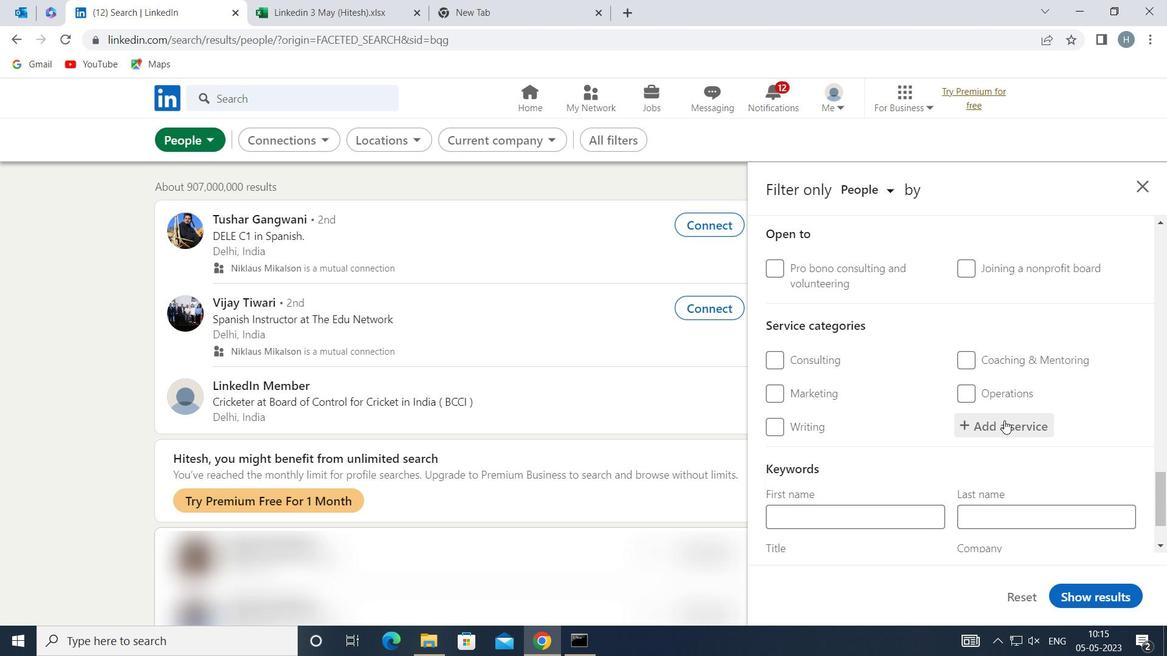 
Action: Mouse pressed left at (1006, 420)
Screenshot: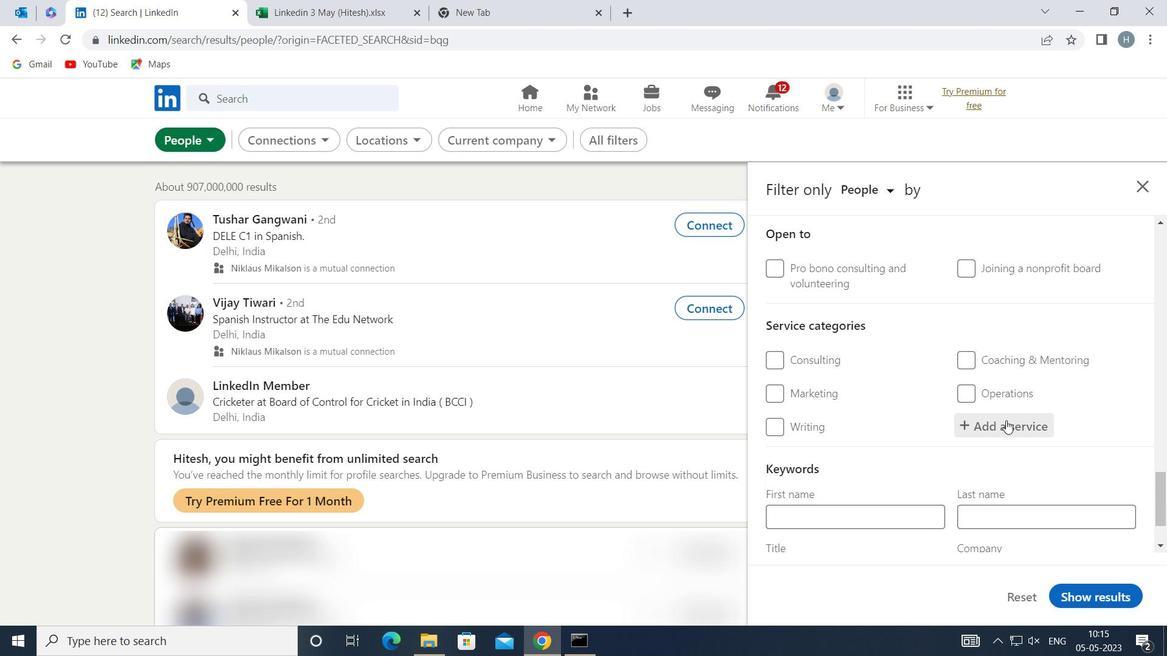 
Action: Key pressed <Key.shift>SUPPORT<Key.shift>TECHNICAL<Key.space><Key.shift>WRITING<Key.space>
Screenshot: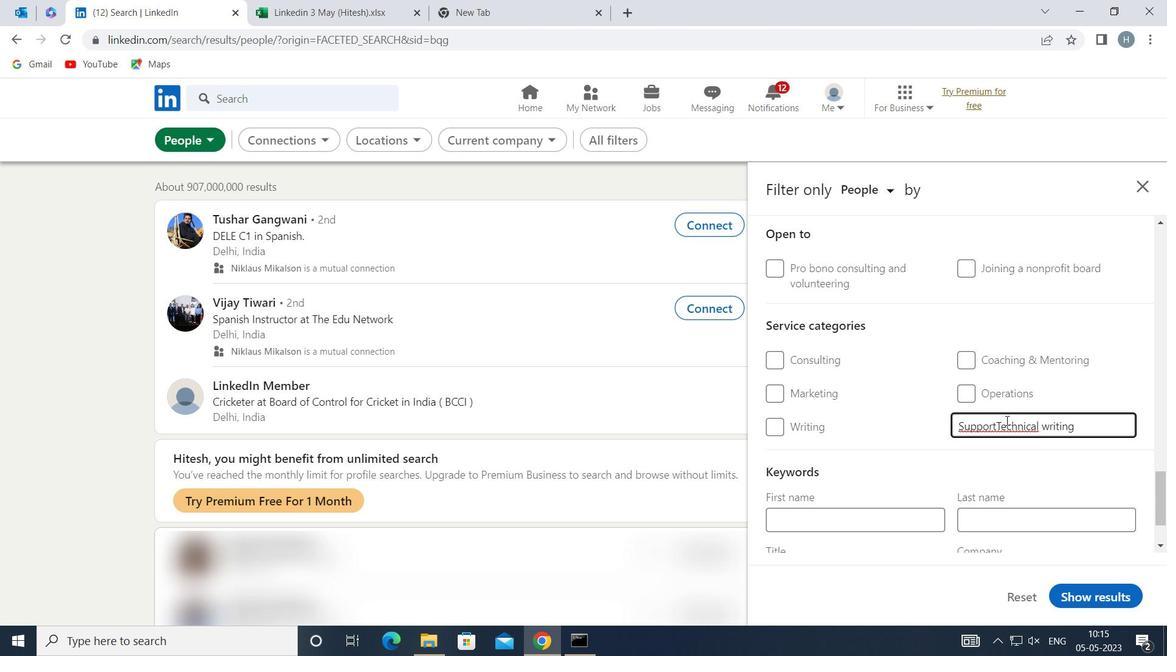 
Action: Mouse moved to (1007, 446)
Screenshot: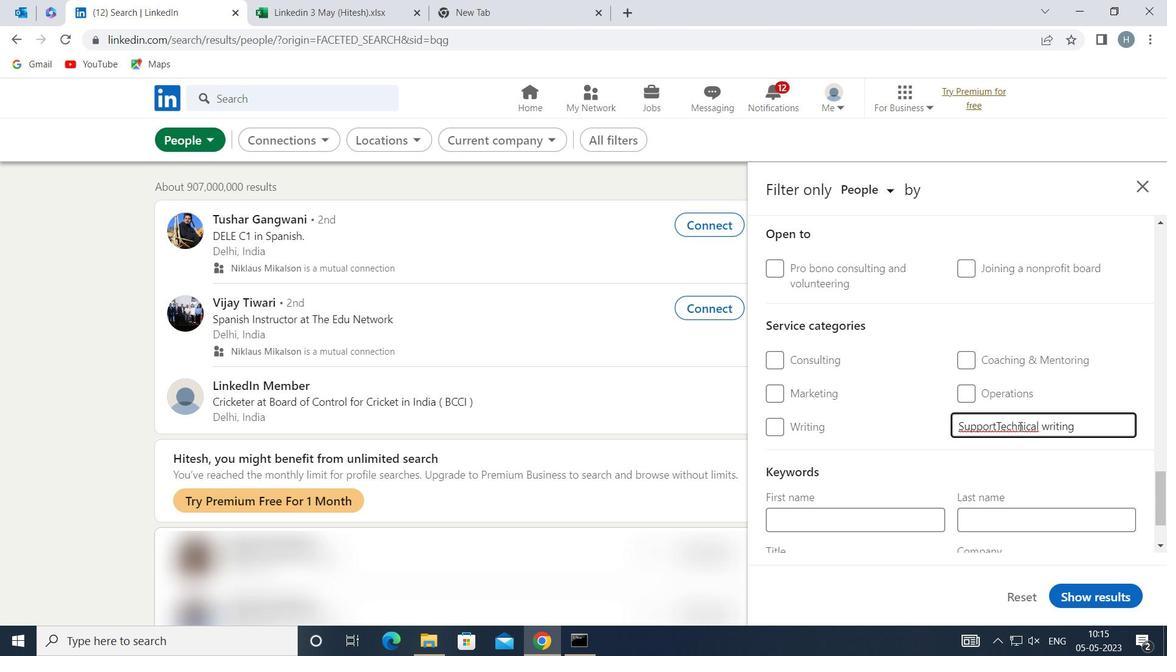
Action: Mouse pressed left at (1007, 446)
Screenshot: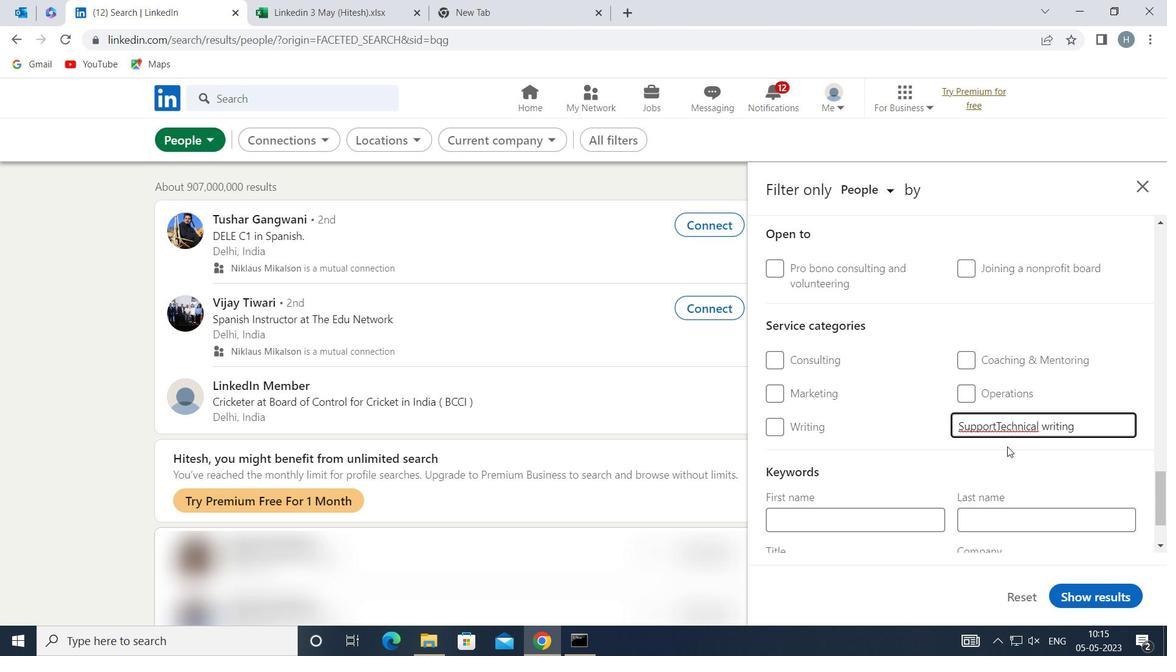 
Action: Mouse moved to (953, 440)
Screenshot: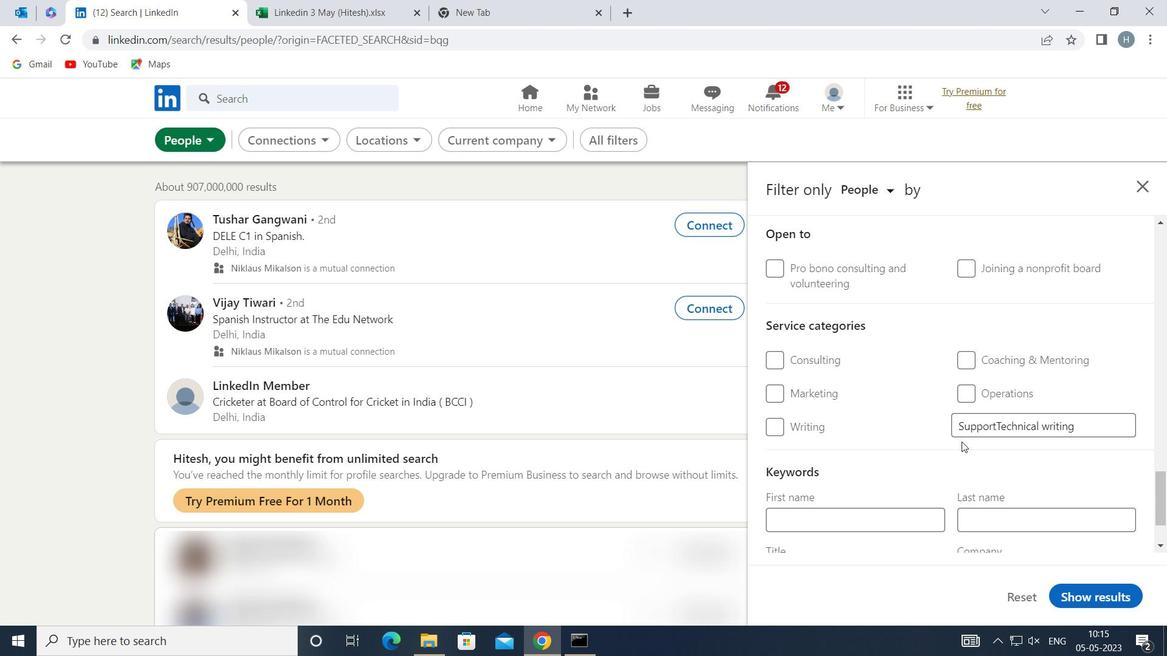 
Action: Mouse scrolled (953, 439) with delta (0, 0)
Screenshot: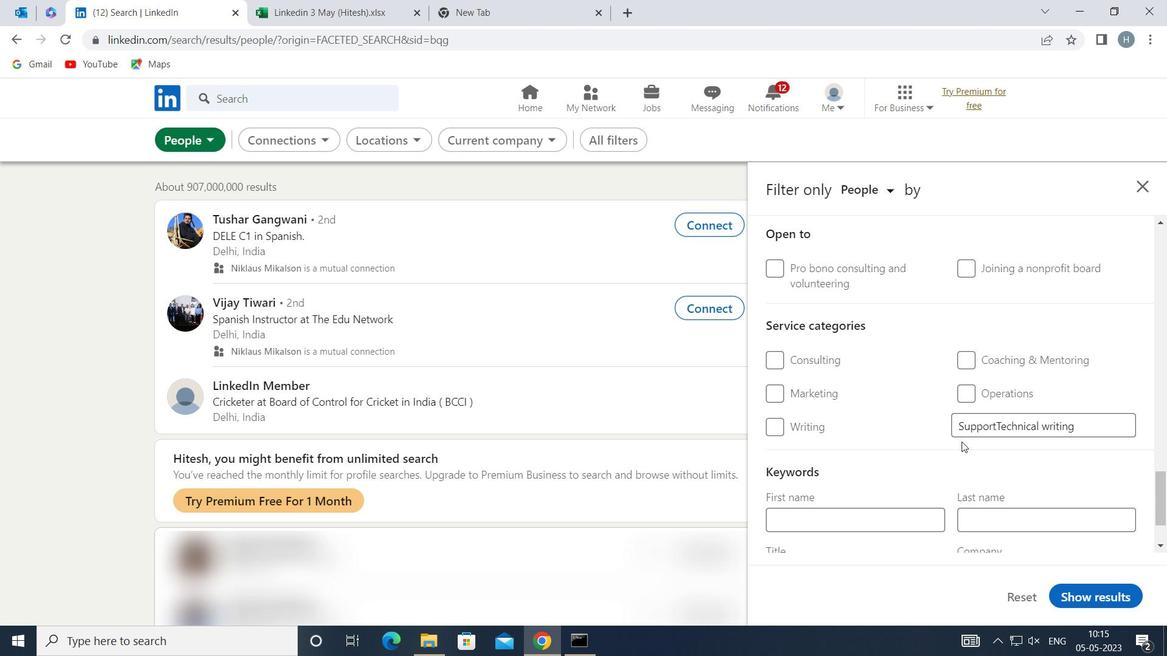 
Action: Mouse moved to (952, 440)
Screenshot: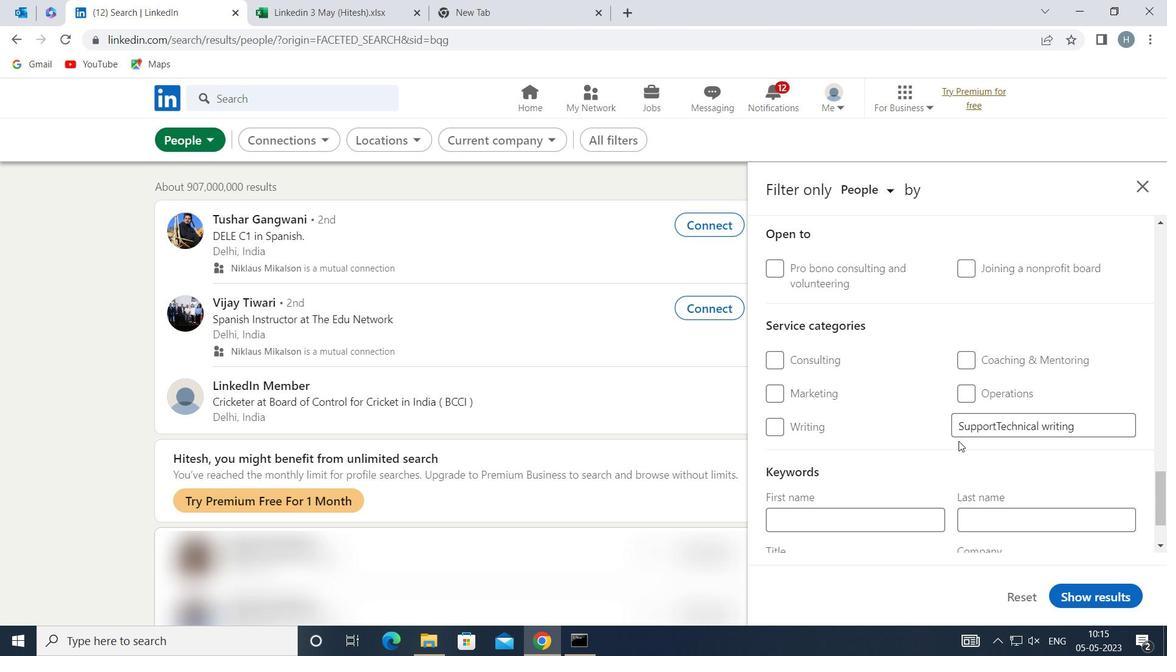 
Action: Mouse scrolled (952, 439) with delta (0, 0)
Screenshot: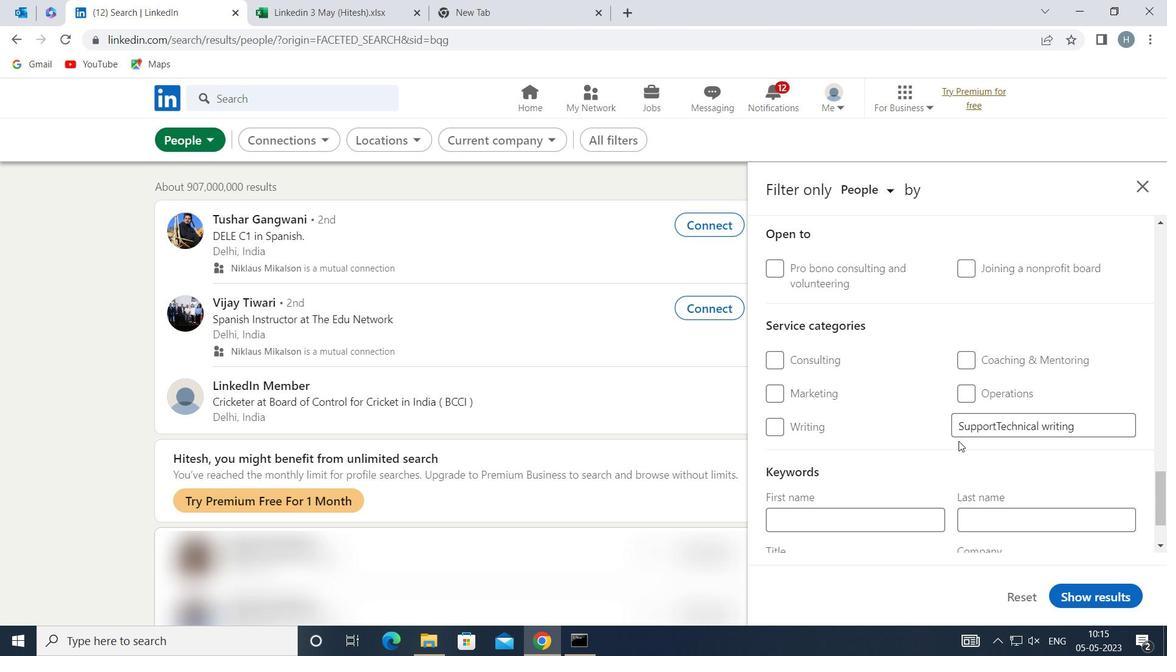
Action: Mouse moved to (917, 485)
Screenshot: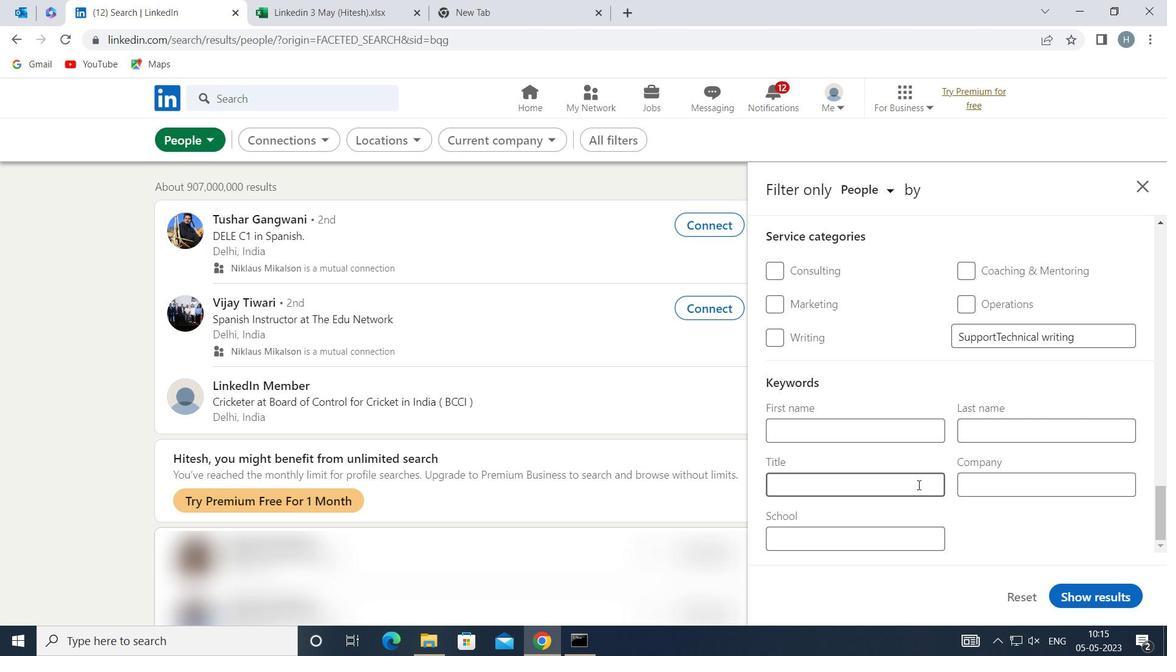 
Action: Mouse pressed left at (917, 485)
Screenshot: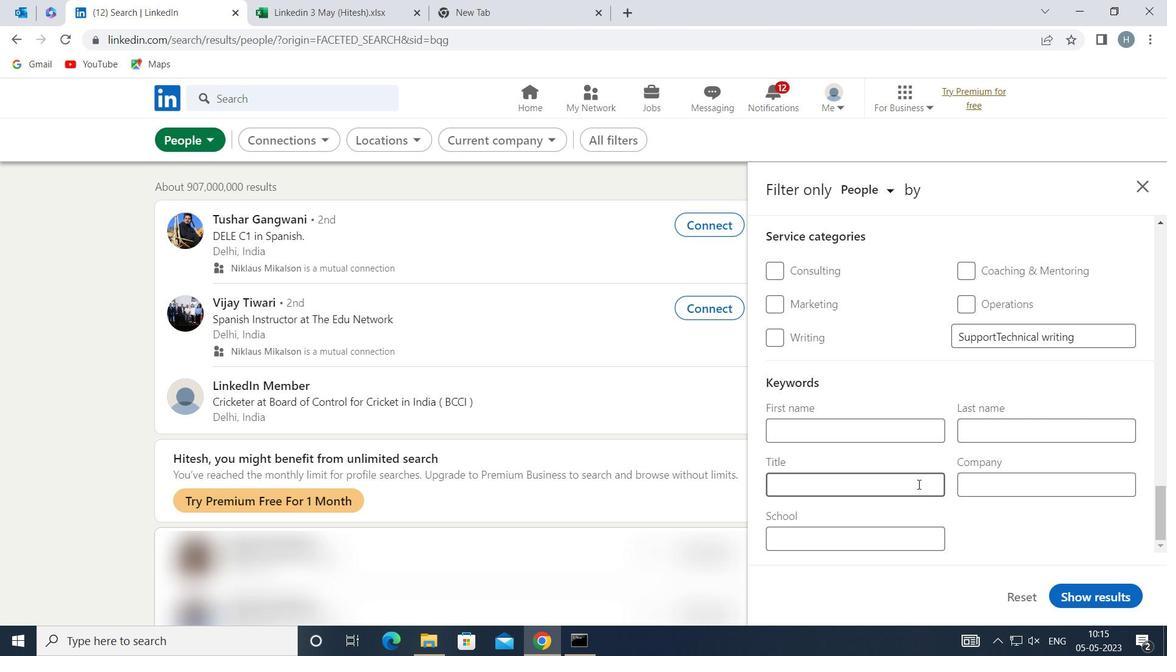 
Action: Key pressed <Key.shift>CNA
Screenshot: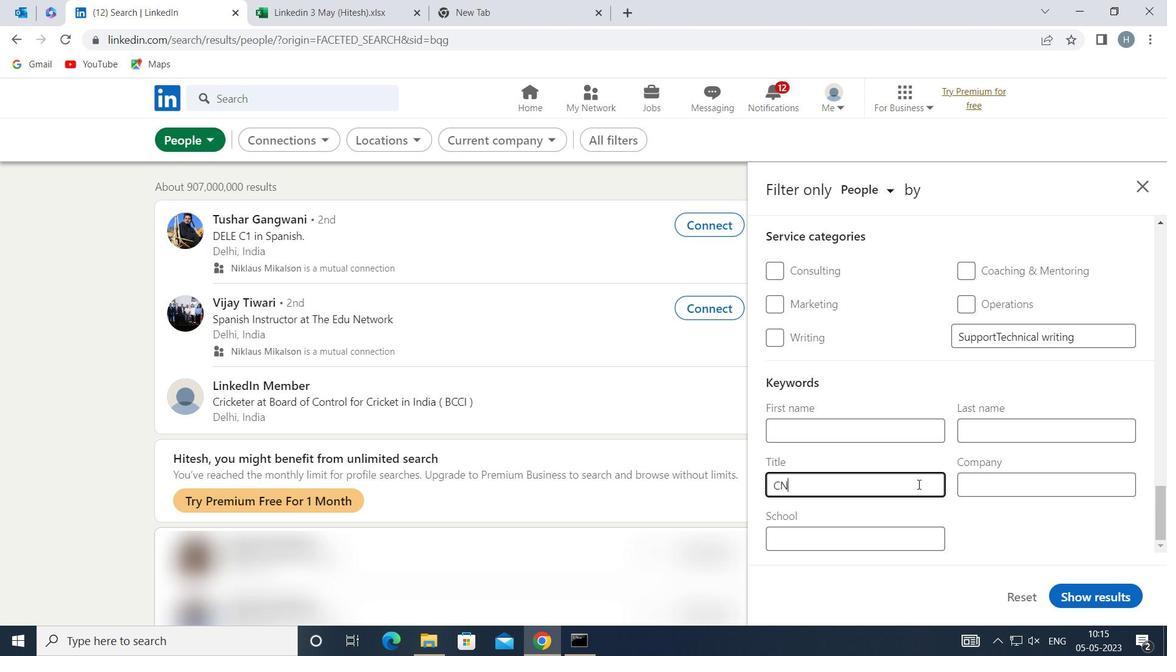 
Action: Mouse moved to (1099, 590)
Screenshot: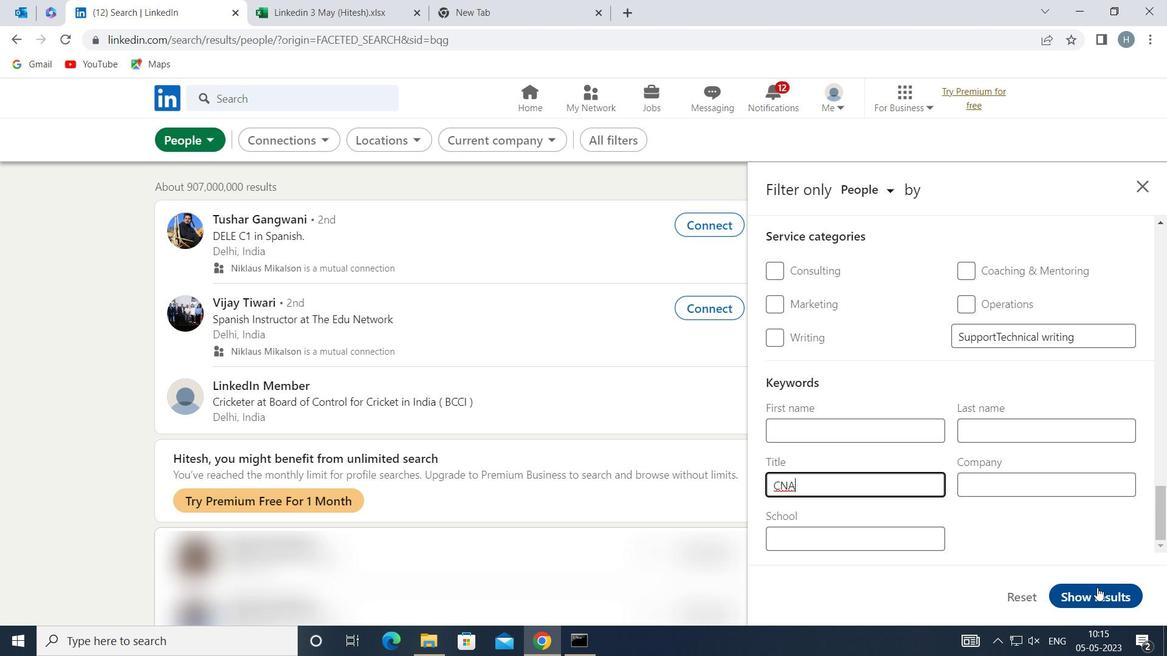
Action: Mouse pressed left at (1099, 590)
Screenshot: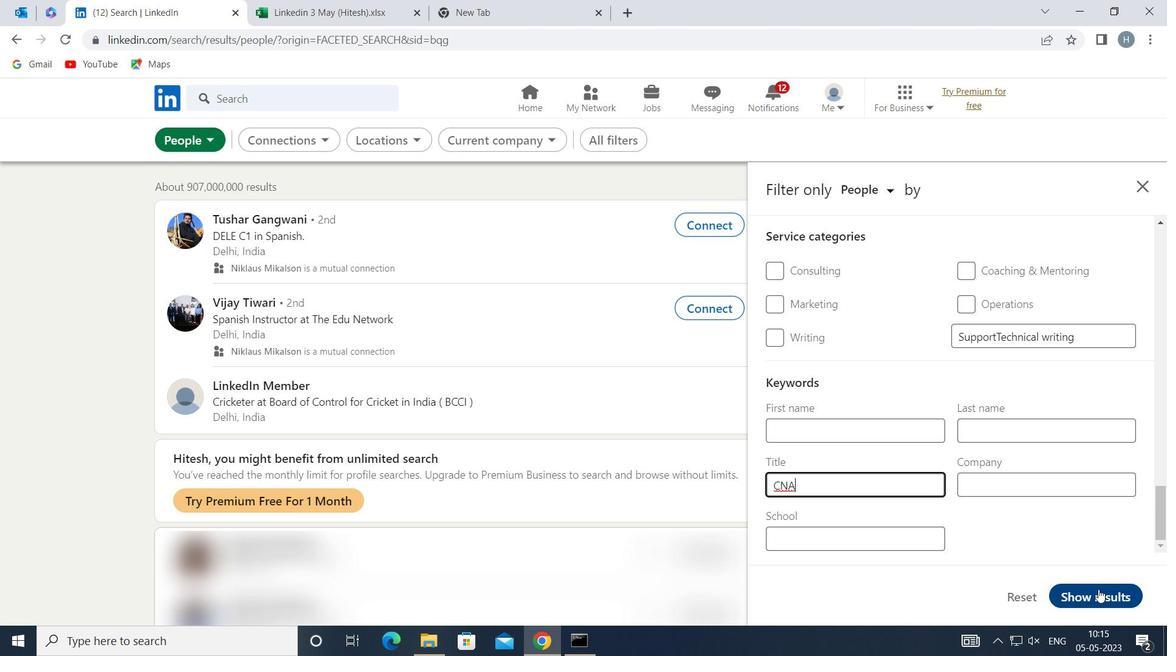 
Action: Mouse moved to (835, 396)
Screenshot: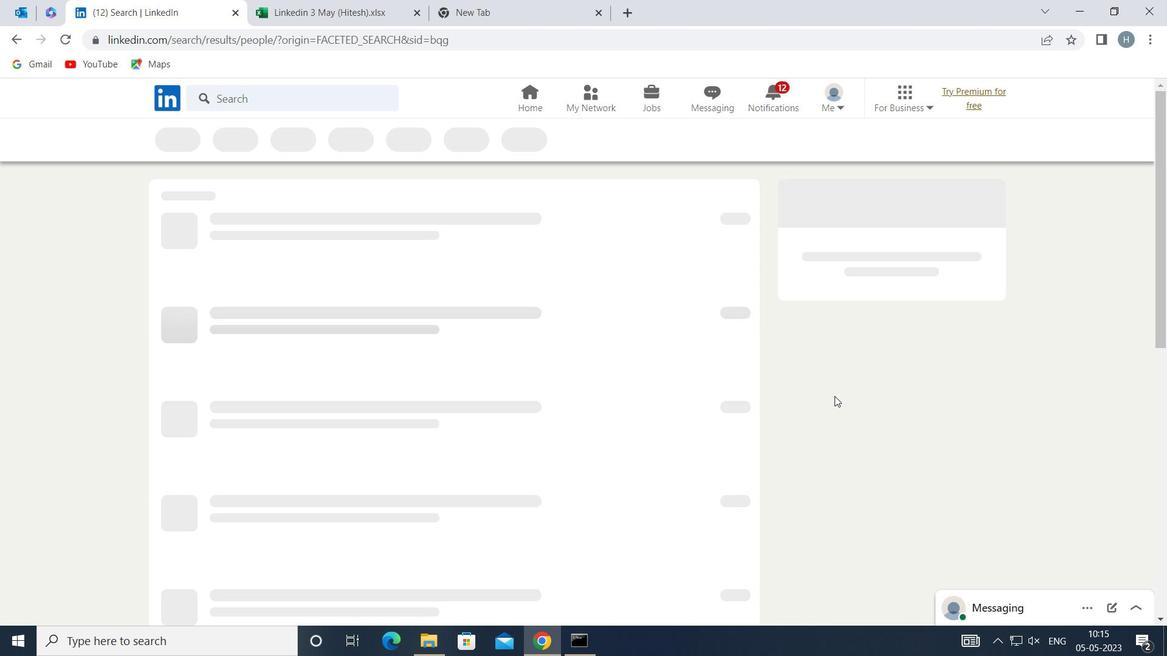 
